 Task: Find connections with filter location Foshan with filter topic #Humanresourcewith filter profile language French with filter current company WIKA Group with filter school Symbiosis Institute of Business Management, Pune with filter industry Reupholstery and Furniture Repair with filter service category Executive Coaching with filter keywords title Speech Pathologist
Action: Mouse moved to (600, 88)
Screenshot: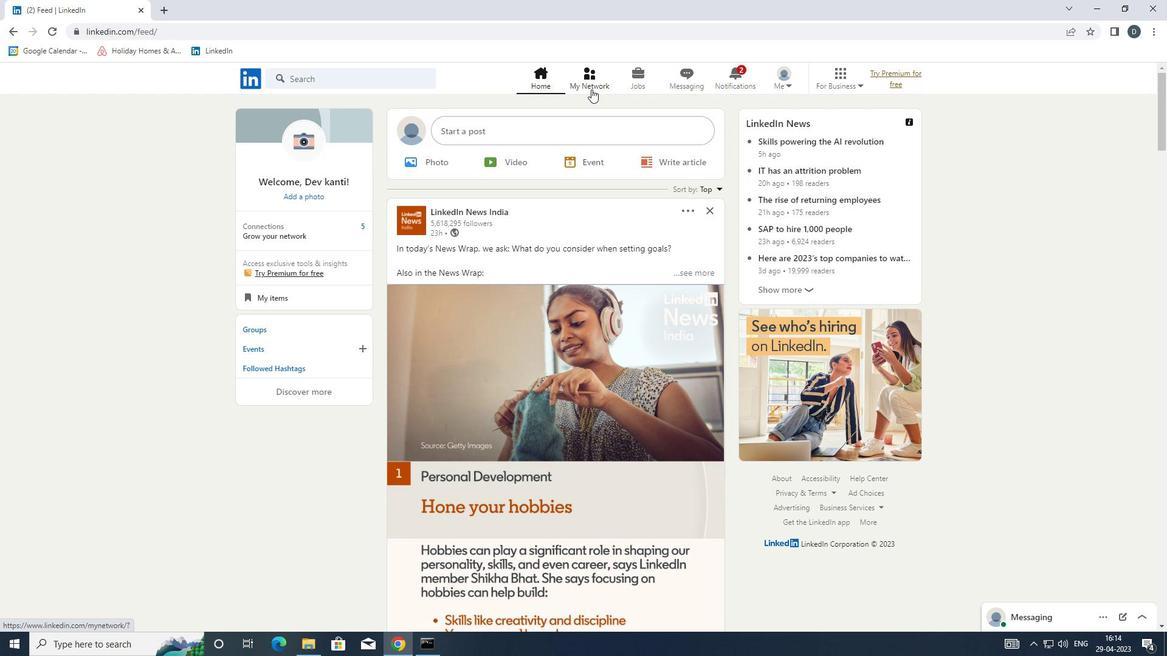 
Action: Mouse pressed left at (600, 88)
Screenshot: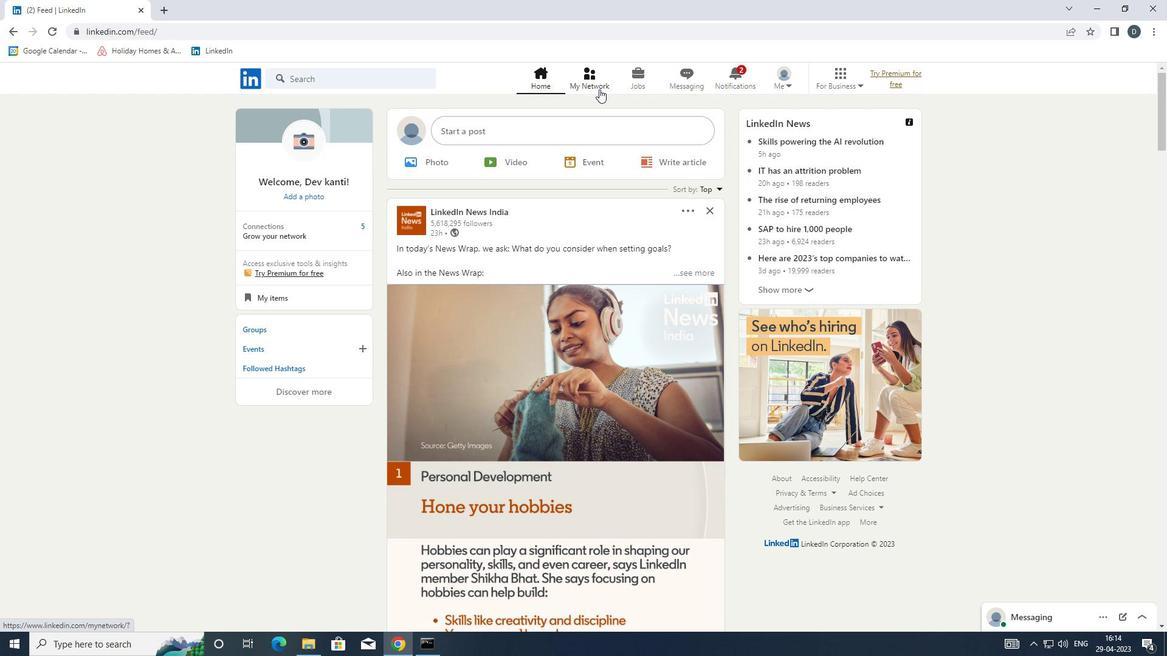 
Action: Mouse moved to (405, 145)
Screenshot: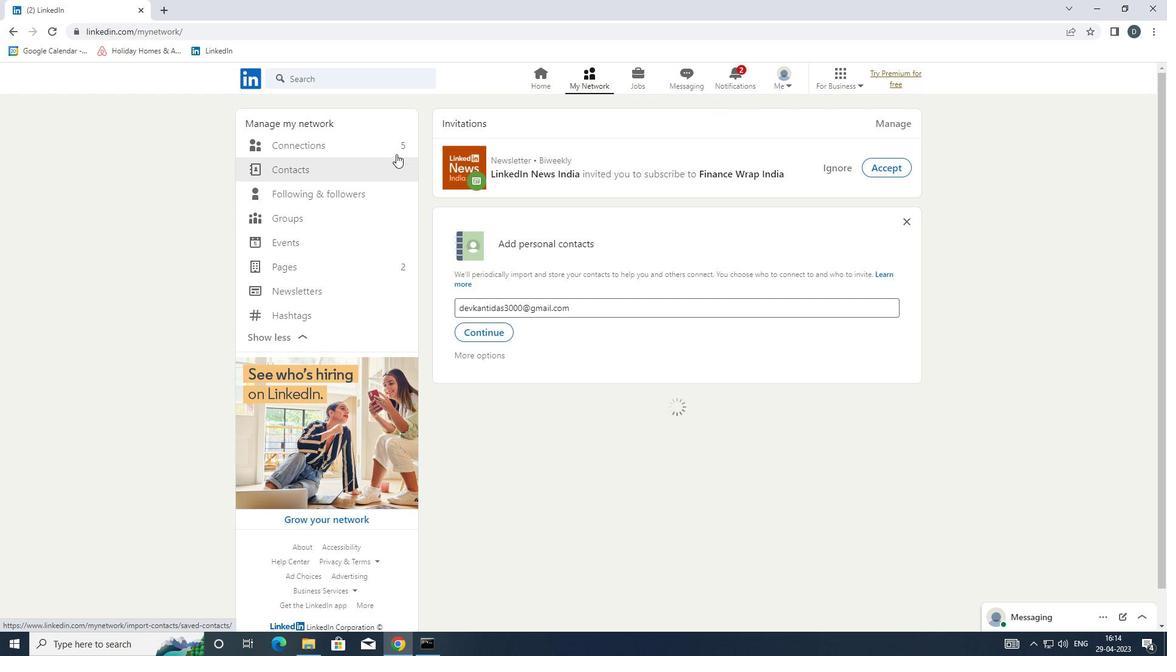 
Action: Mouse pressed left at (405, 145)
Screenshot: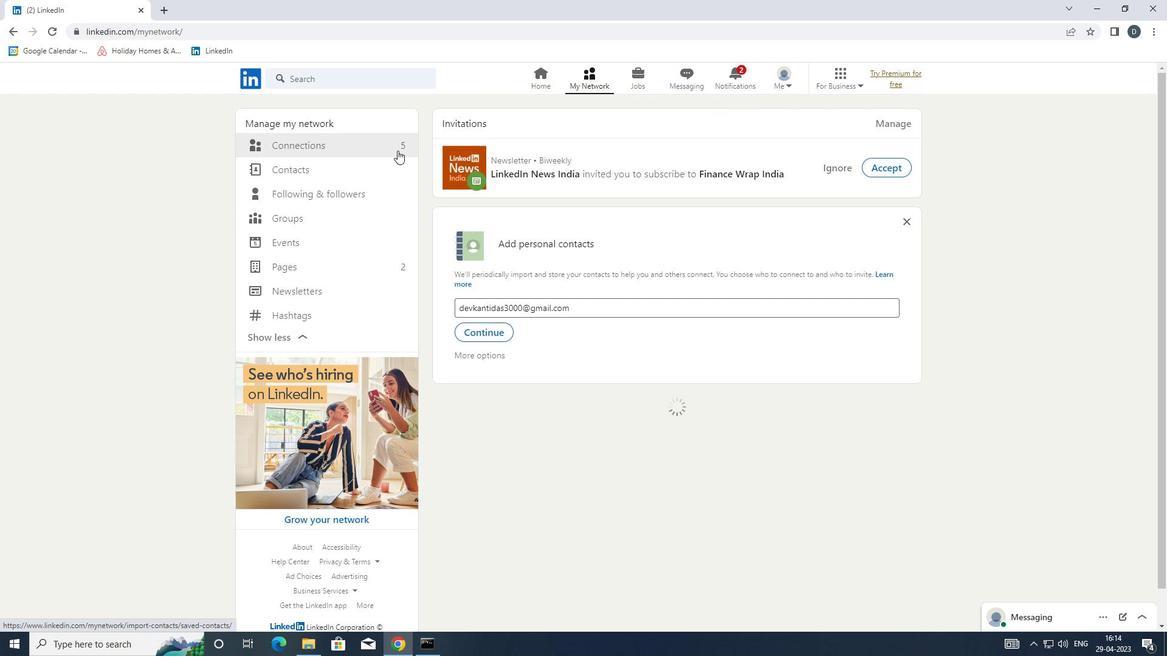 
Action: Mouse moved to (685, 134)
Screenshot: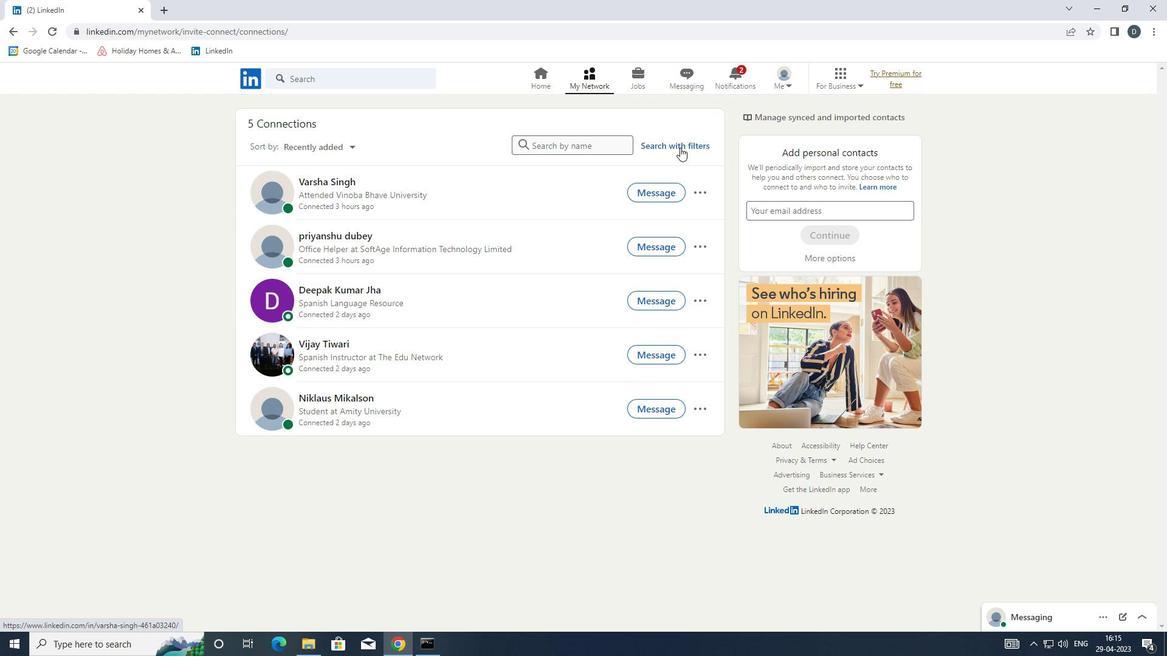 
Action: Mouse pressed left at (685, 134)
Screenshot: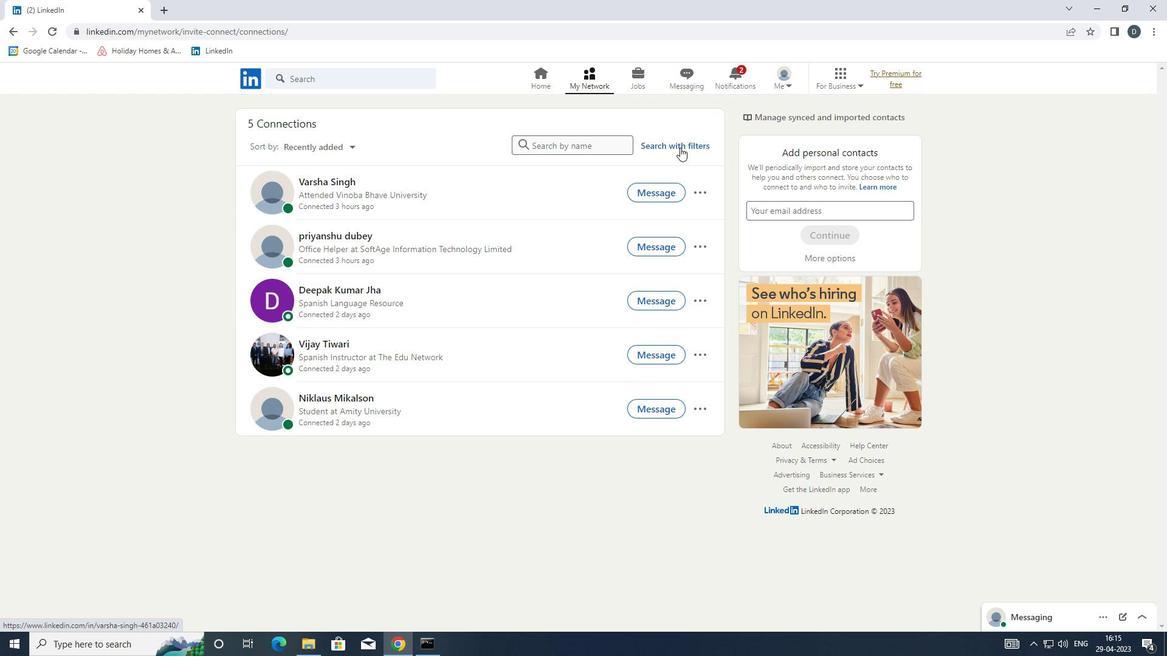 
Action: Mouse moved to (670, 139)
Screenshot: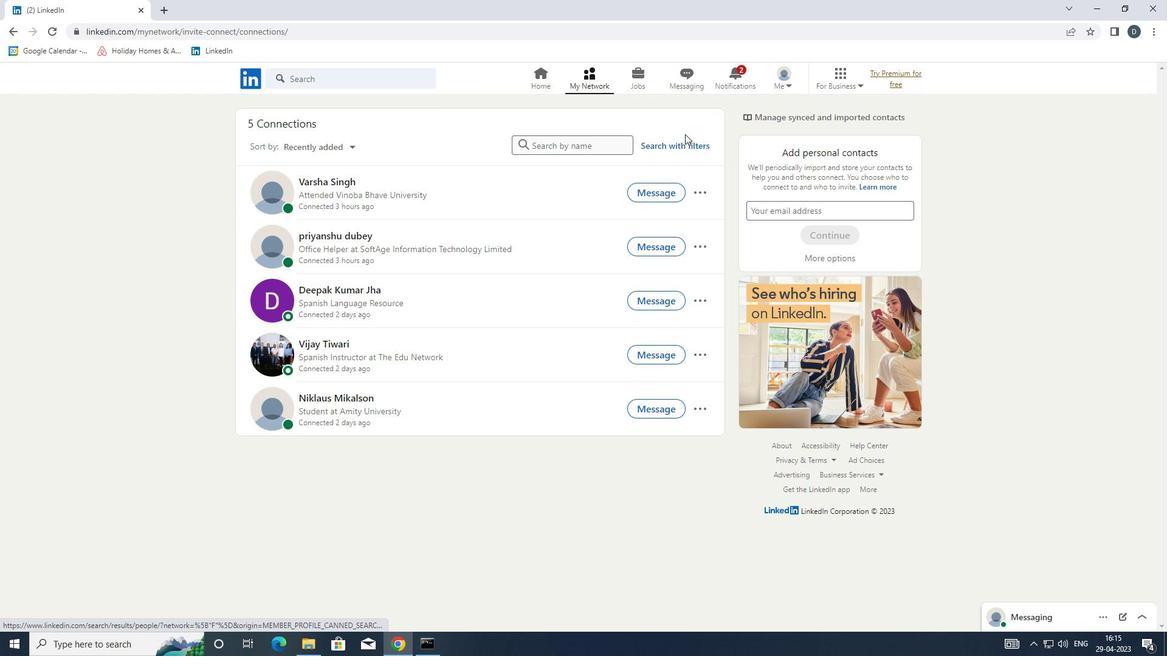 
Action: Mouse pressed left at (670, 139)
Screenshot: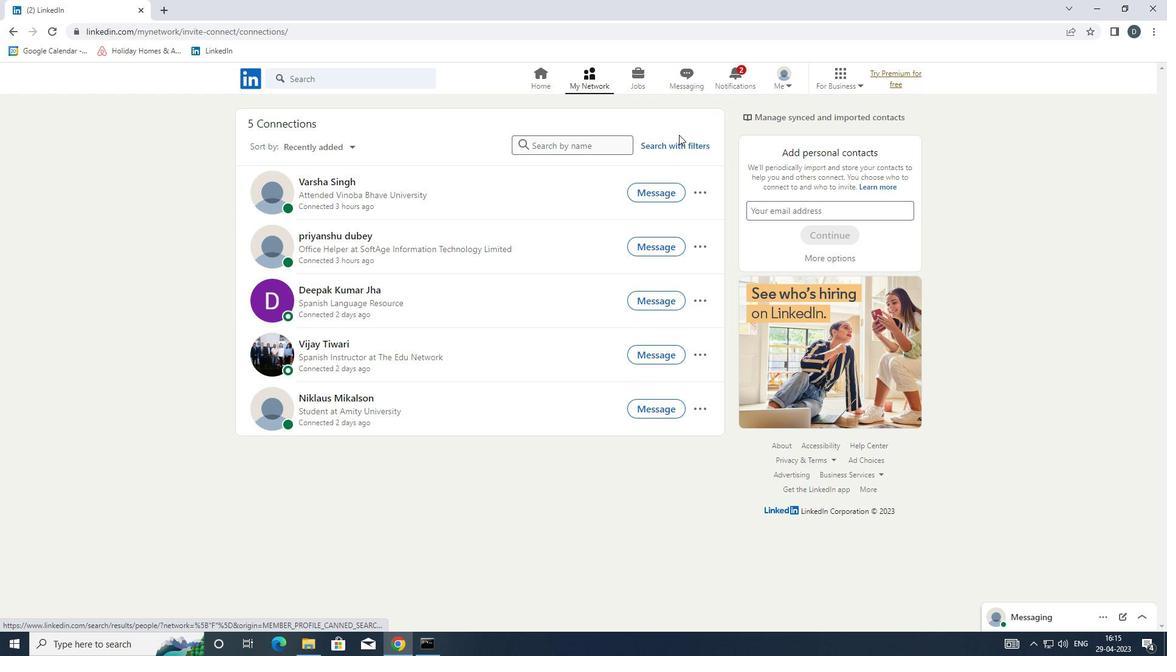 
Action: Mouse moved to (627, 114)
Screenshot: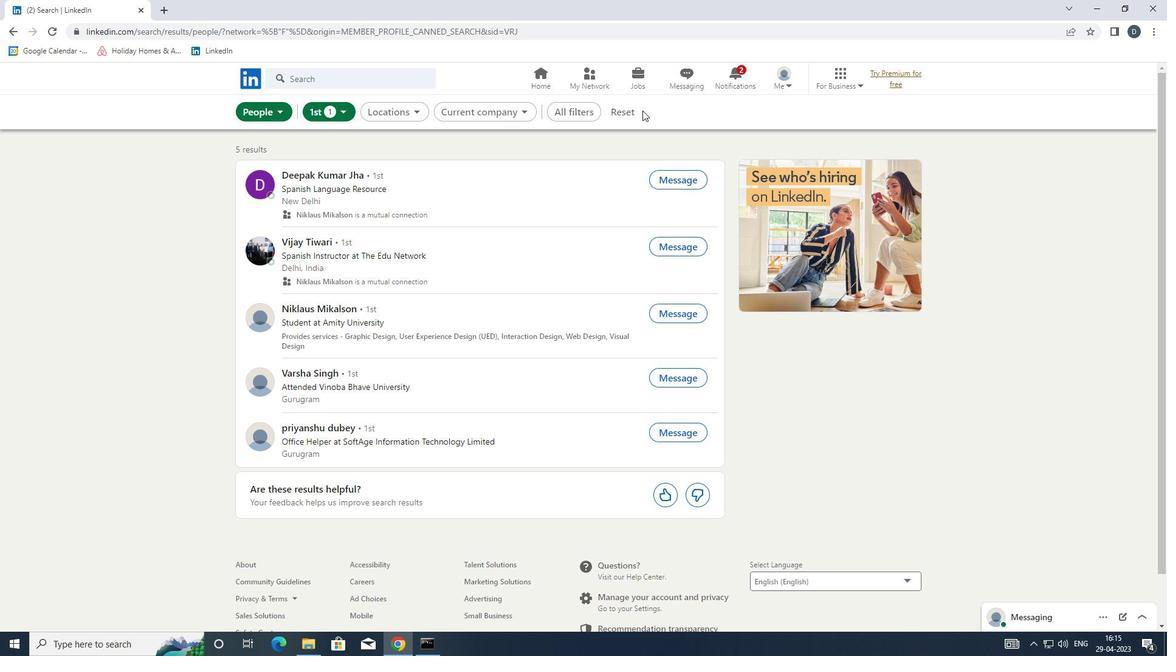 
Action: Mouse pressed left at (627, 114)
Screenshot: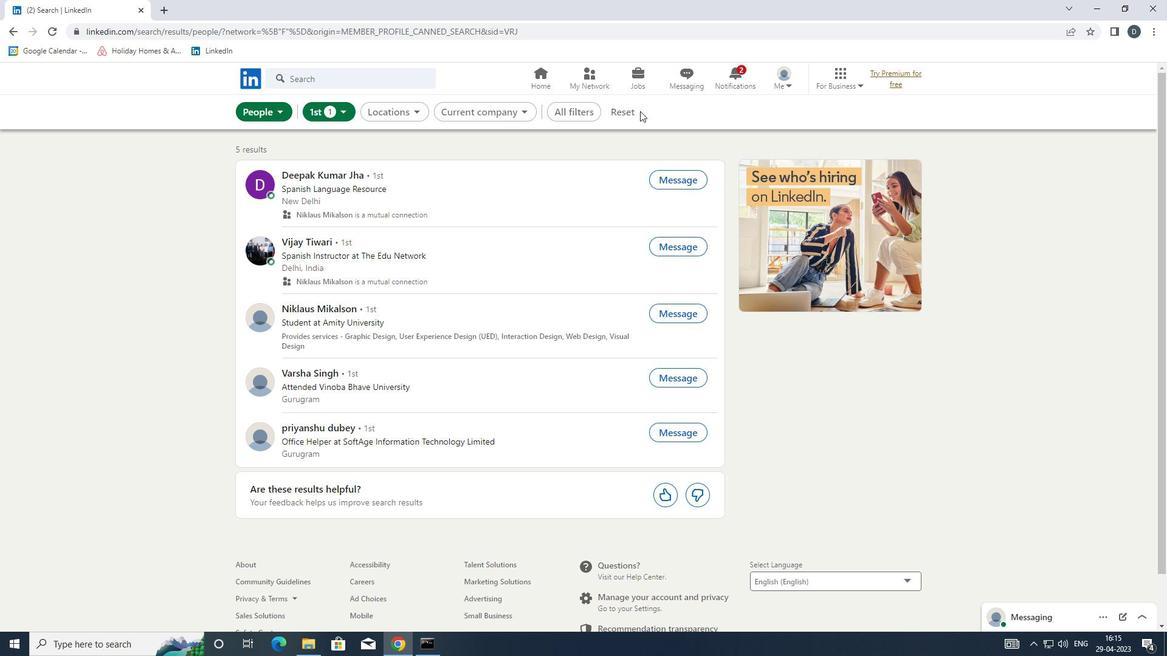 
Action: Mouse moved to (605, 107)
Screenshot: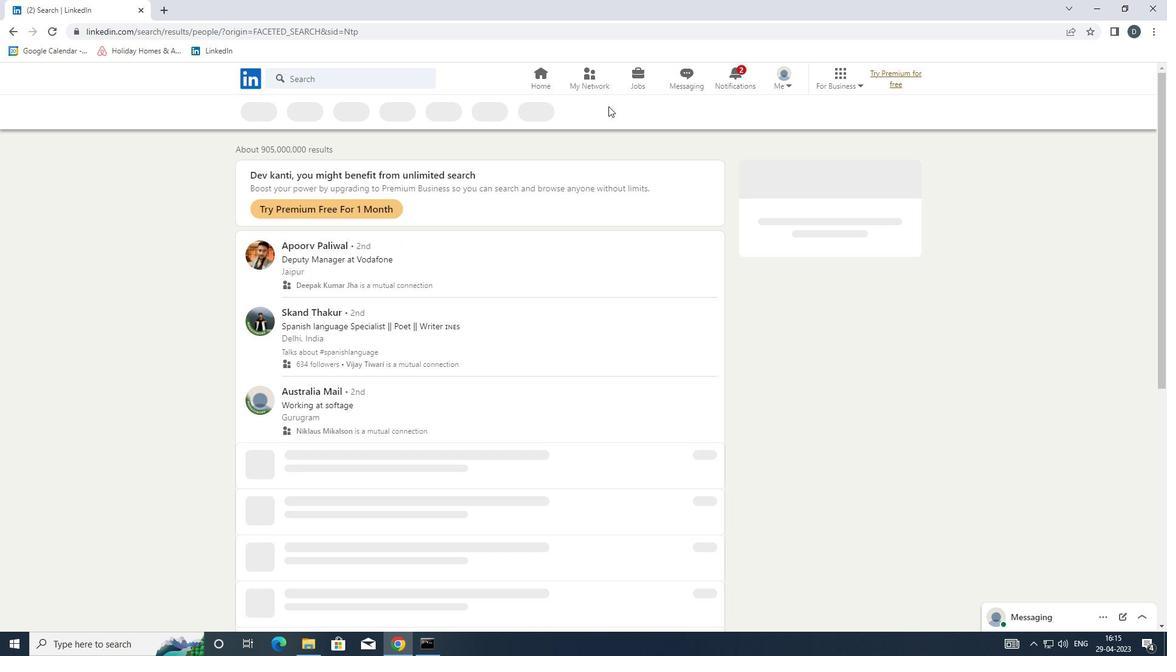 
Action: Mouse pressed left at (605, 107)
Screenshot: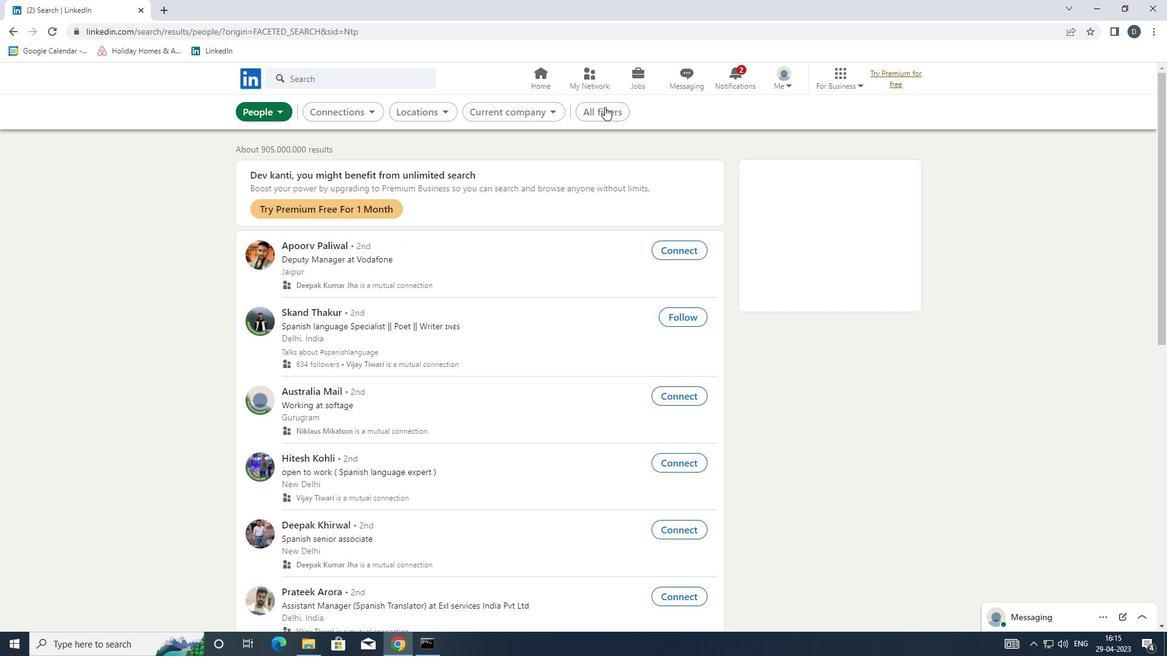 
Action: Mouse moved to (1040, 357)
Screenshot: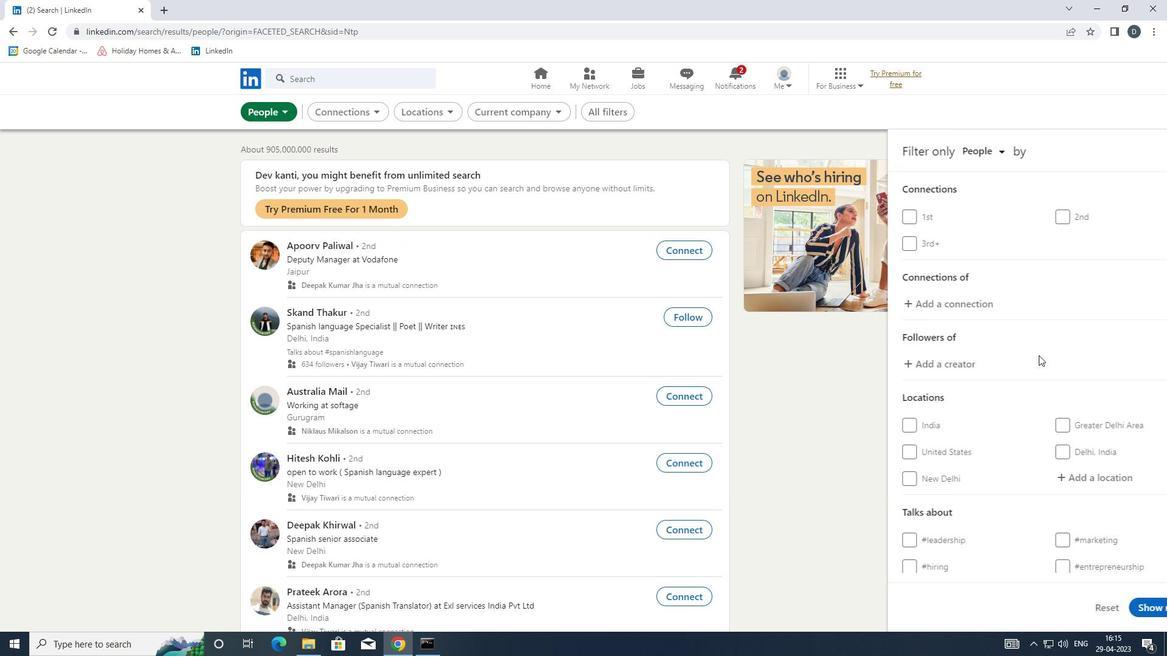 
Action: Mouse scrolled (1040, 356) with delta (0, 0)
Screenshot: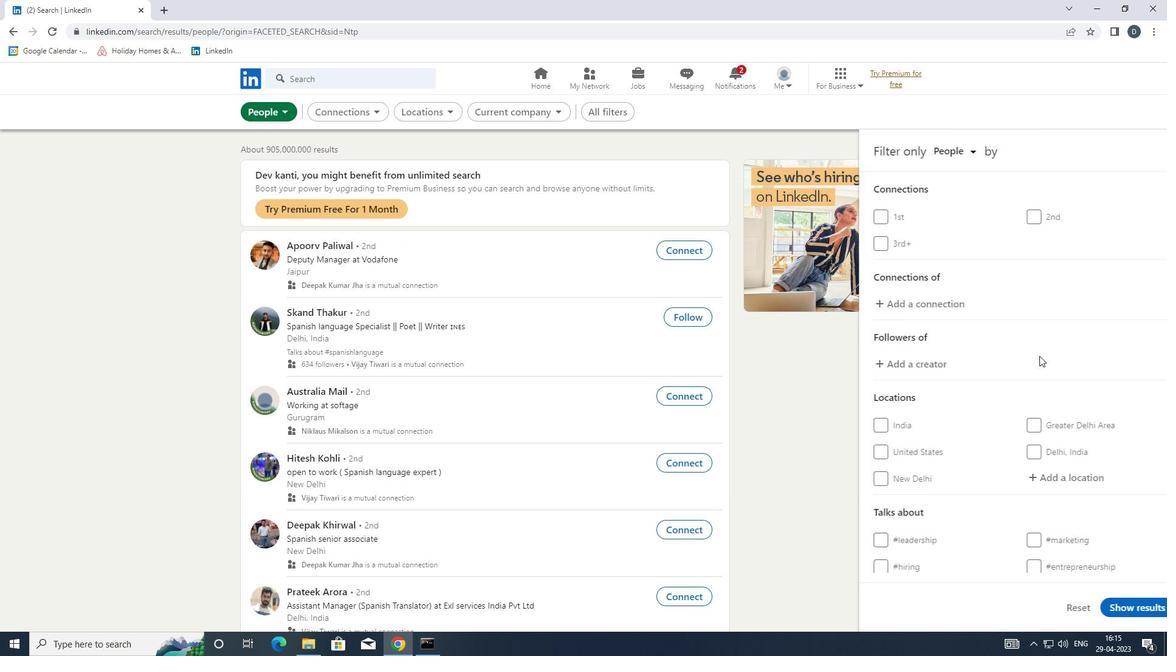 
Action: Mouse moved to (1040, 357)
Screenshot: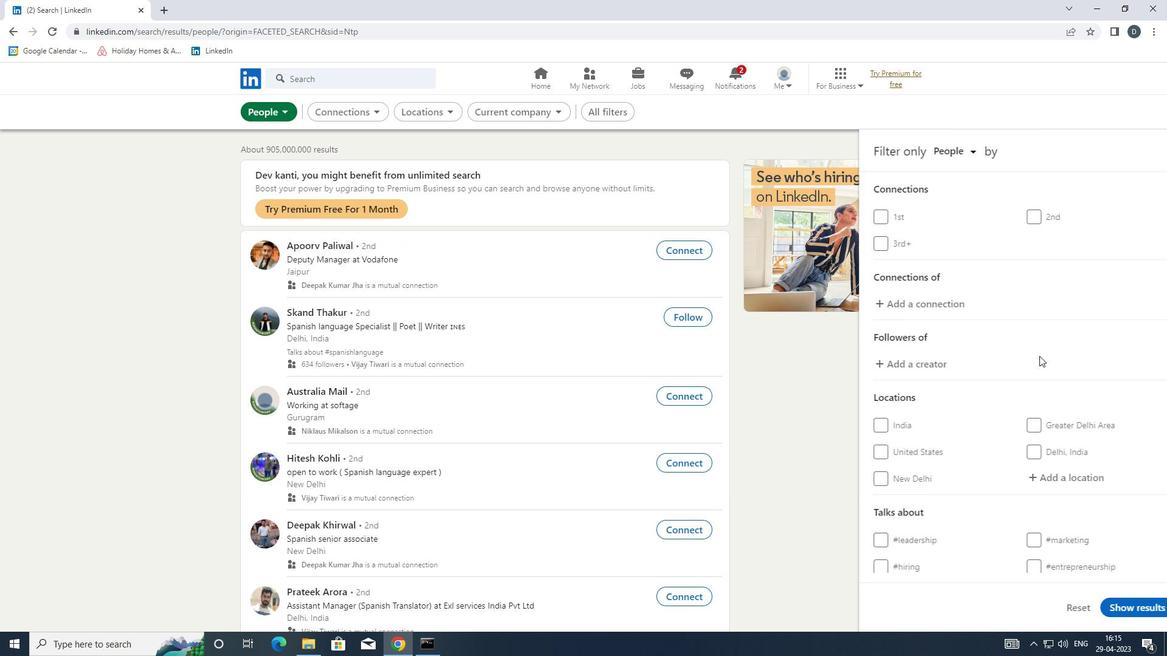 
Action: Mouse scrolled (1040, 357) with delta (0, 0)
Screenshot: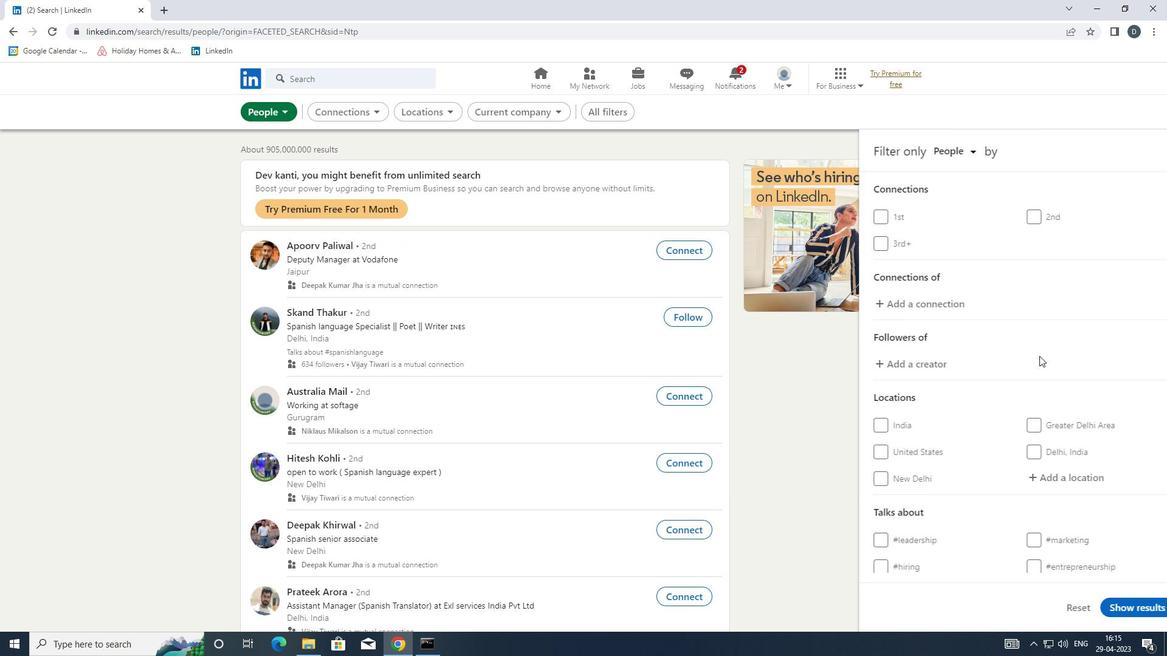 
Action: Mouse moved to (1042, 360)
Screenshot: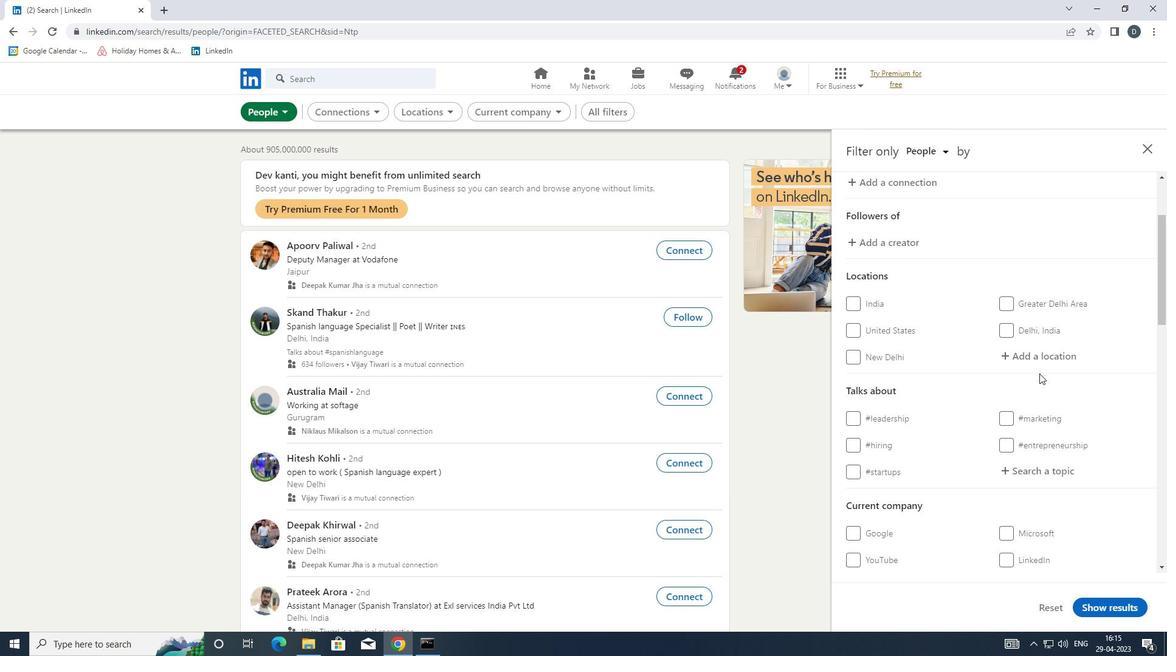 
Action: Mouse pressed left at (1042, 360)
Screenshot: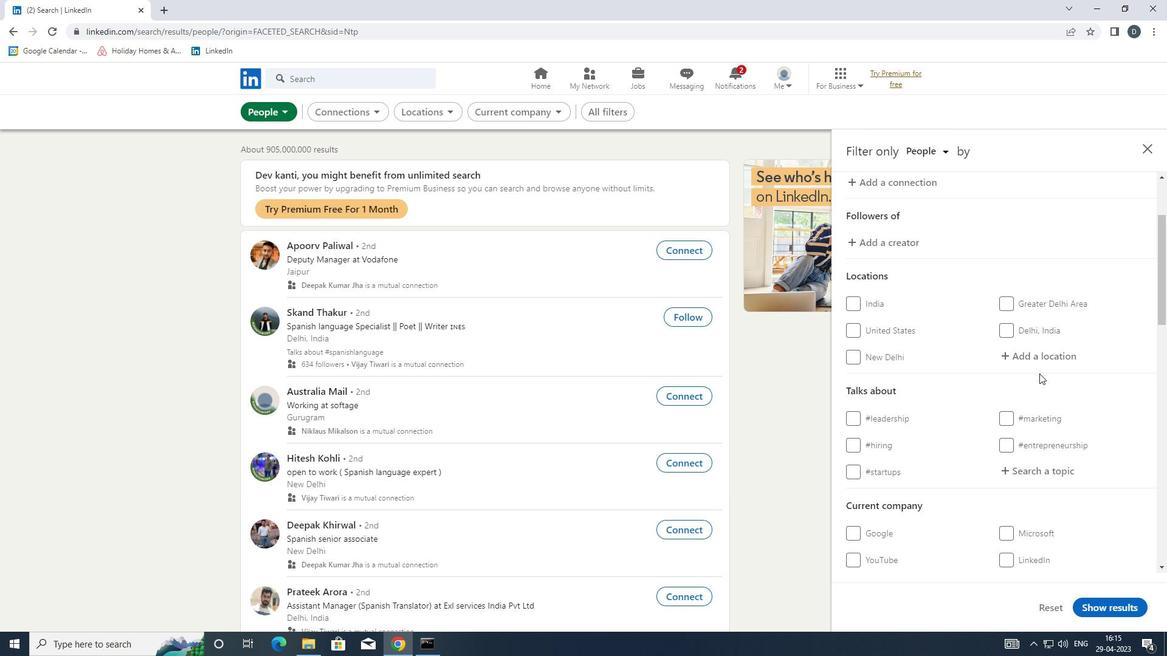 
Action: Key pressed <Key.shift><Key.shift><Key.shift><Key.shift>FOSHAN<Key.down><Key.enter>
Screenshot: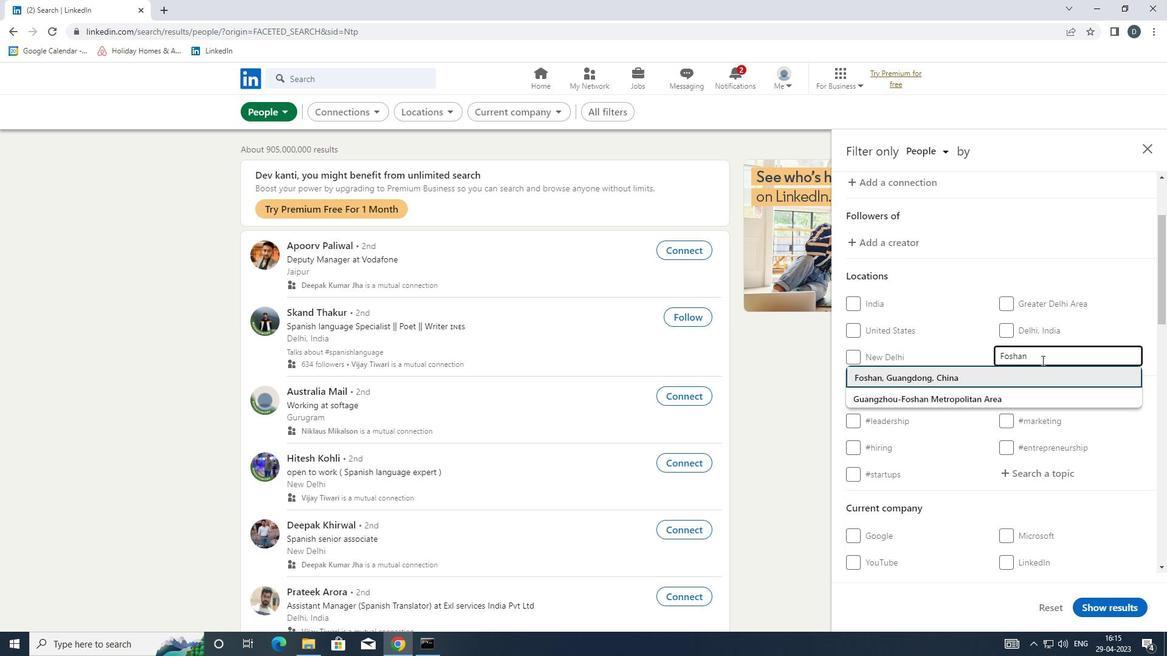 
Action: Mouse moved to (1063, 366)
Screenshot: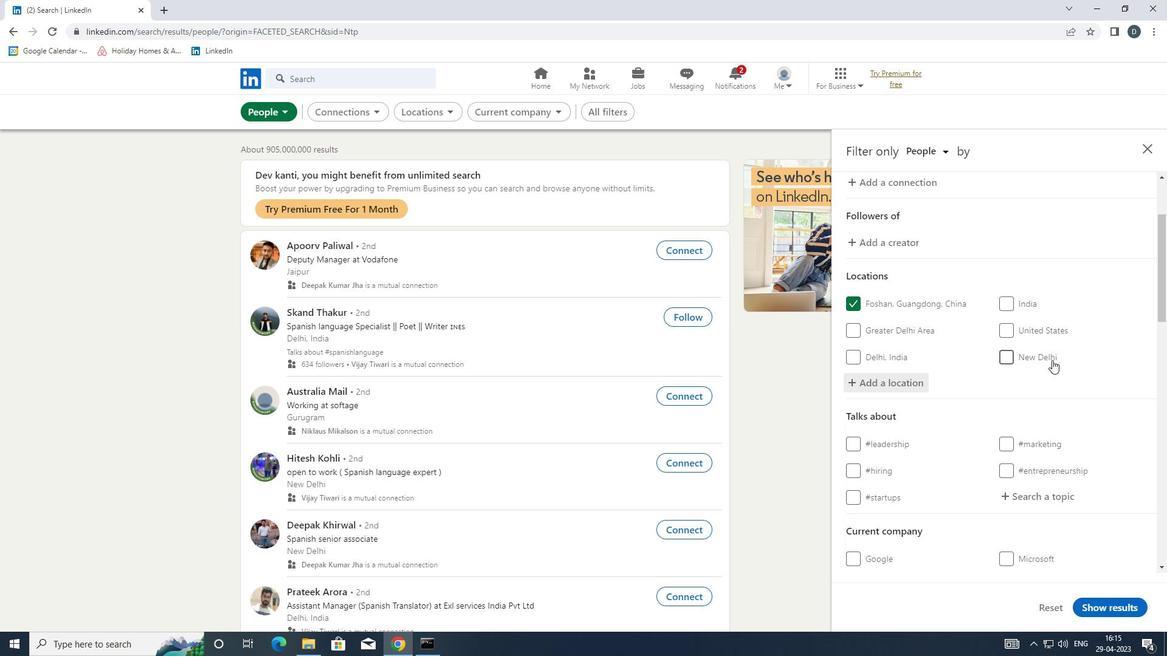 
Action: Mouse scrolled (1063, 366) with delta (0, 0)
Screenshot: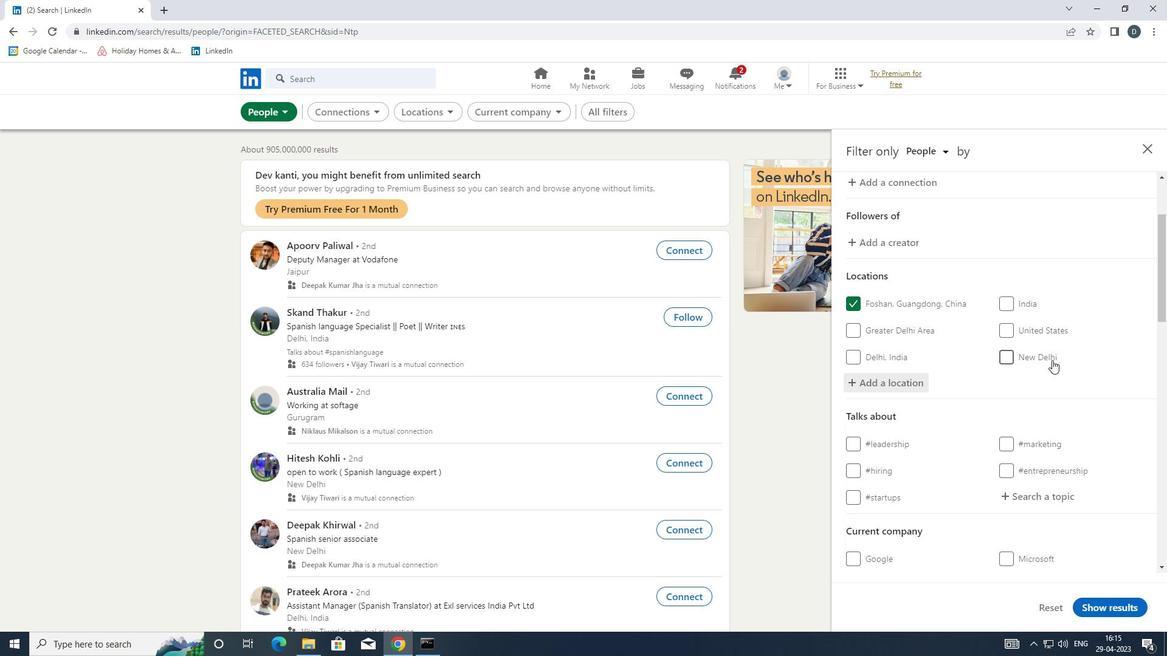 
Action: Mouse moved to (1063, 366)
Screenshot: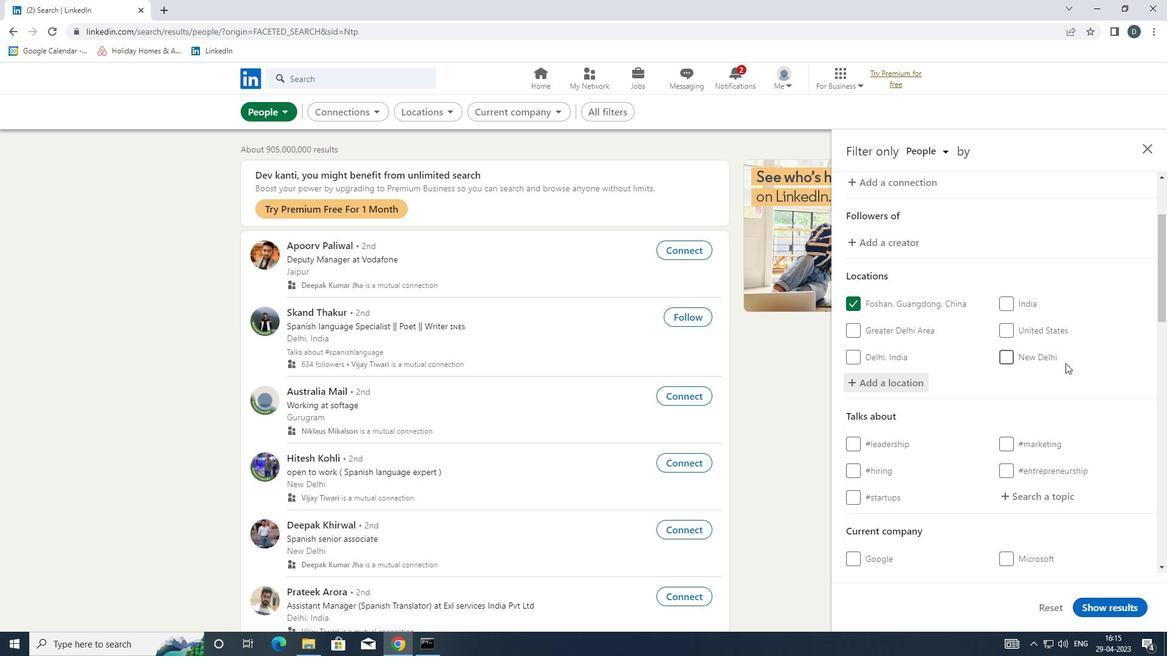 
Action: Mouse scrolled (1063, 366) with delta (0, 0)
Screenshot: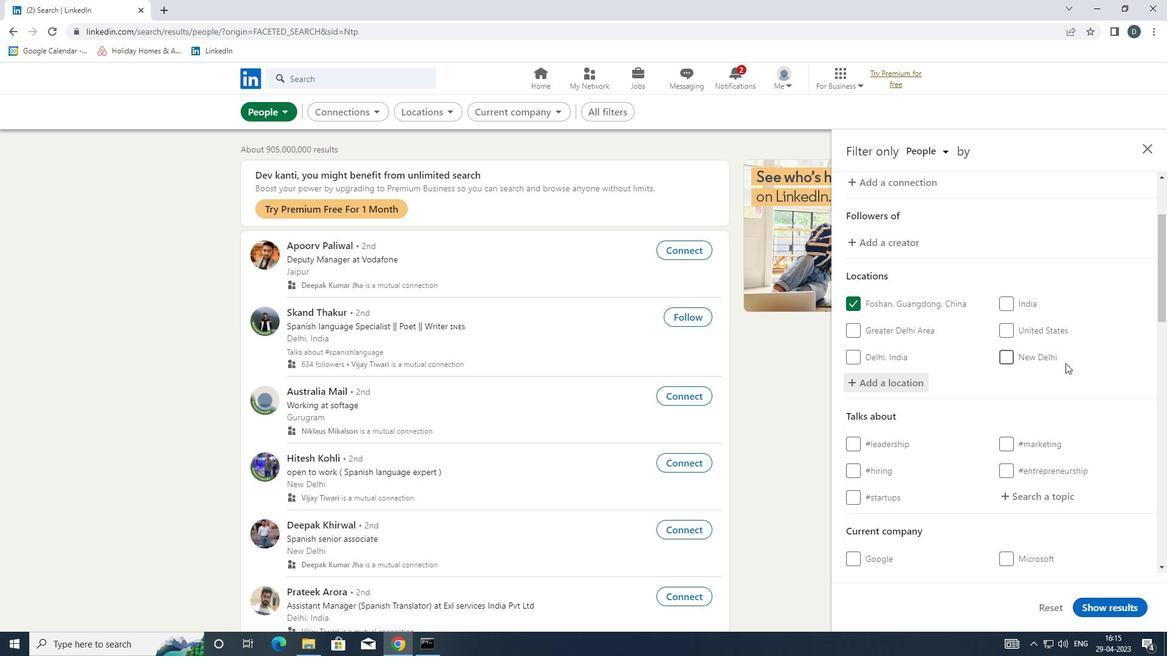 
Action: Mouse moved to (1031, 376)
Screenshot: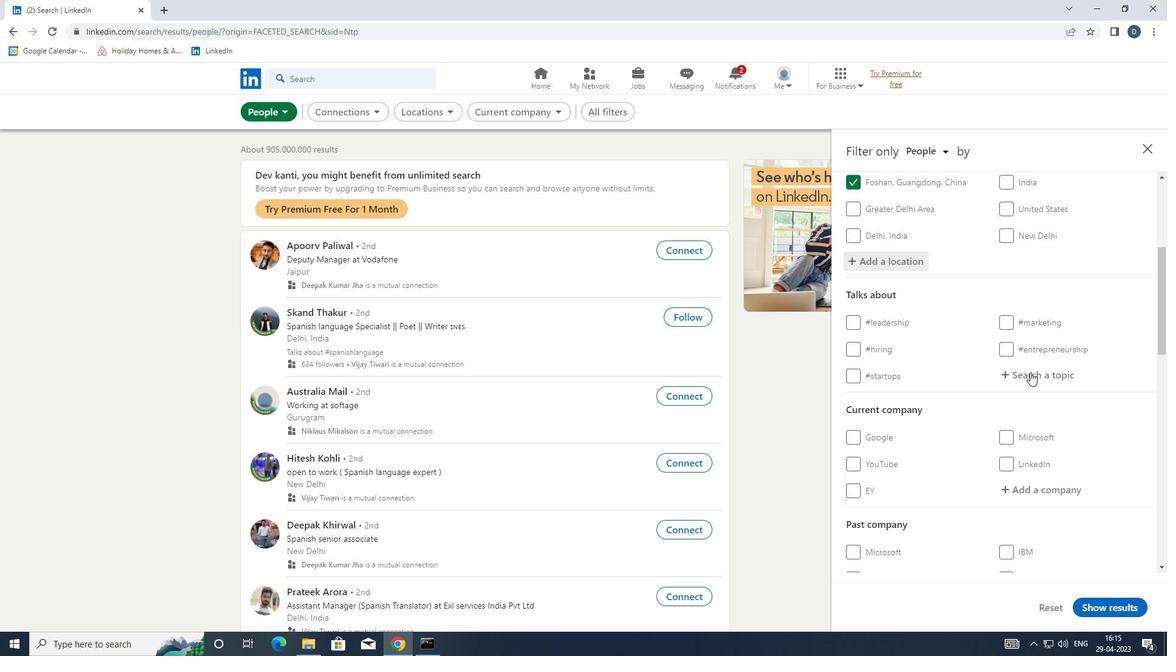 
Action: Mouse pressed left at (1031, 376)
Screenshot: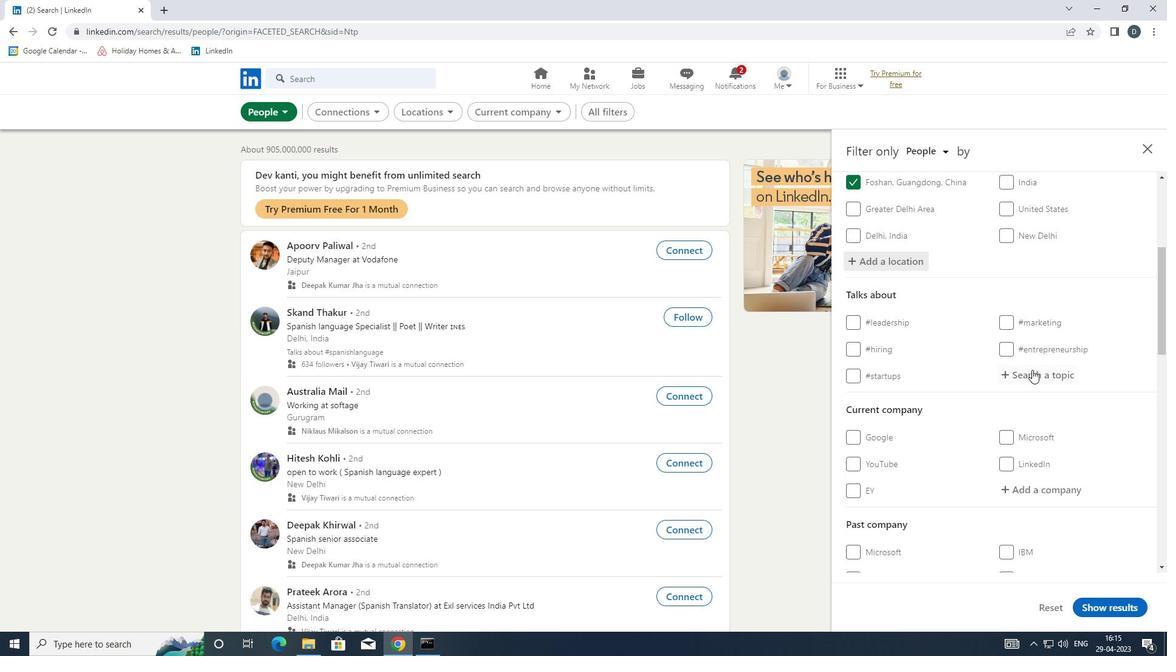 
Action: Mouse moved to (1031, 377)
Screenshot: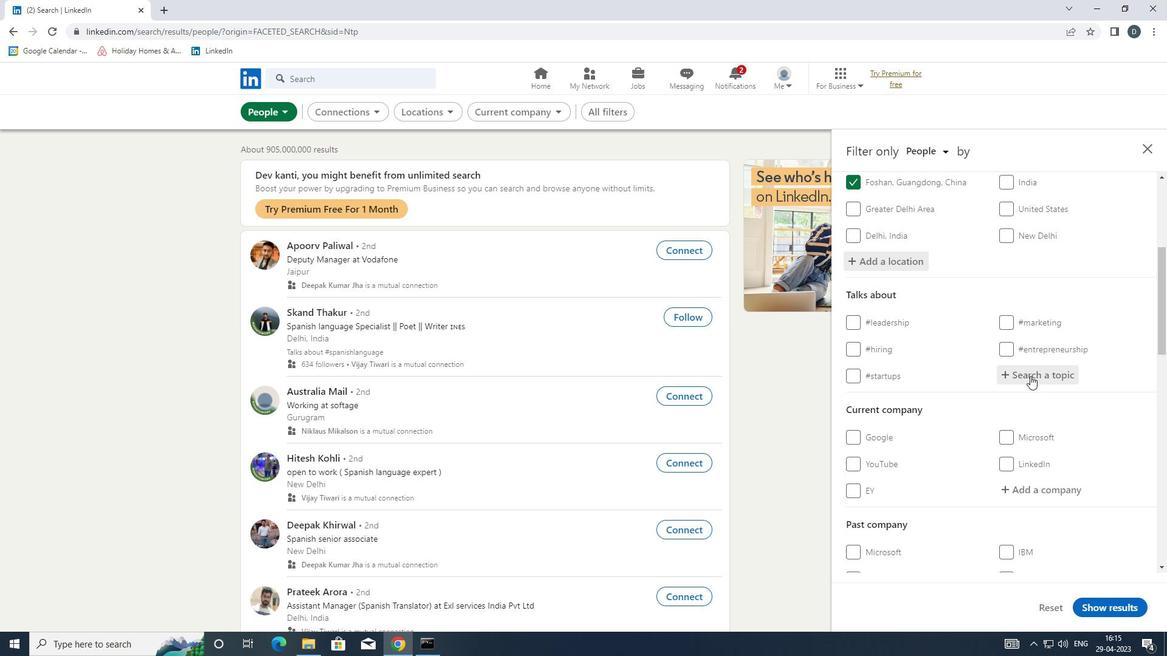 
Action: Key pressed <Key.shift>#<Key.shift>HUMANRESOURCE
Screenshot: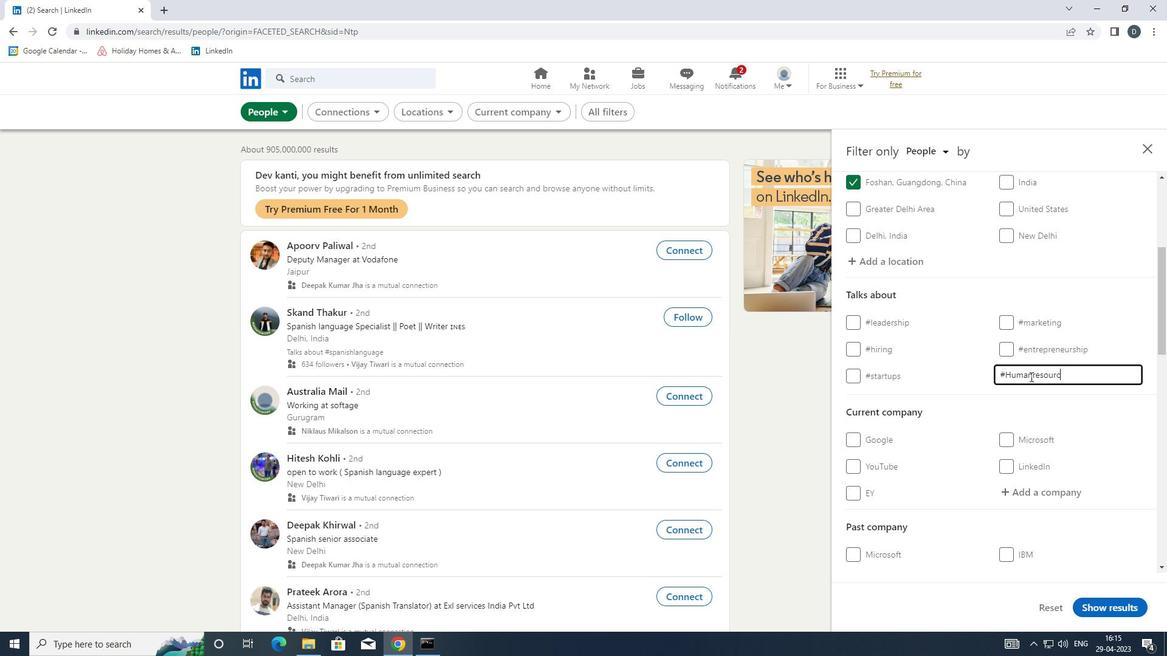 
Action: Mouse moved to (1032, 374)
Screenshot: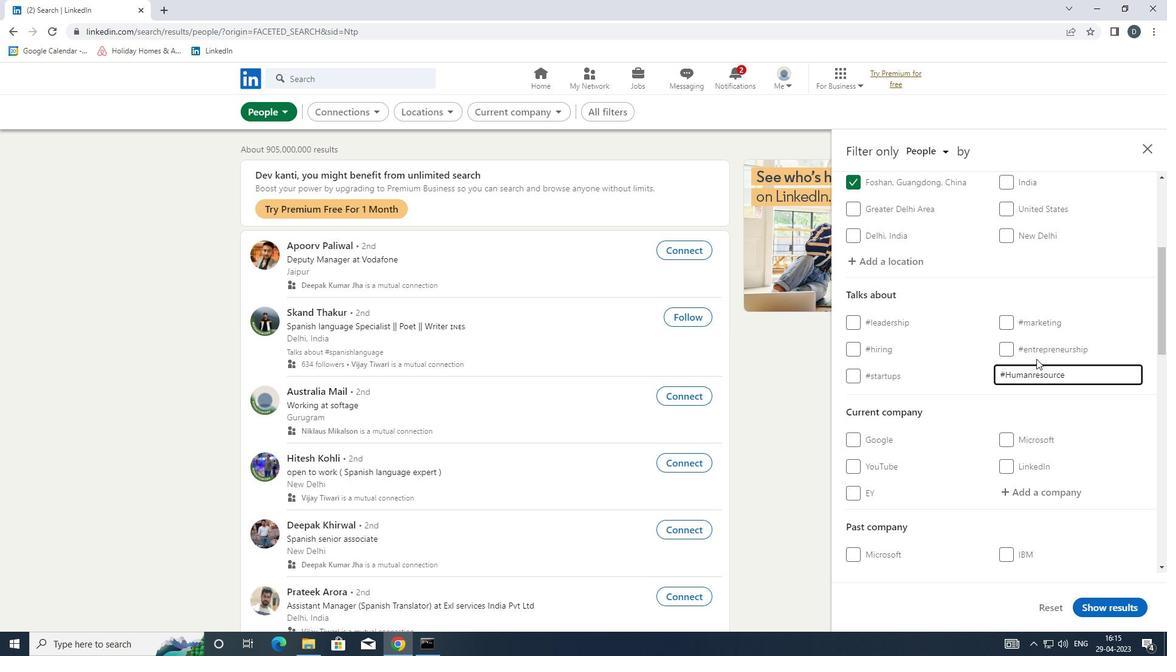 
Action: Mouse scrolled (1032, 374) with delta (0, 0)
Screenshot: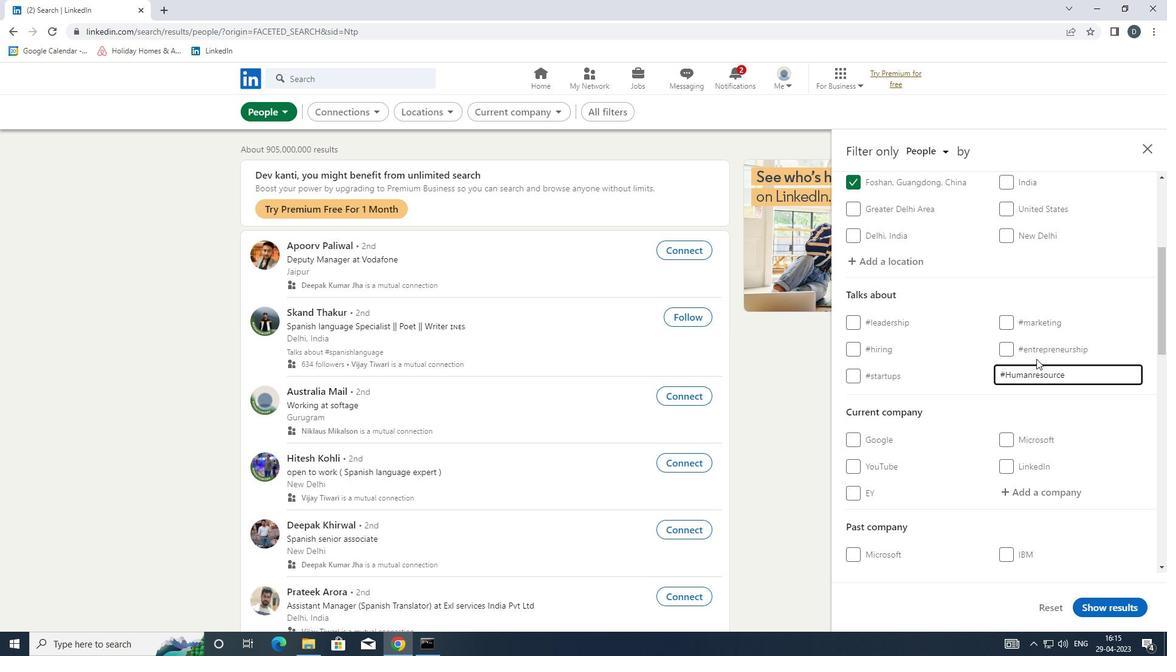 
Action: Mouse moved to (1031, 375)
Screenshot: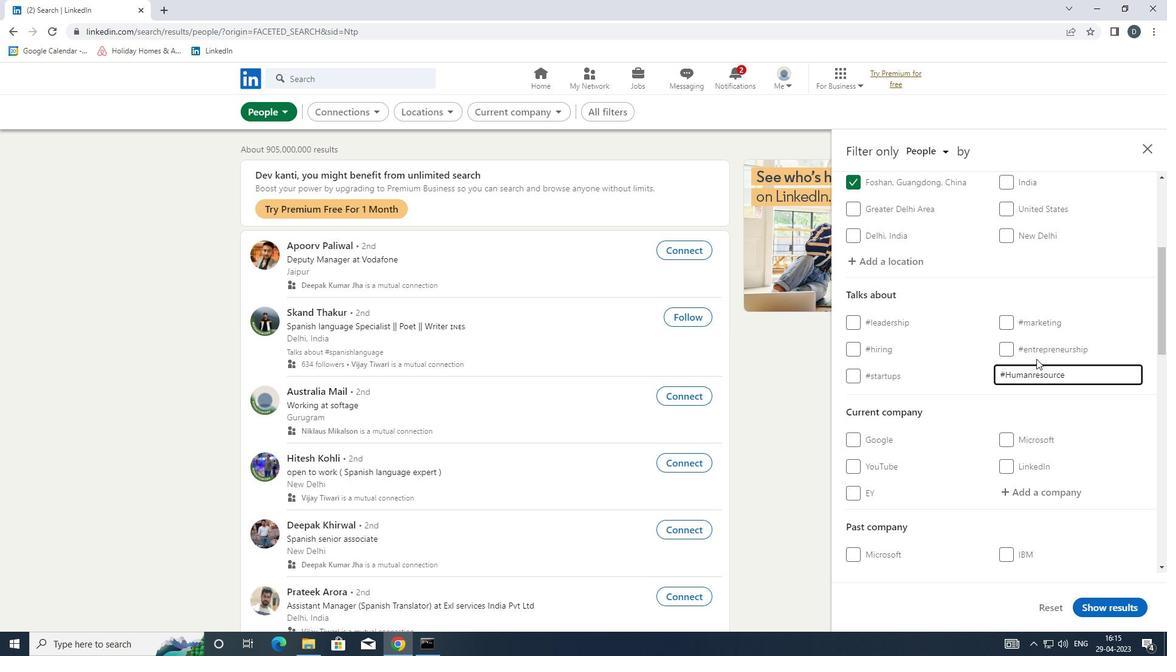 
Action: Mouse scrolled (1031, 375) with delta (0, 0)
Screenshot: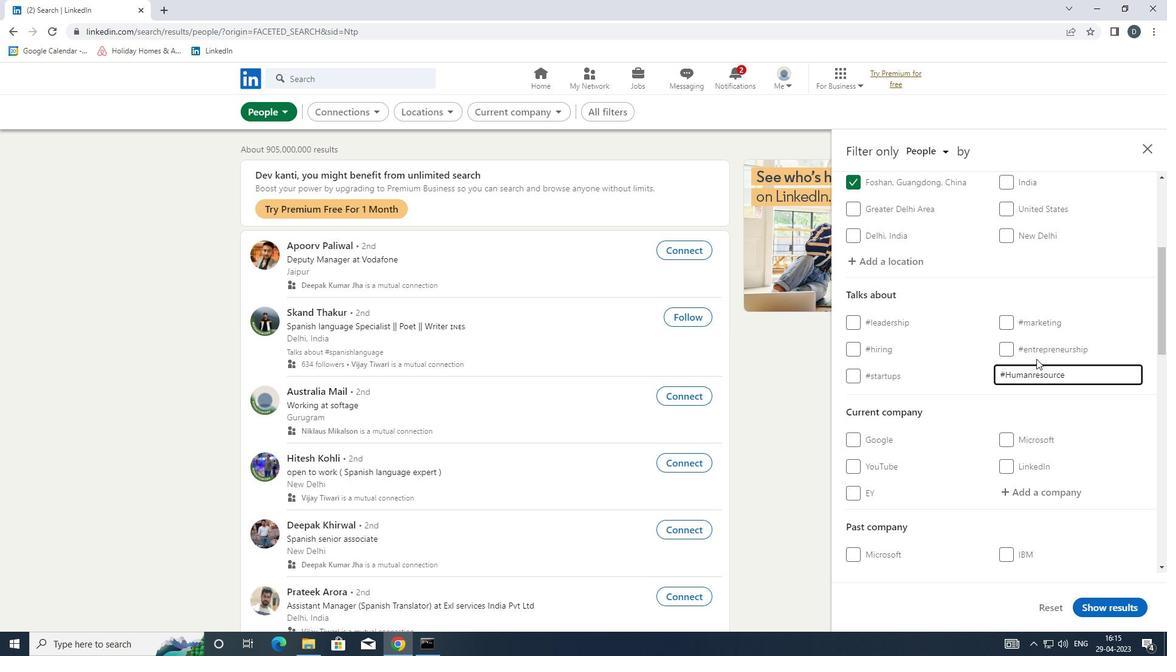 
Action: Mouse scrolled (1031, 375) with delta (0, 0)
Screenshot: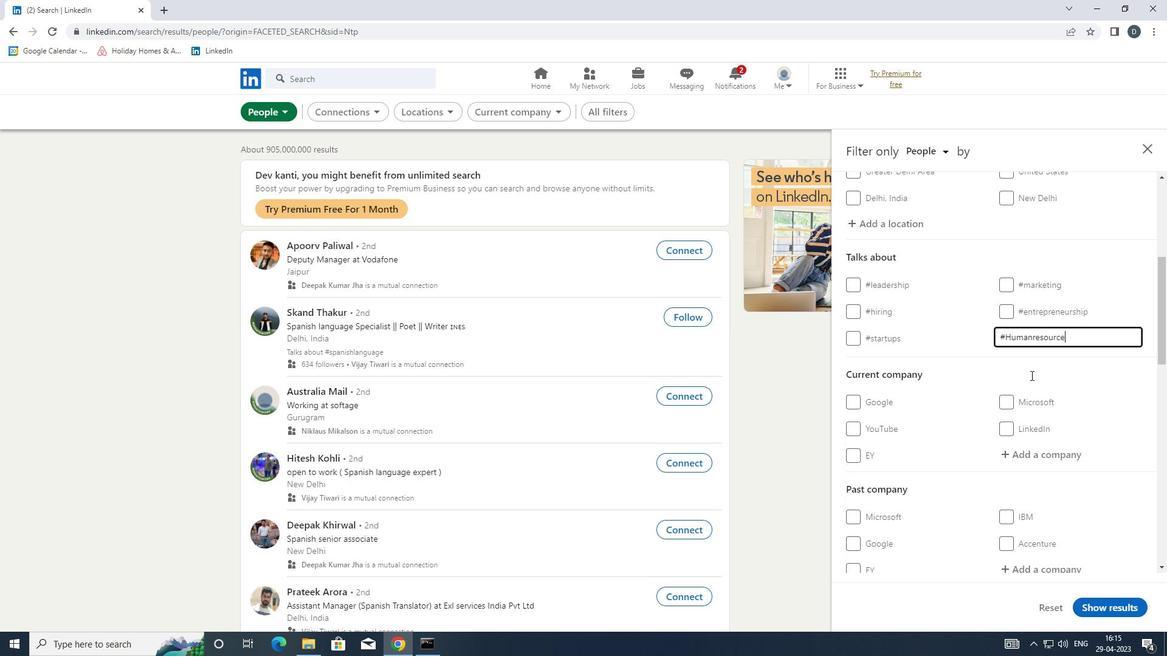 
Action: Mouse moved to (1031, 376)
Screenshot: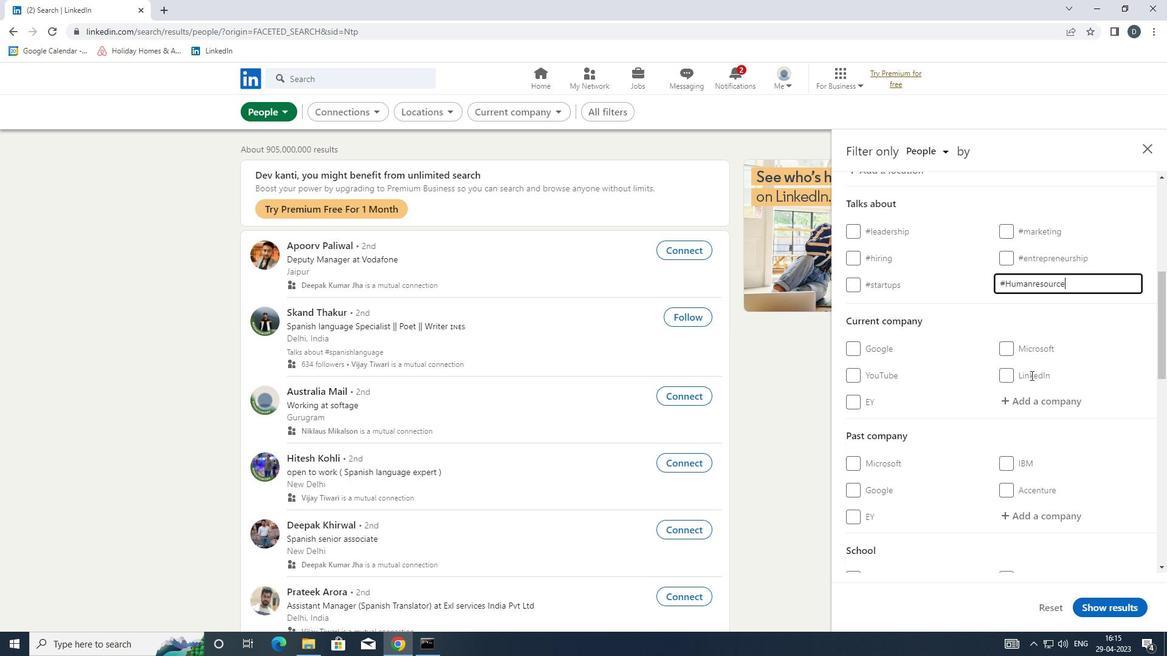 
Action: Mouse scrolled (1031, 375) with delta (0, 0)
Screenshot: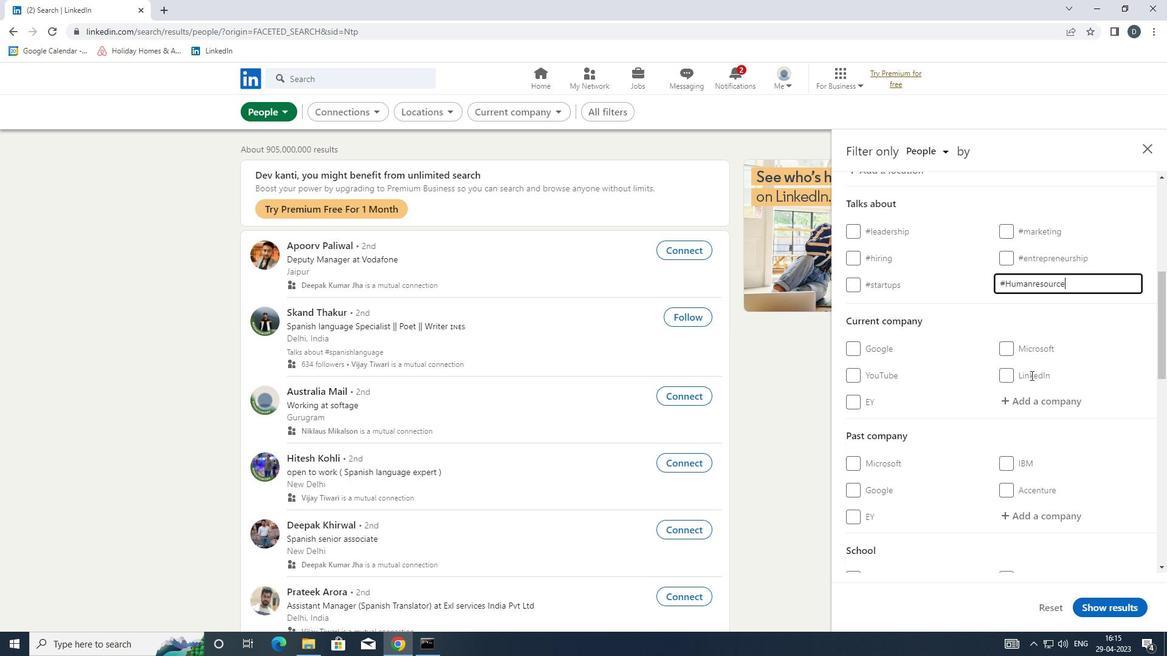 
Action: Mouse scrolled (1031, 375) with delta (0, 0)
Screenshot: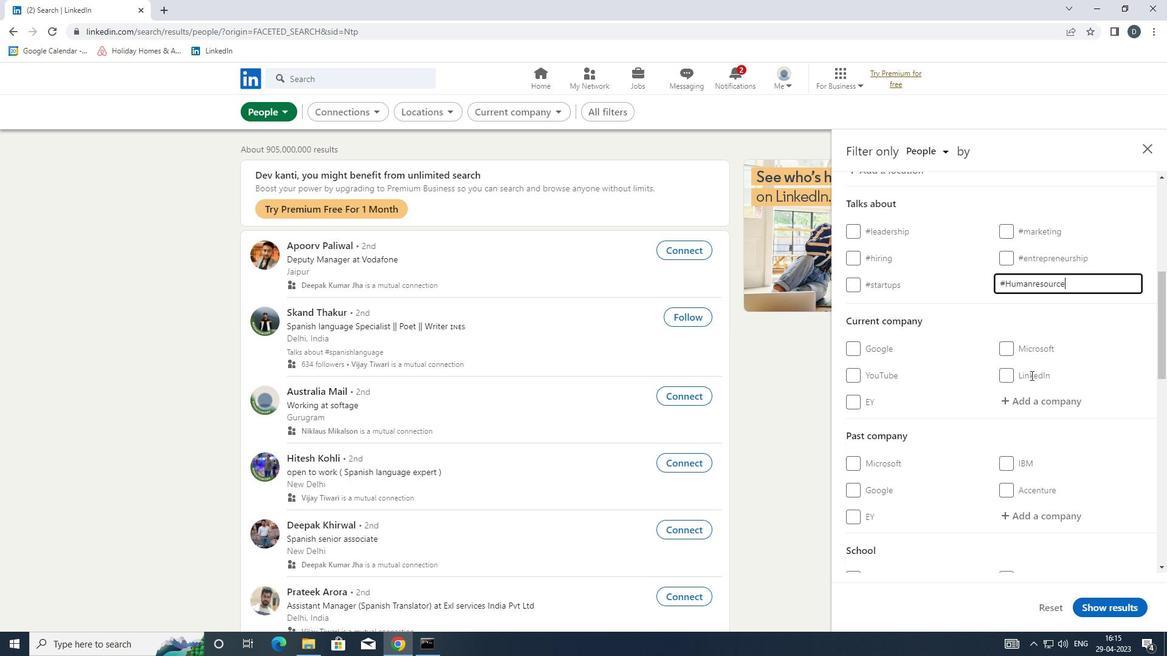 
Action: Mouse scrolled (1031, 375) with delta (0, 0)
Screenshot: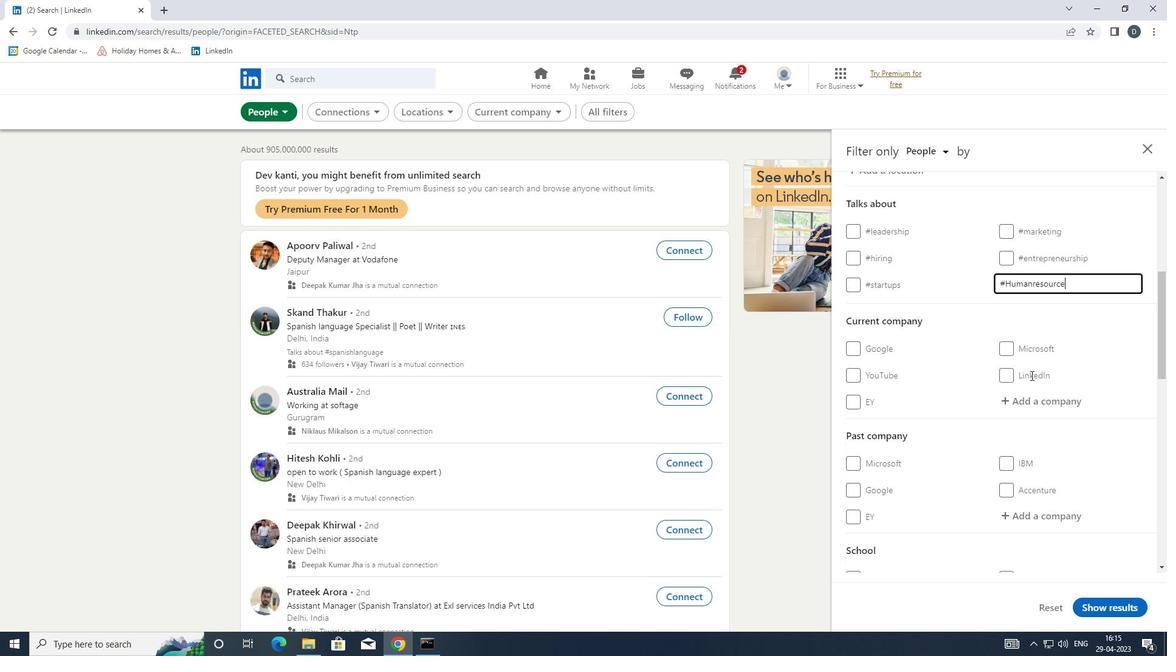 
Action: Mouse scrolled (1031, 375) with delta (0, 0)
Screenshot: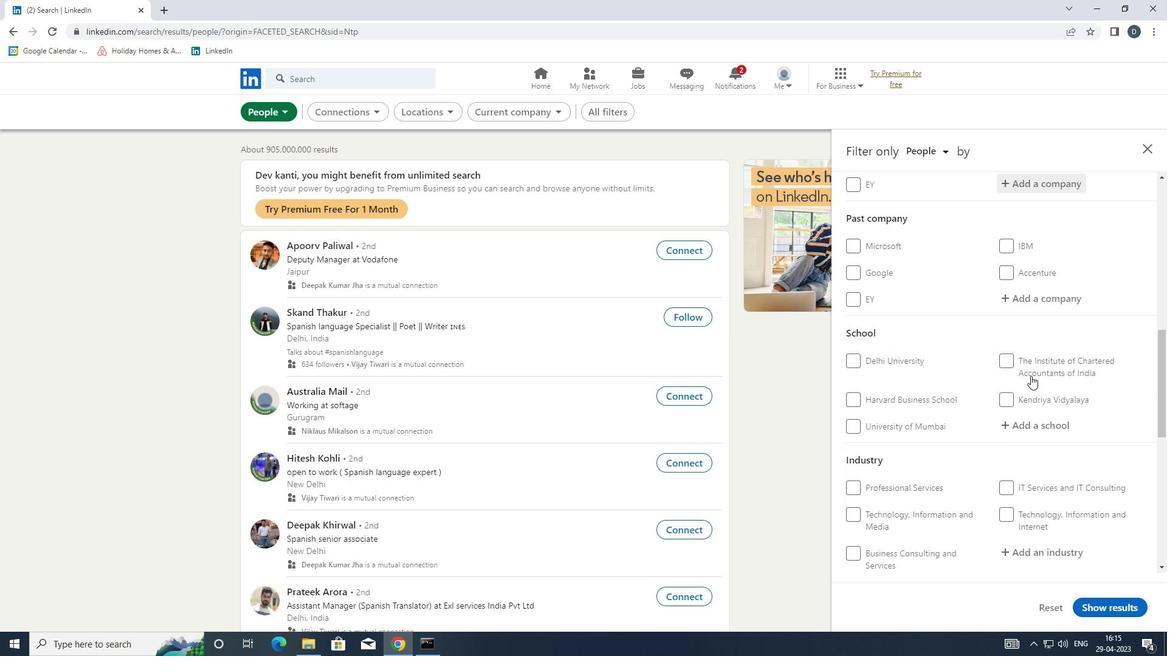 
Action: Mouse scrolled (1031, 375) with delta (0, 0)
Screenshot: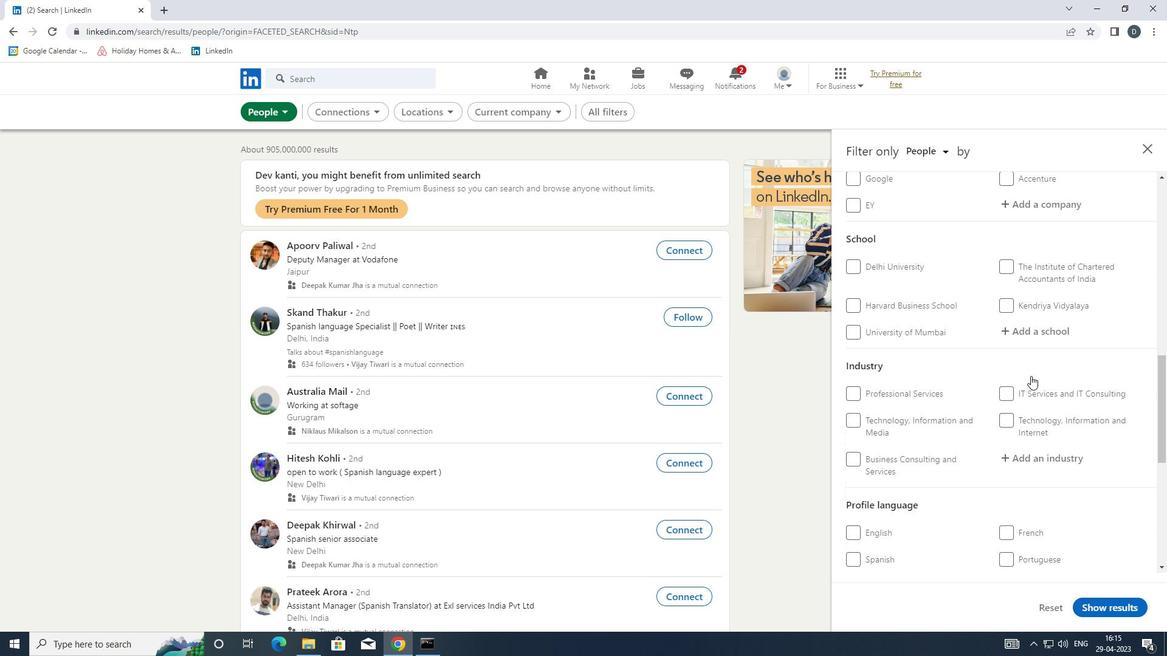 
Action: Mouse scrolled (1031, 375) with delta (0, 0)
Screenshot: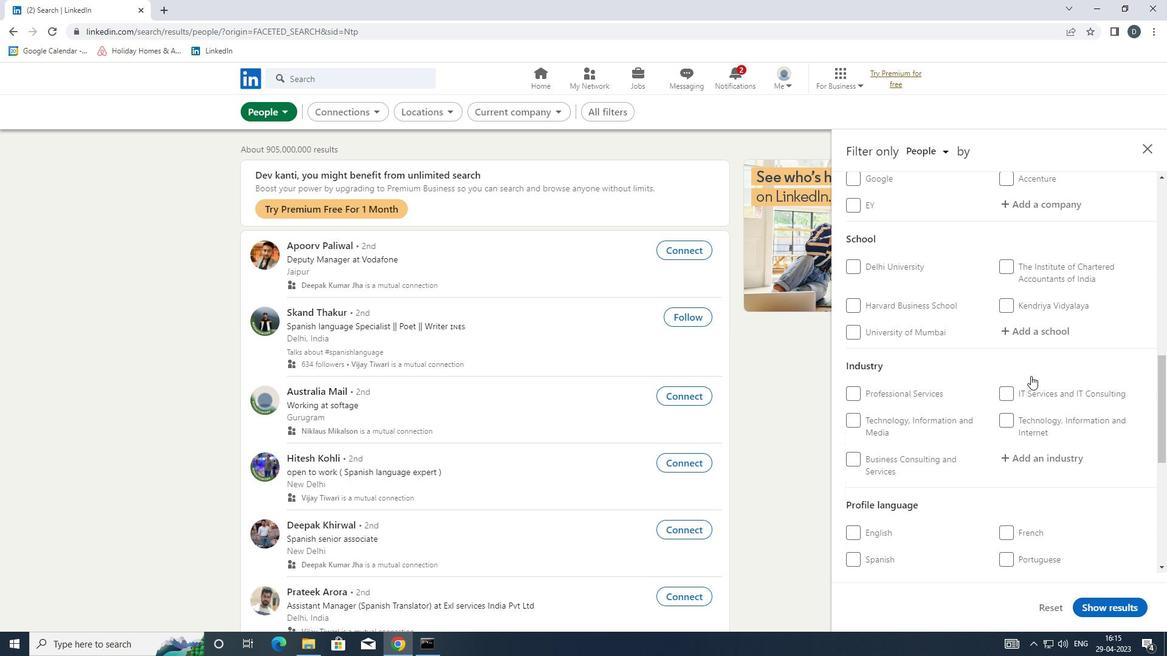
Action: Mouse moved to (1019, 388)
Screenshot: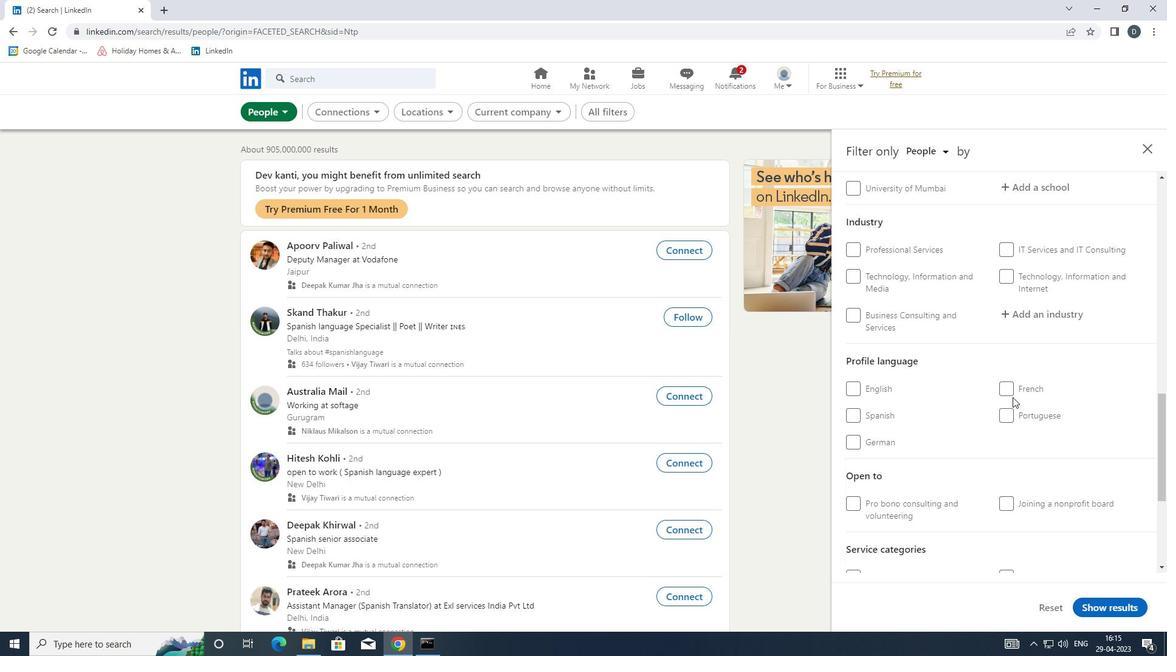 
Action: Mouse pressed left at (1019, 388)
Screenshot: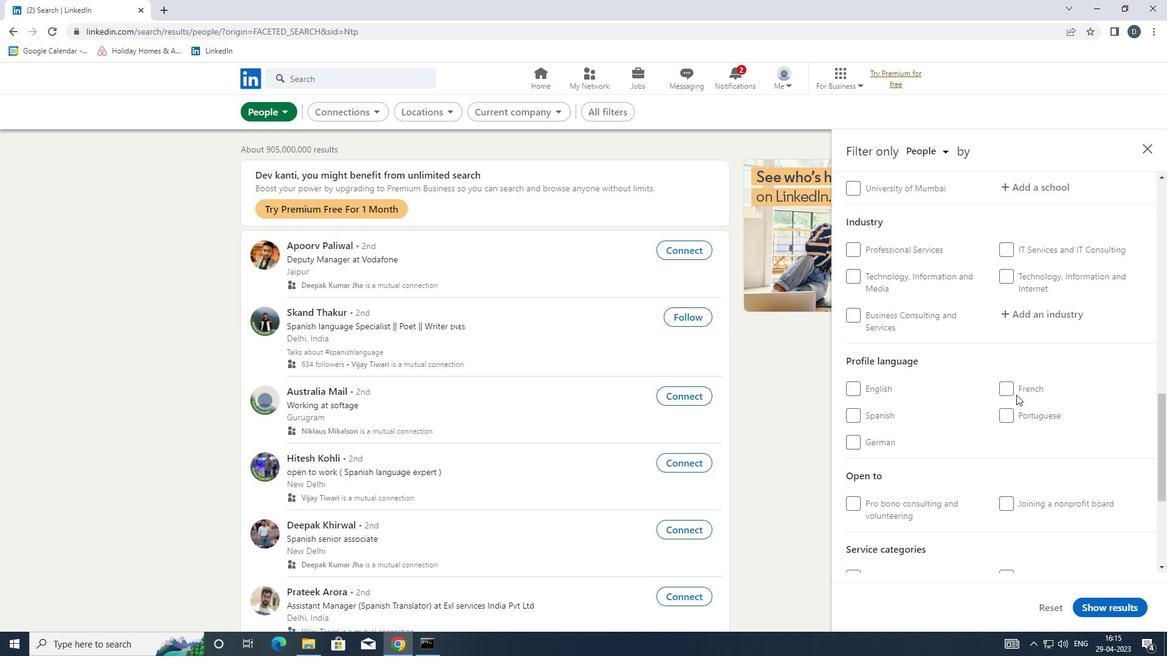 
Action: Mouse scrolled (1019, 389) with delta (0, 0)
Screenshot: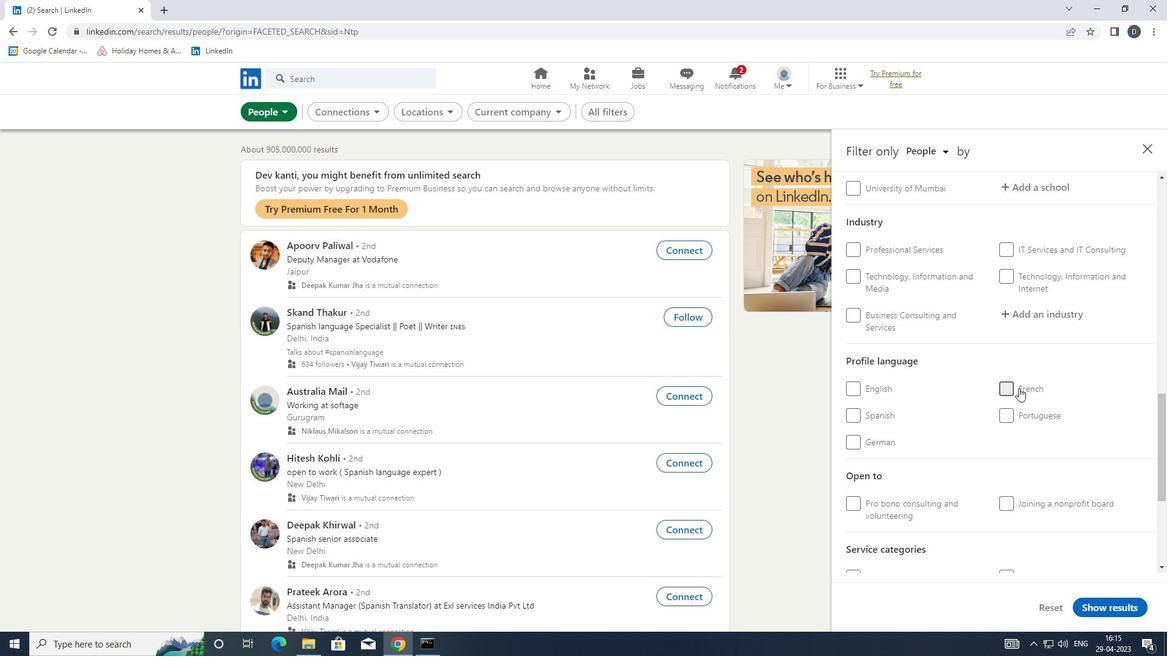 
Action: Mouse scrolled (1019, 389) with delta (0, 0)
Screenshot: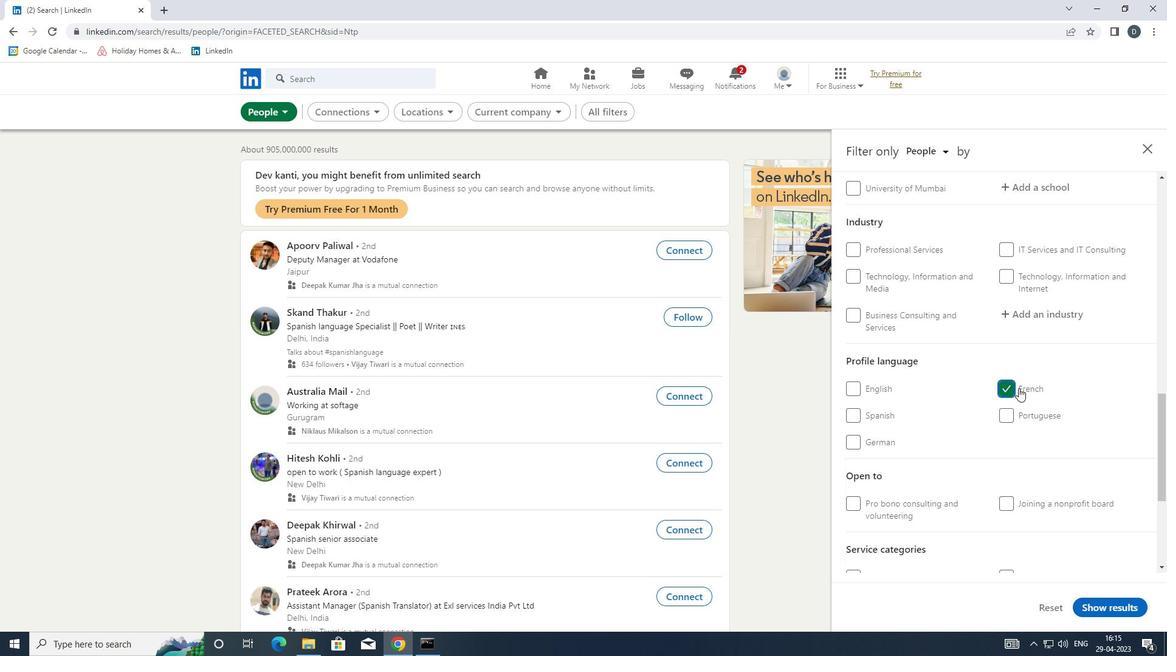 
Action: Mouse scrolled (1019, 389) with delta (0, 0)
Screenshot: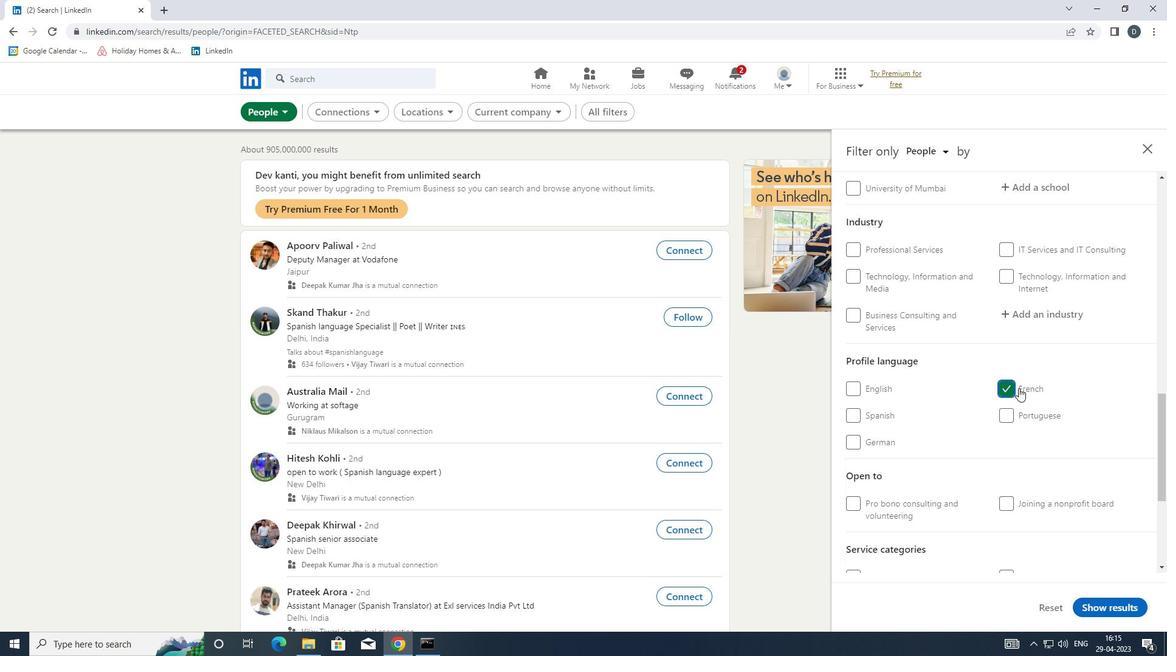 
Action: Mouse scrolled (1019, 389) with delta (0, 0)
Screenshot: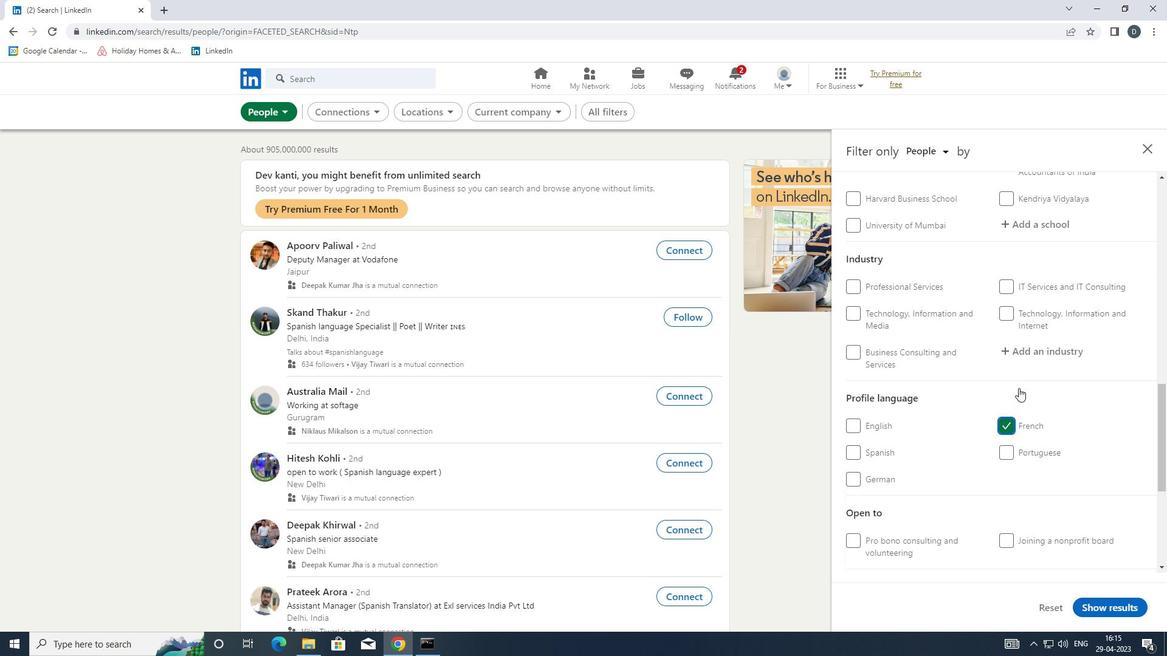 
Action: Mouse scrolled (1019, 389) with delta (0, 0)
Screenshot: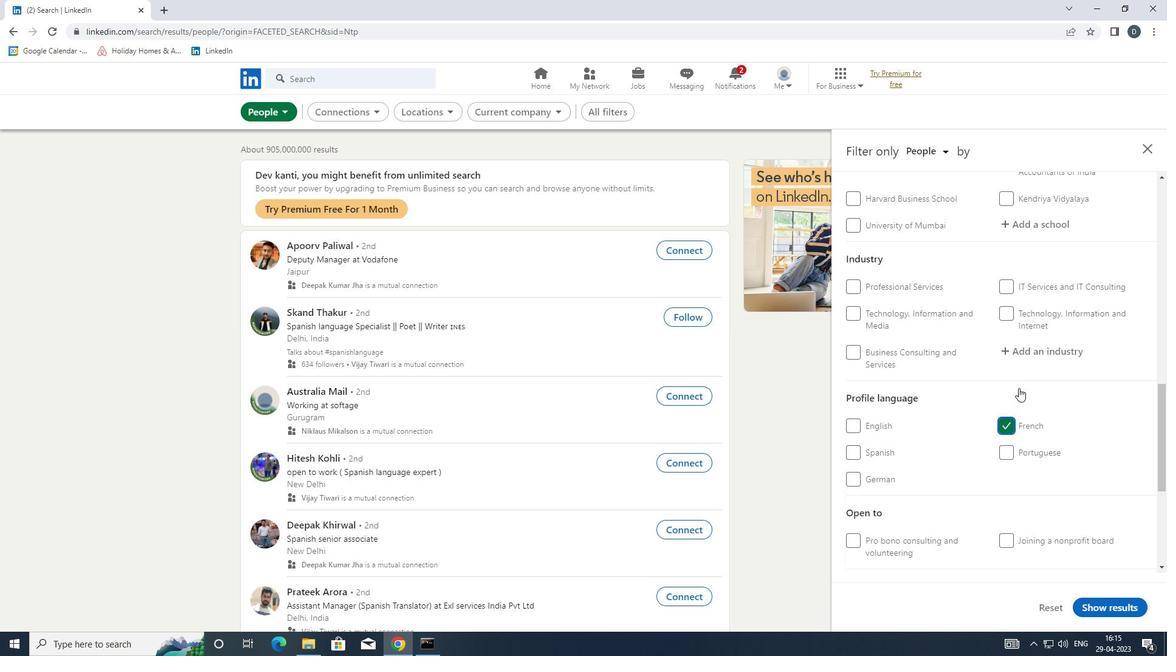 
Action: Mouse moved to (1031, 342)
Screenshot: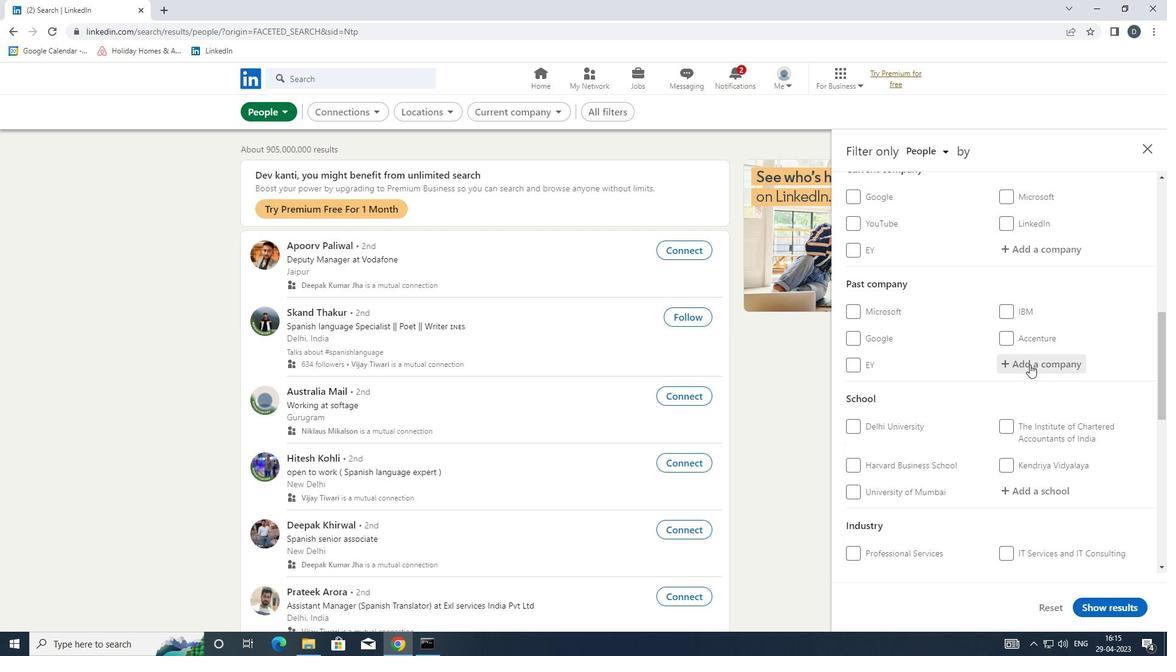 
Action: Mouse scrolled (1031, 343) with delta (0, 0)
Screenshot: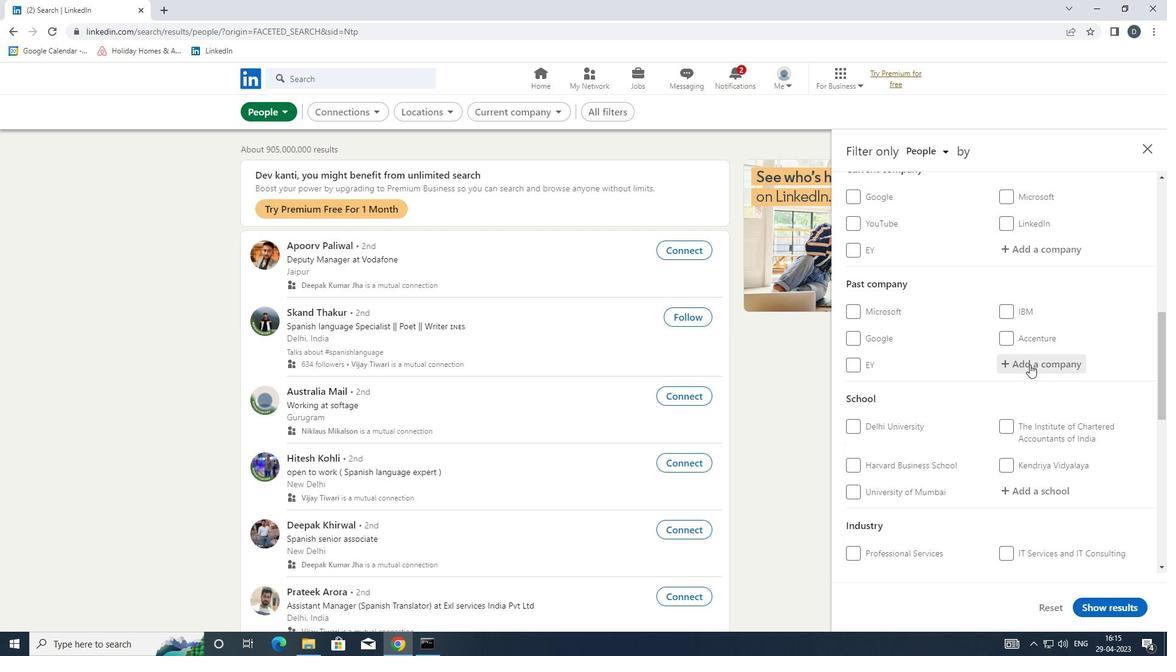 
Action: Mouse moved to (1018, 312)
Screenshot: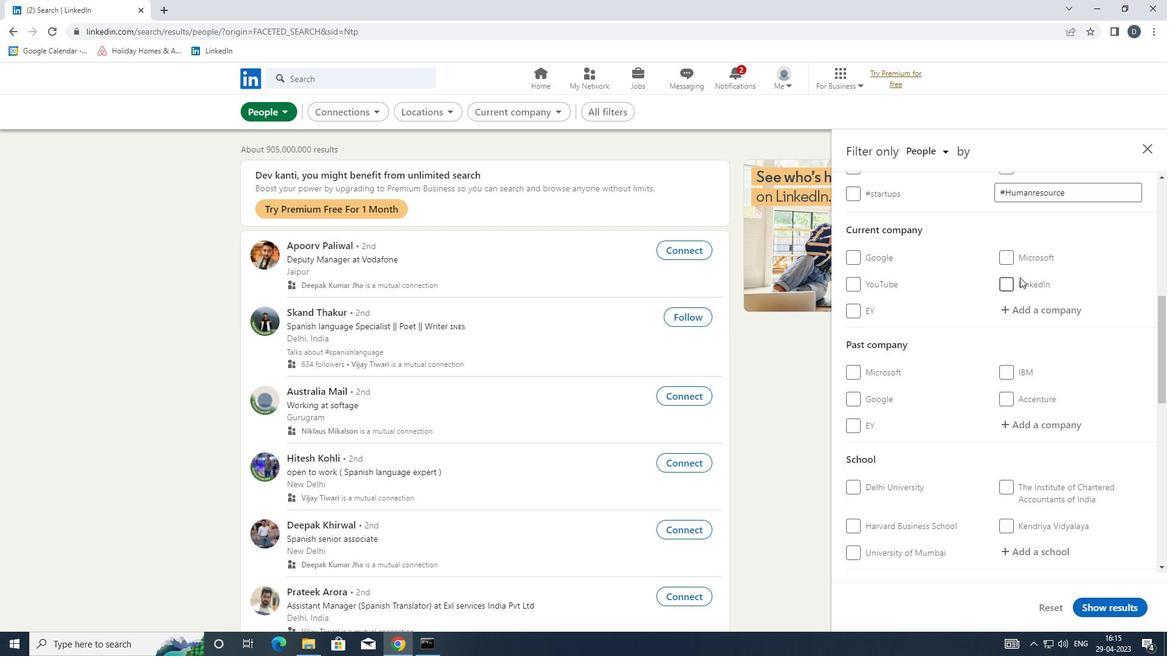 
Action: Mouse pressed left at (1018, 312)
Screenshot: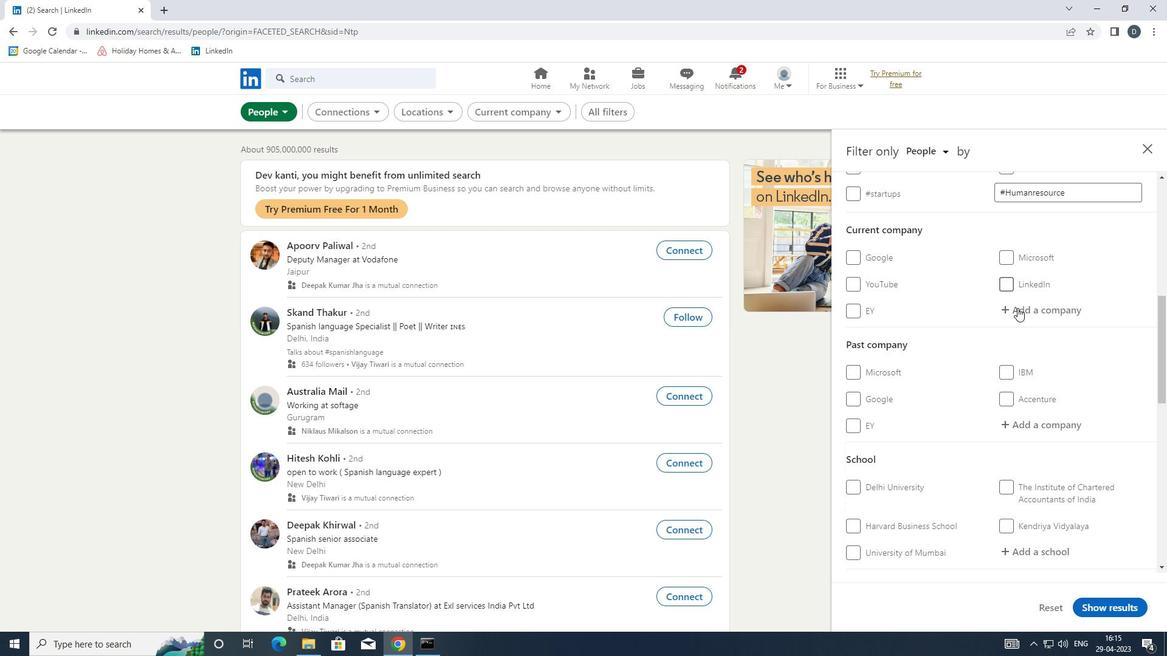 
Action: Mouse moved to (1018, 312)
Screenshot: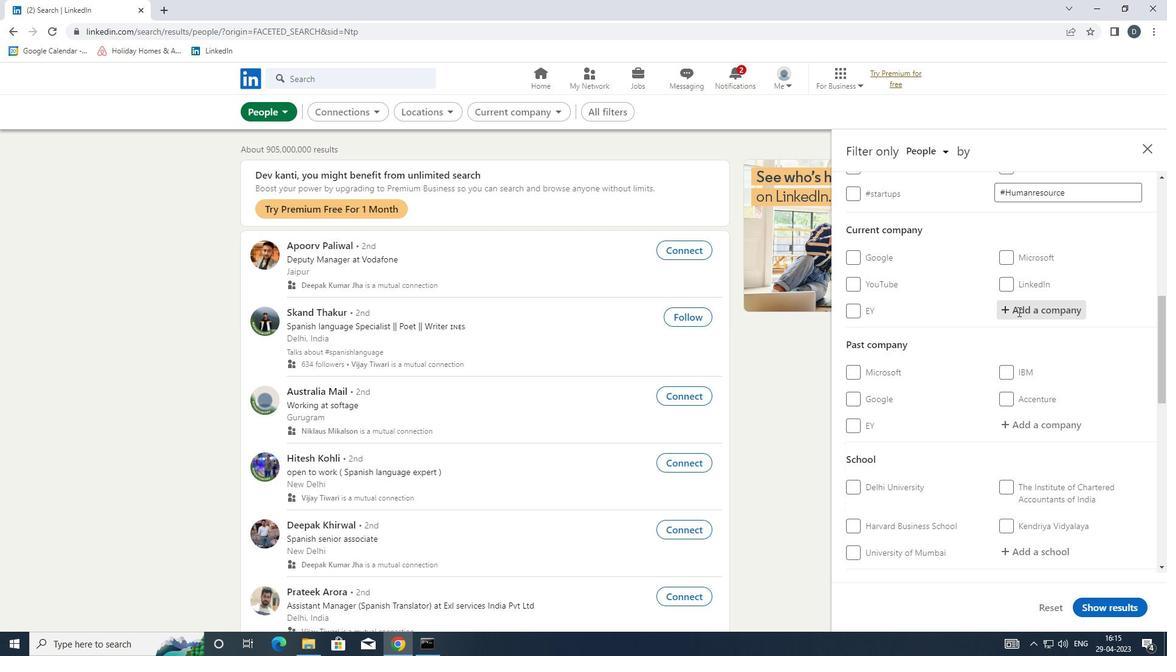 
Action: Key pressed <Key.shift><Key.shift><Key.shift>WIKA<Key.space>
Screenshot: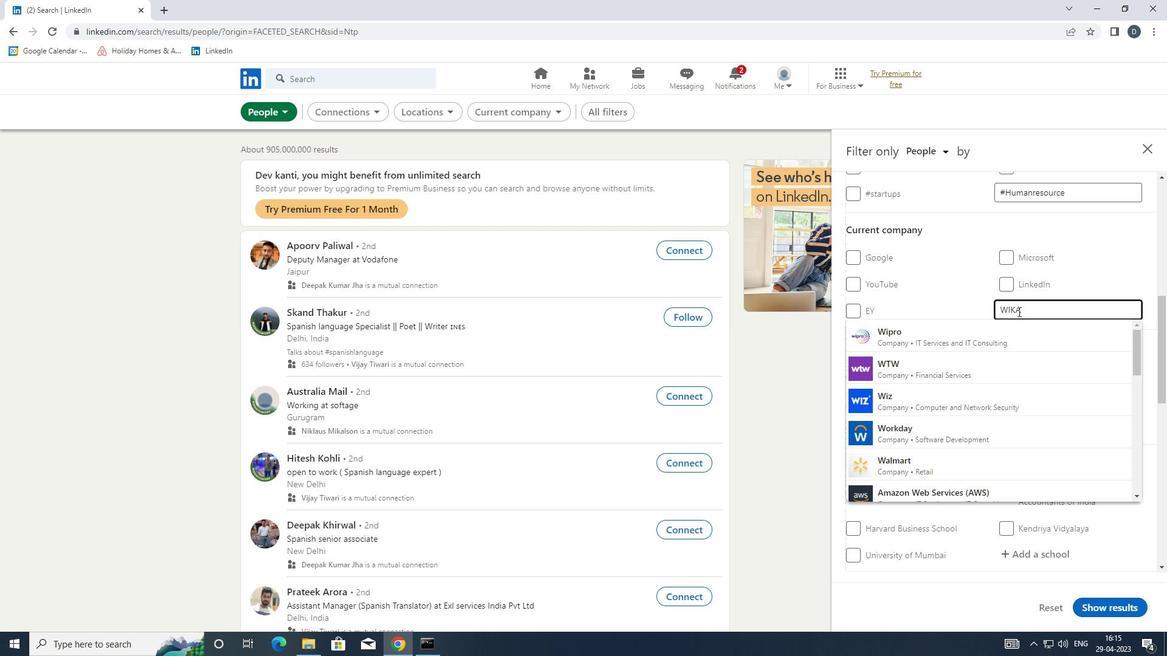 
Action: Mouse moved to (1032, 326)
Screenshot: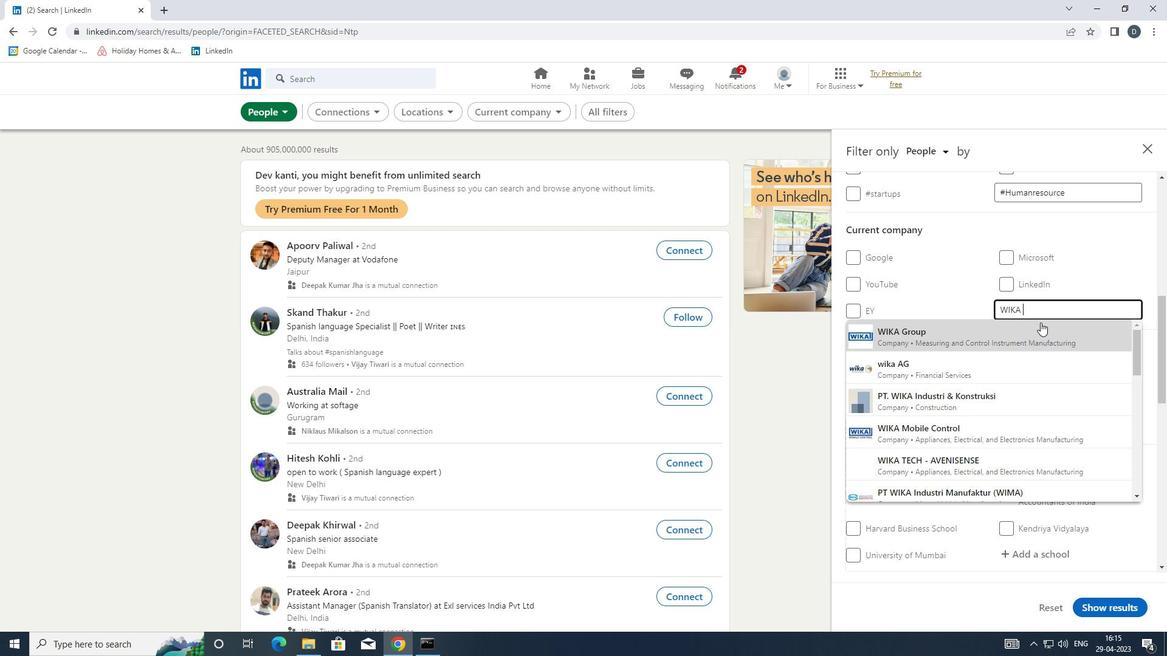 
Action: Mouse pressed left at (1032, 326)
Screenshot: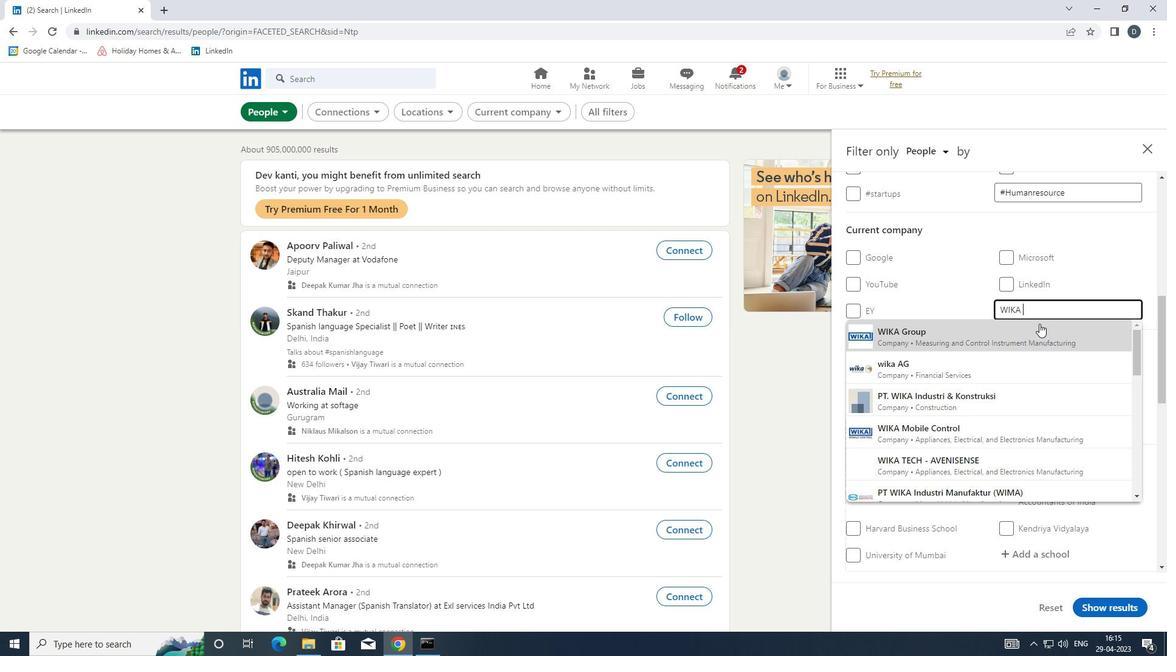 
Action: Mouse moved to (1023, 335)
Screenshot: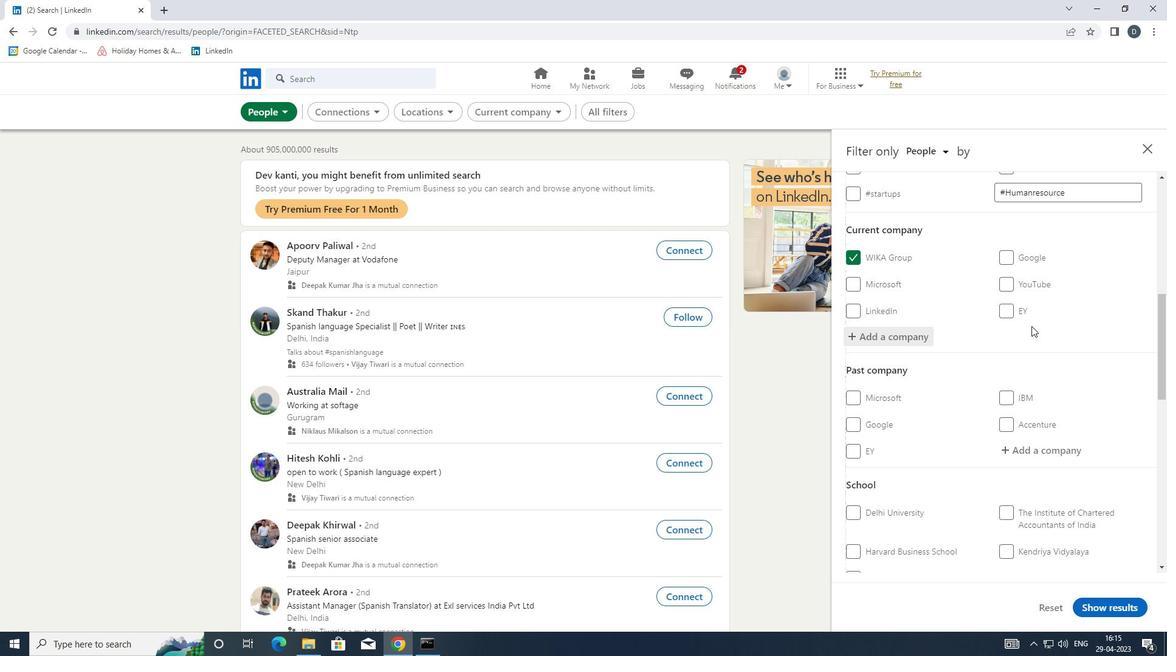 
Action: Mouse scrolled (1023, 335) with delta (0, 0)
Screenshot: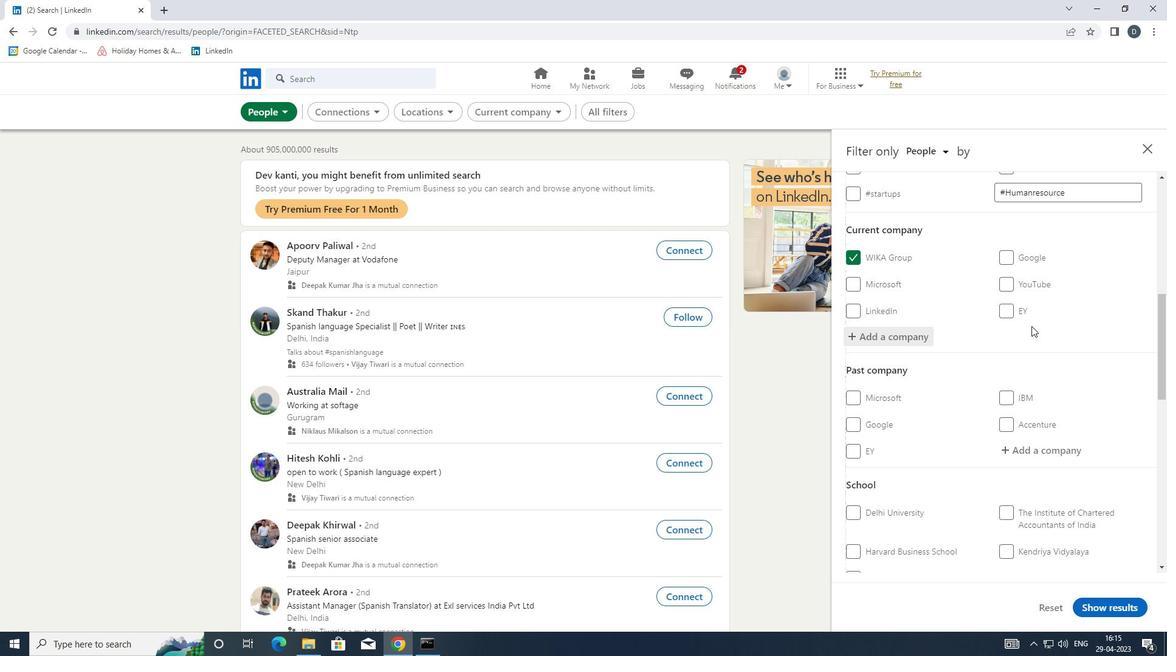
Action: Mouse scrolled (1023, 335) with delta (0, 0)
Screenshot: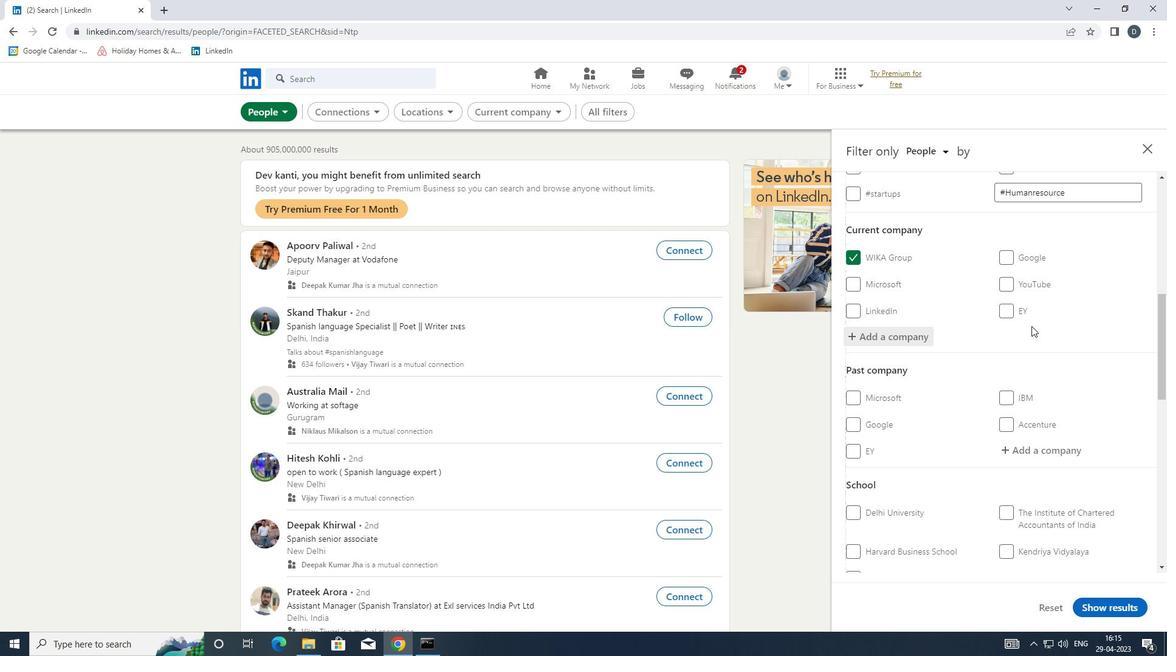 
Action: Mouse scrolled (1023, 335) with delta (0, 0)
Screenshot: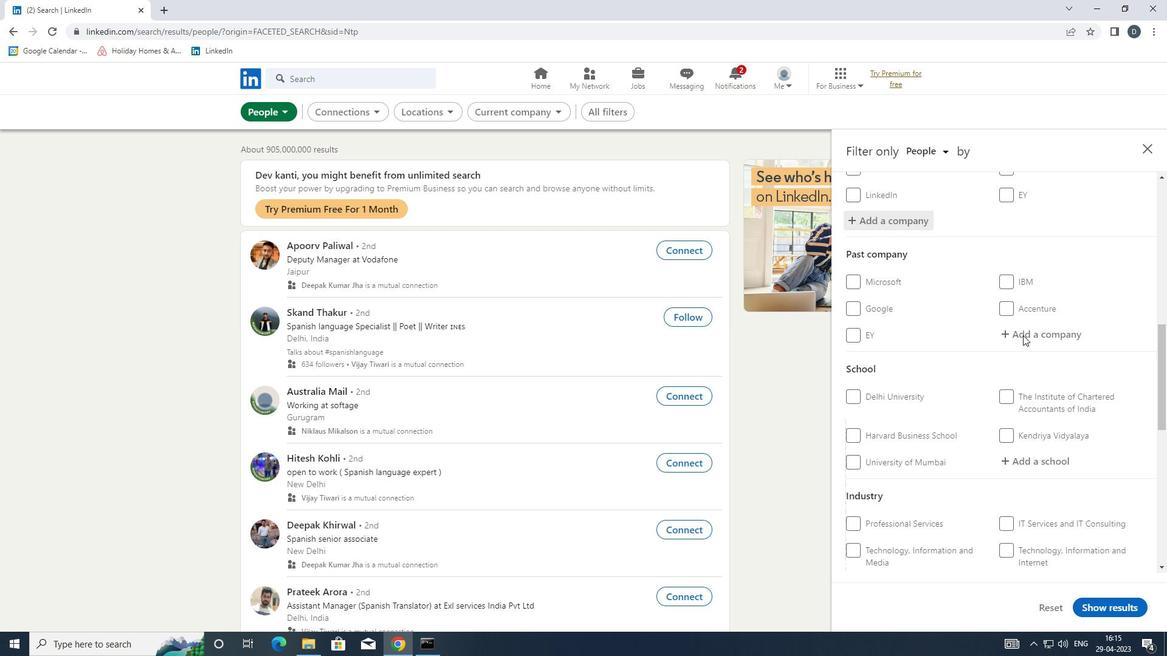 
Action: Mouse scrolled (1023, 335) with delta (0, 0)
Screenshot: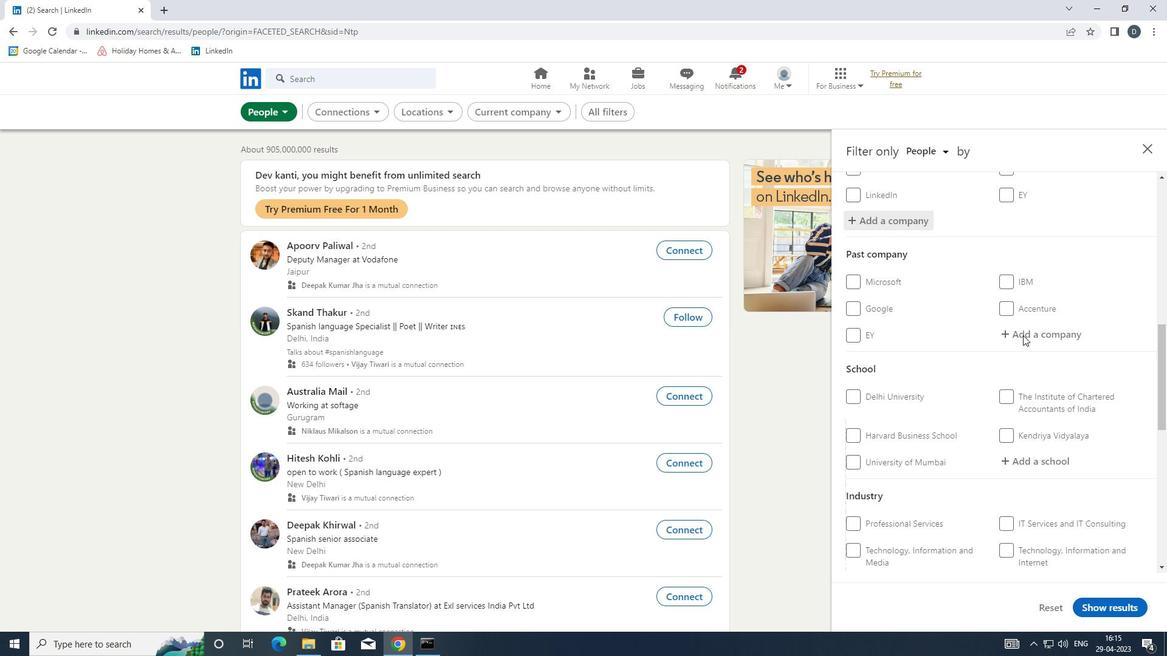 
Action: Mouse moved to (1024, 333)
Screenshot: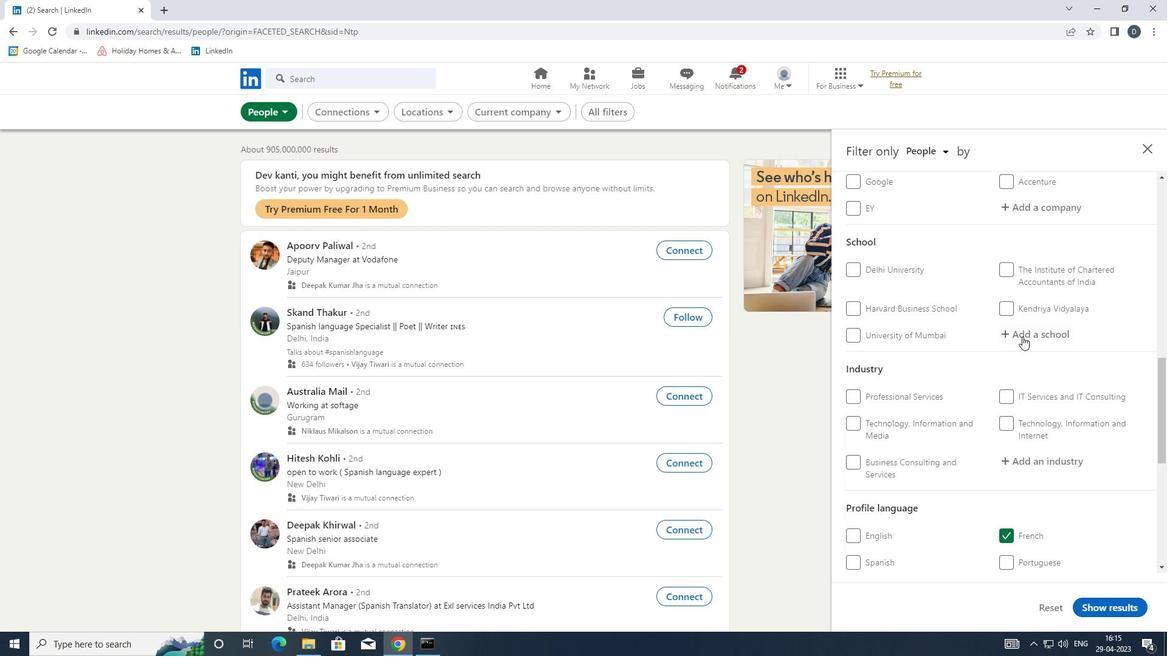 
Action: Mouse pressed left at (1024, 333)
Screenshot: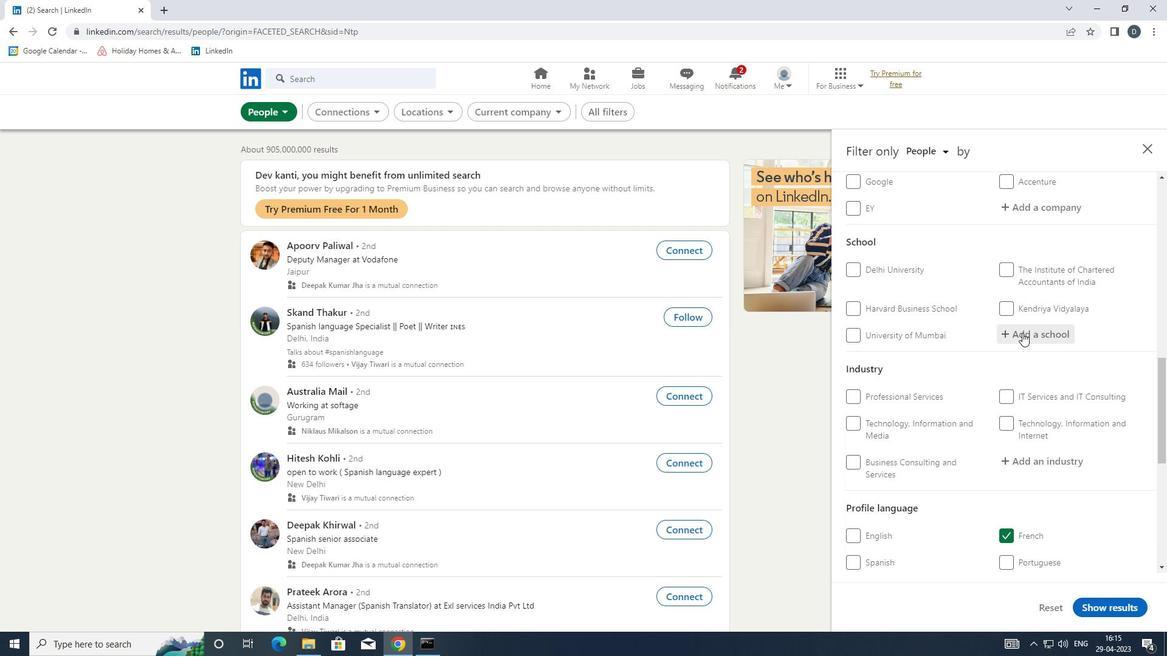 
Action: Key pressed <Key.shift><Key.shift><Key.shift><Key.shift><Key.shift>SYMBOISIS<Key.space>
Screenshot: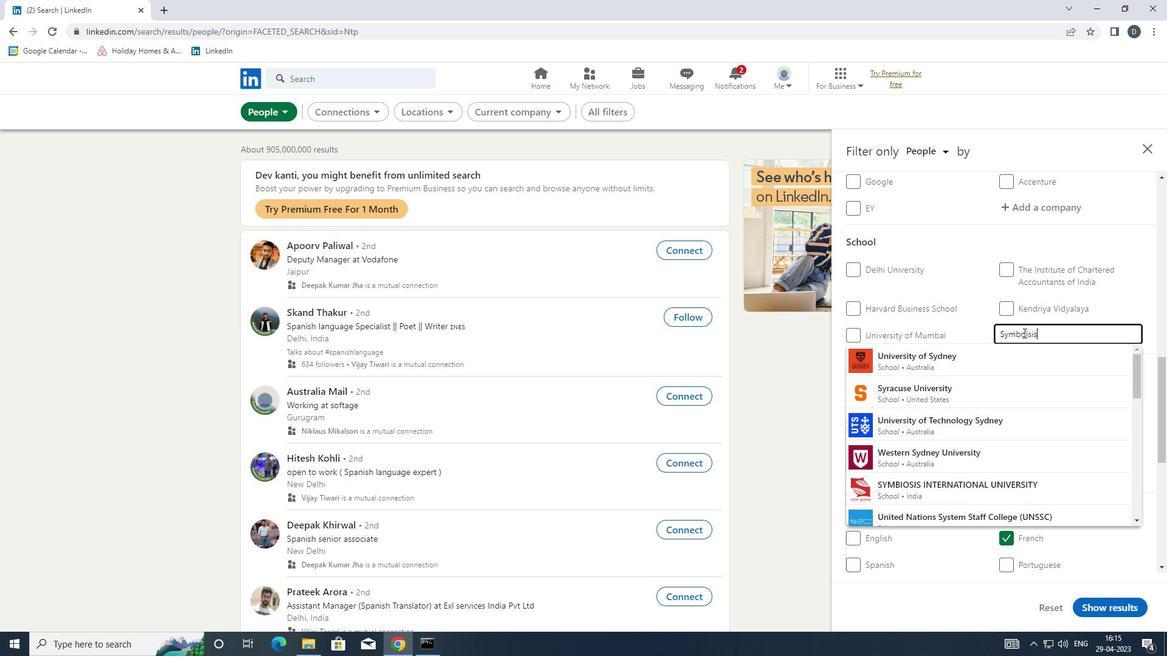 
Action: Mouse moved to (1137, 359)
Screenshot: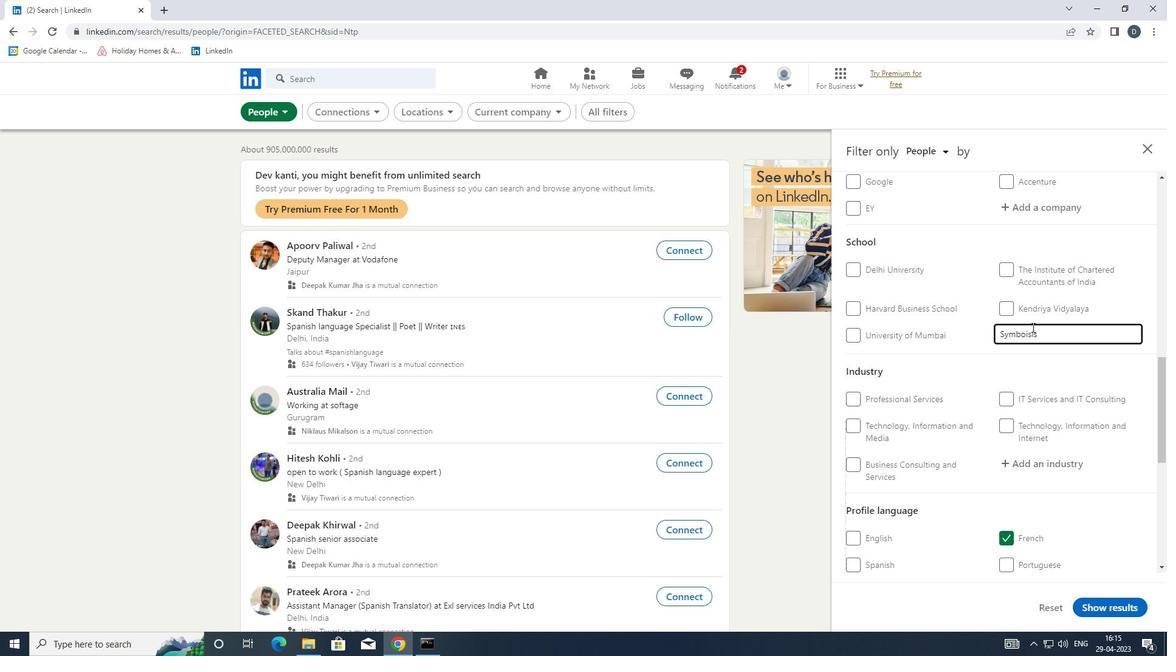 
Action: Key pressed <Key.backspace><Key.backspace><Key.backspace><Key.backspace><Key.backspace><Key.backspace>IOSIS<Key.space><Key.shift>INSTITUTE
Screenshot: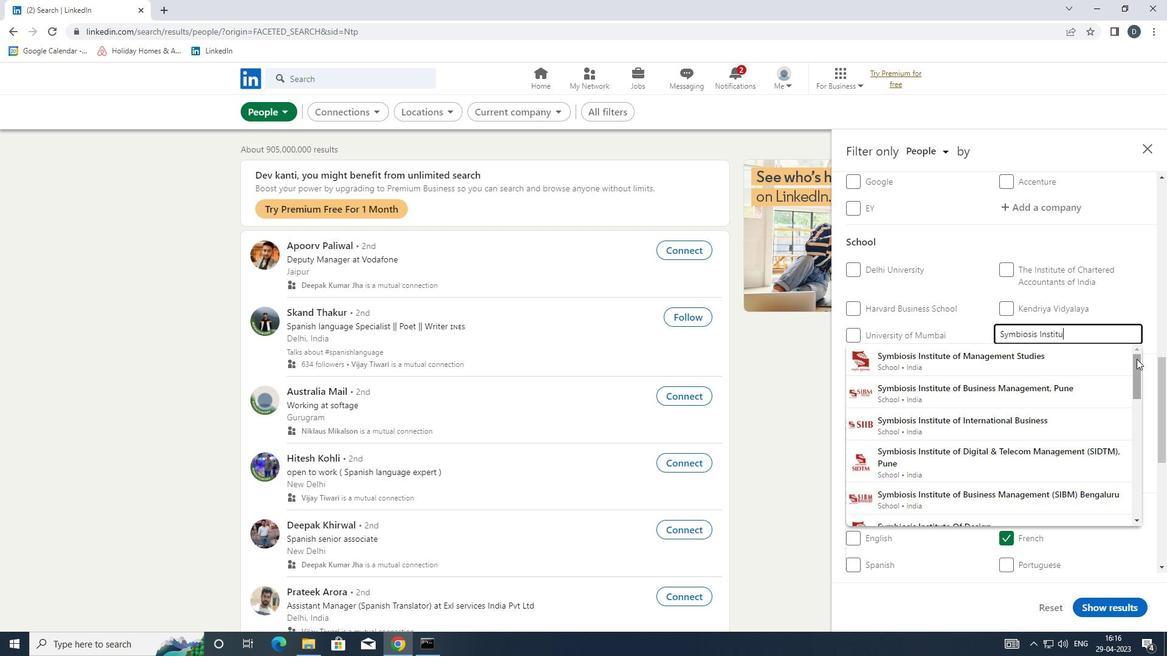 
Action: Mouse moved to (1088, 391)
Screenshot: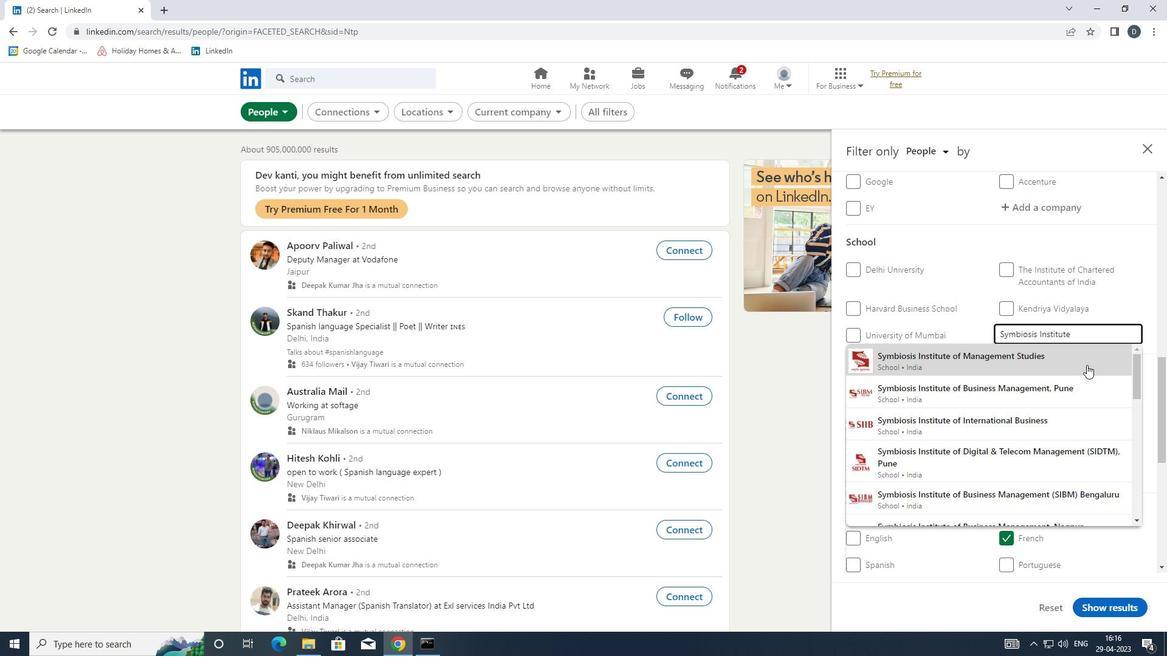 
Action: Mouse pressed left at (1088, 391)
Screenshot: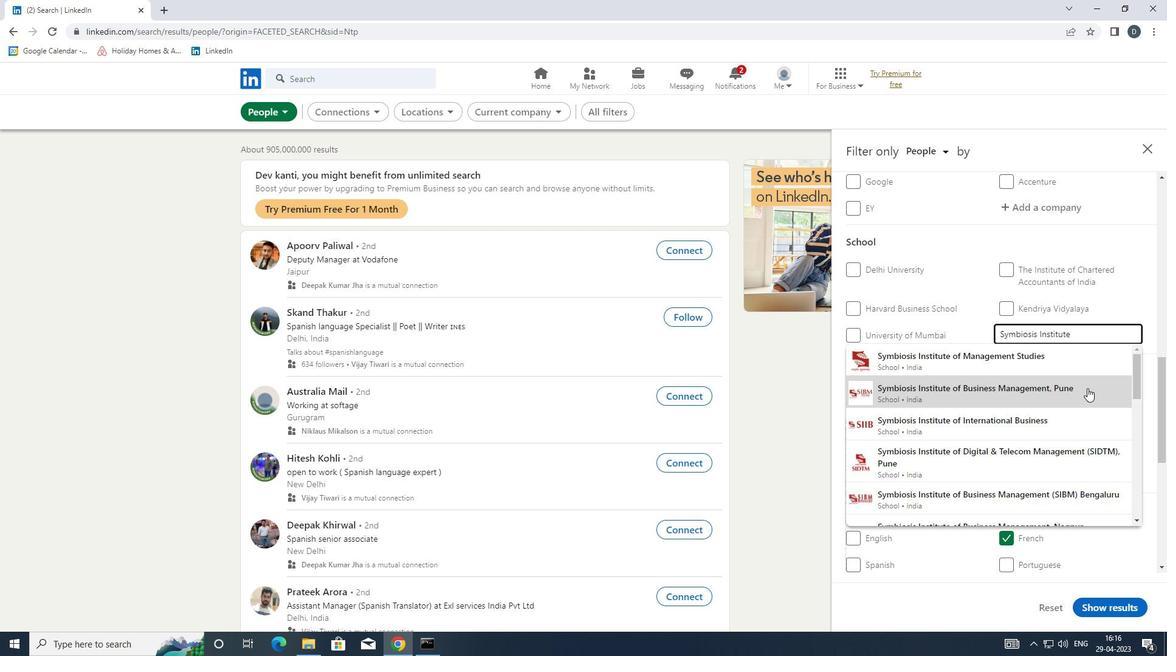 
Action: Mouse scrolled (1088, 390) with delta (0, 0)
Screenshot: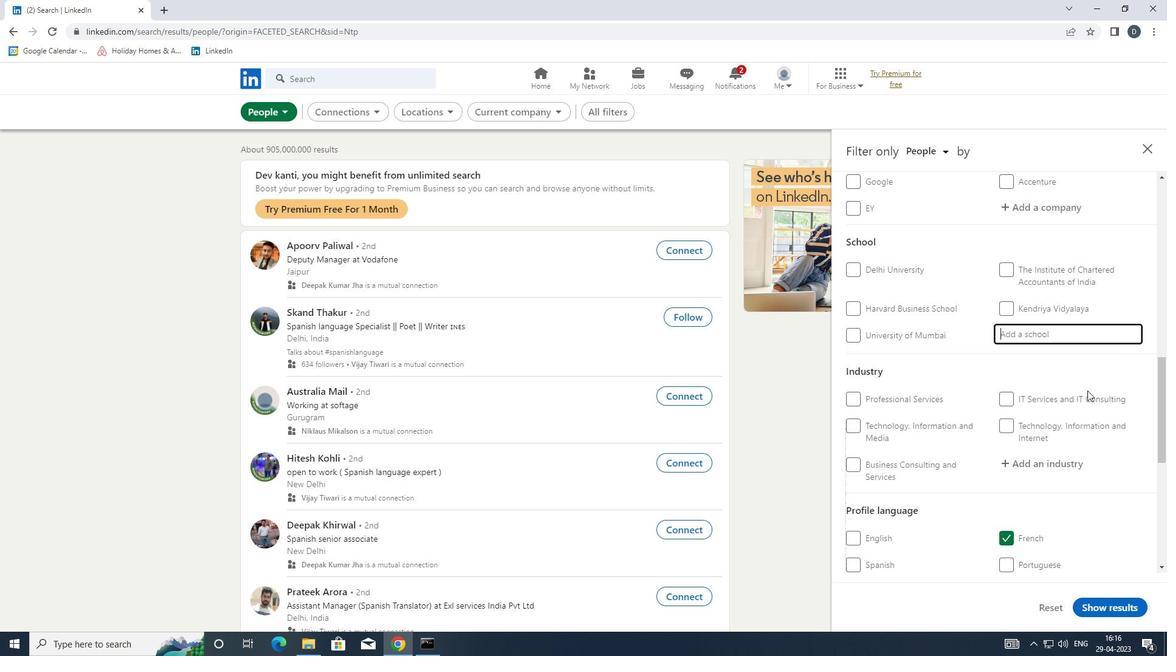 
Action: Mouse scrolled (1088, 390) with delta (0, 0)
Screenshot: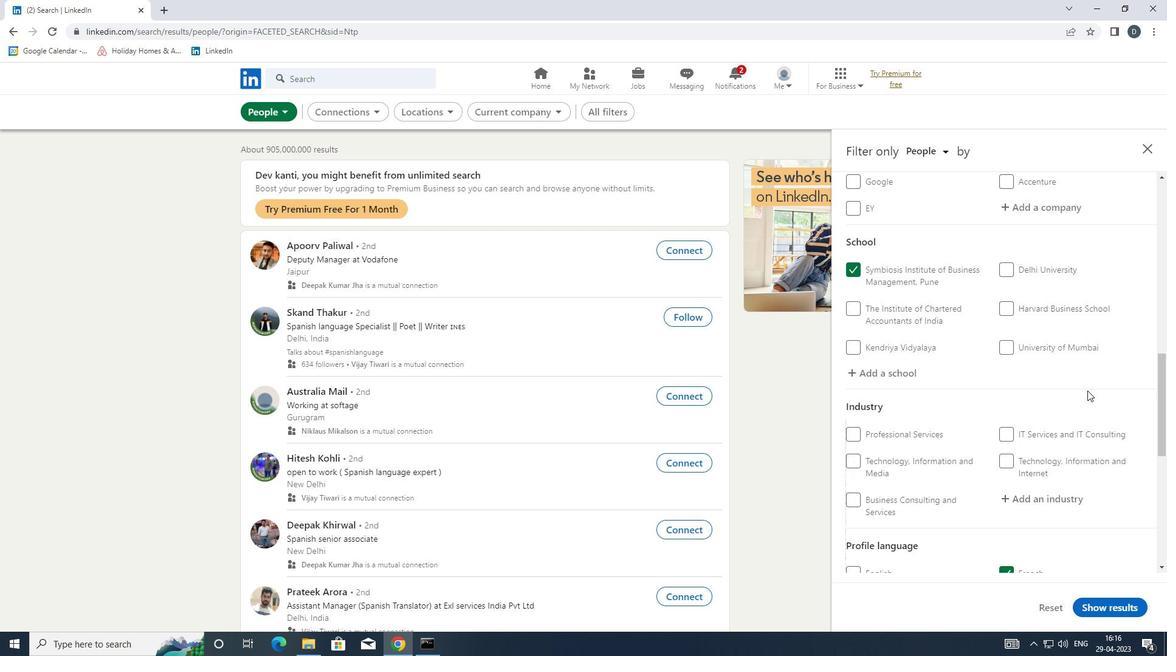 
Action: Mouse moved to (1065, 368)
Screenshot: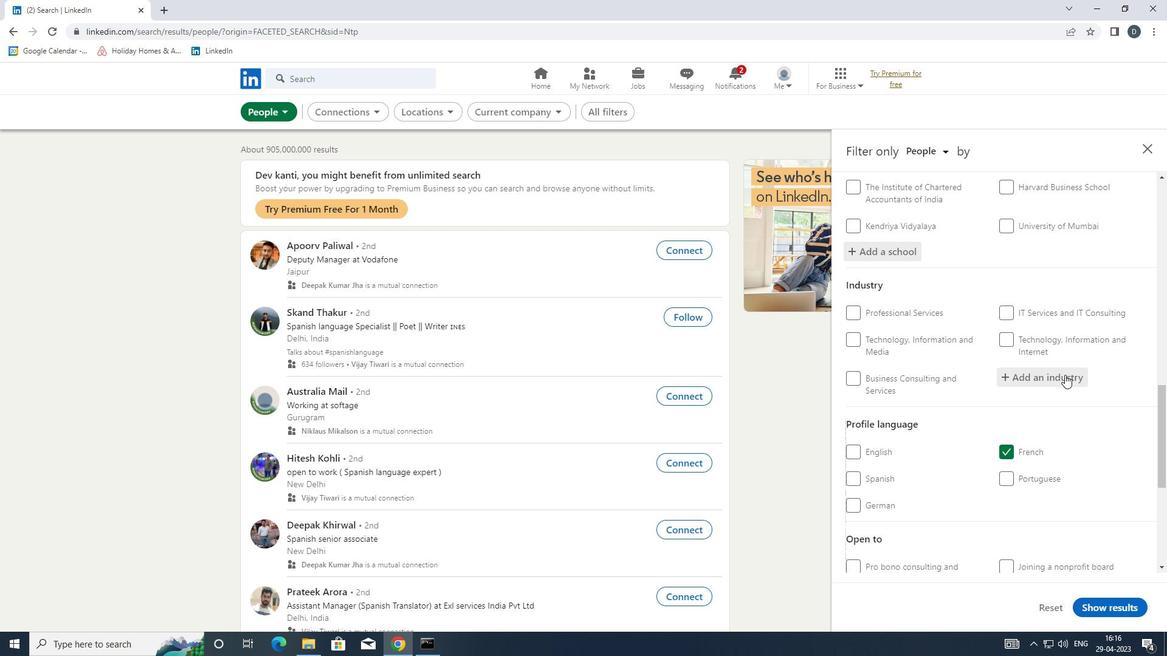 
Action: Mouse scrolled (1065, 369) with delta (0, 0)
Screenshot: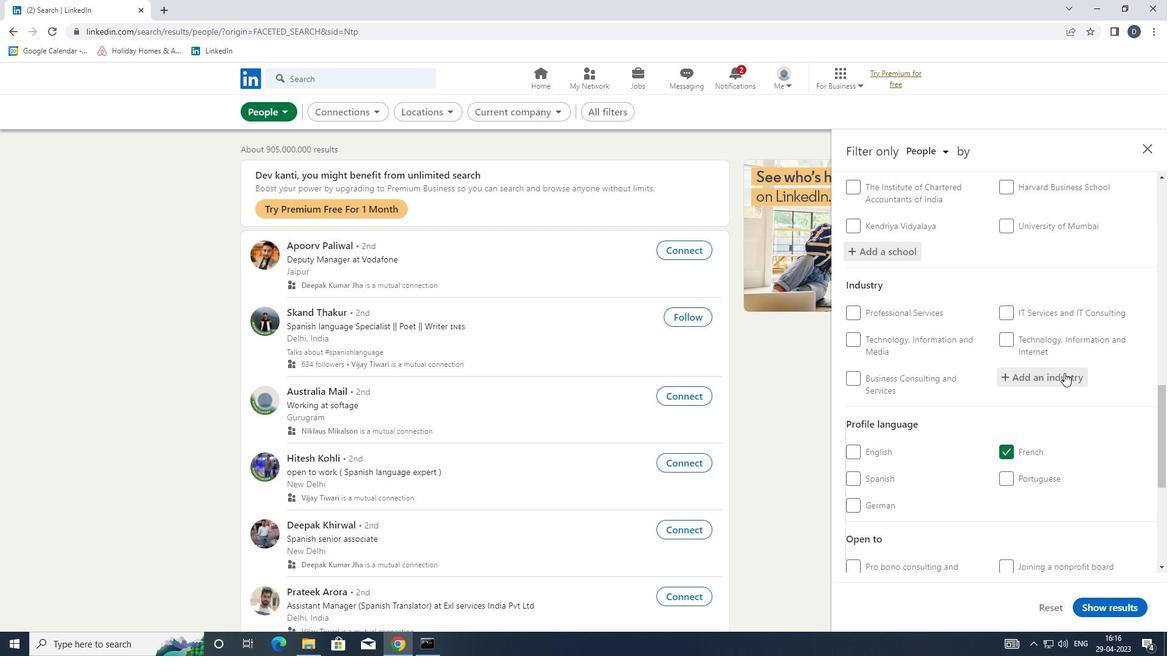 
Action: Mouse scrolled (1065, 369) with delta (0, 0)
Screenshot: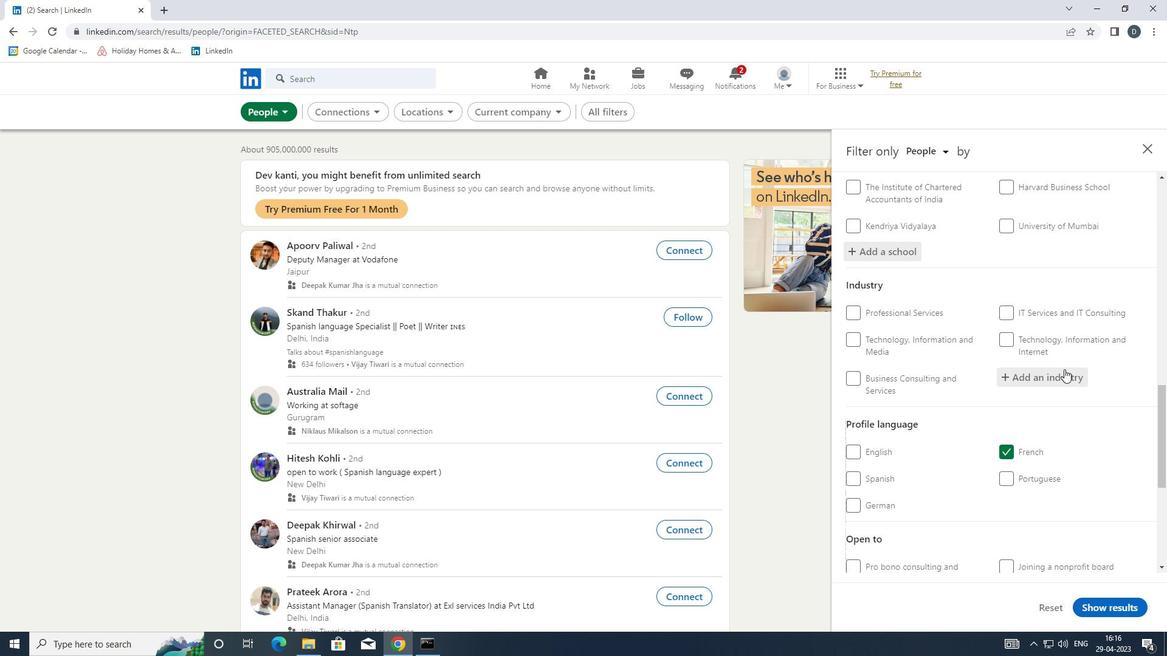 
Action: Mouse moved to (965, 301)
Screenshot: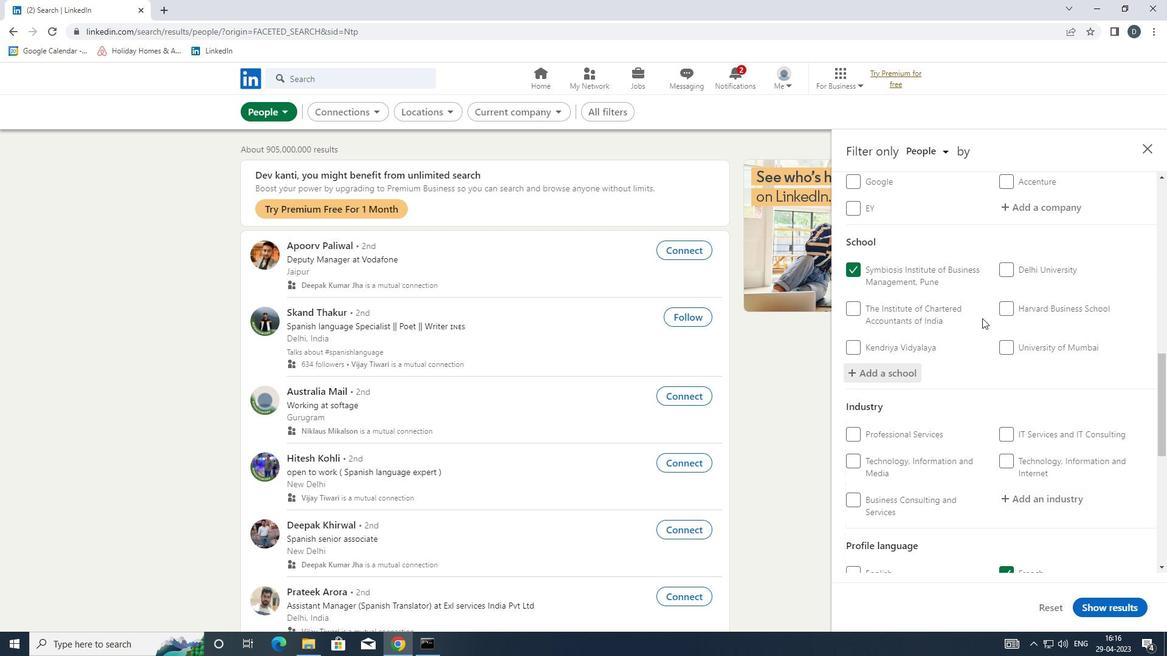 
Action: Mouse scrolled (965, 301) with delta (0, 0)
Screenshot: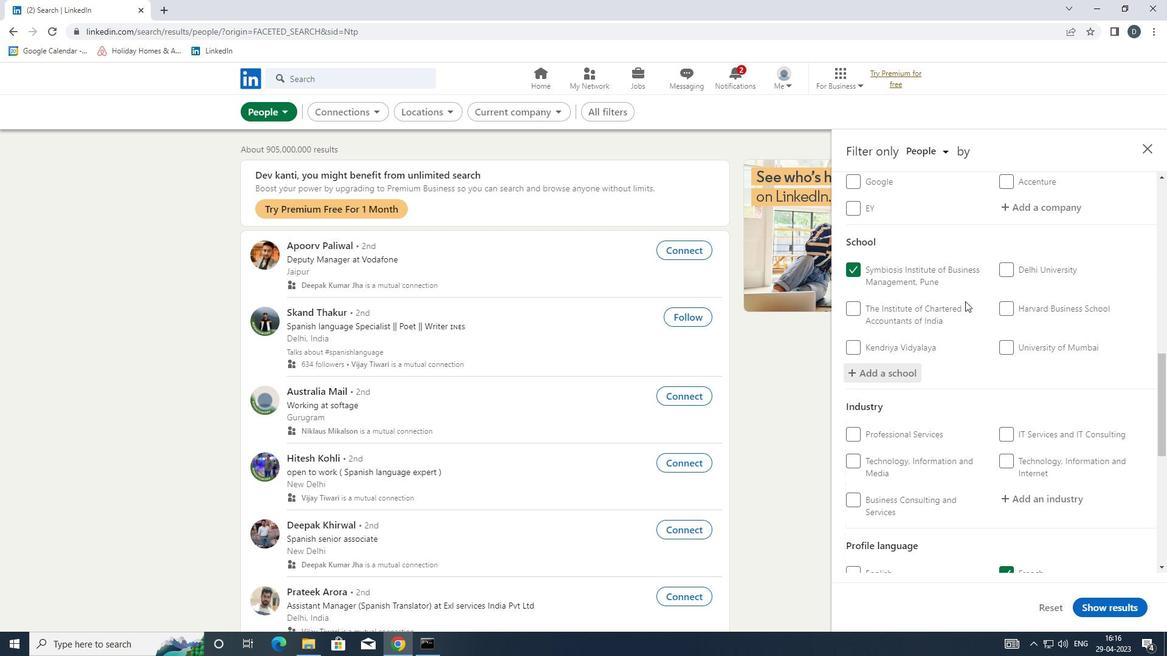 
Action: Mouse scrolled (965, 301) with delta (0, 0)
Screenshot: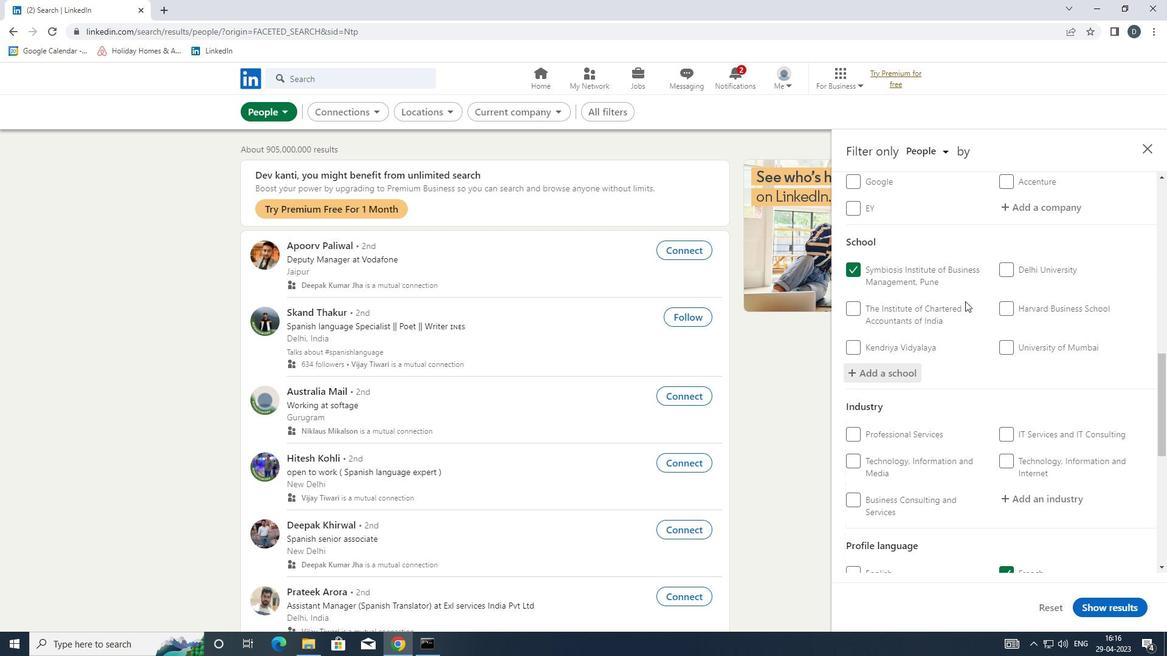 
Action: Mouse moved to (1038, 382)
Screenshot: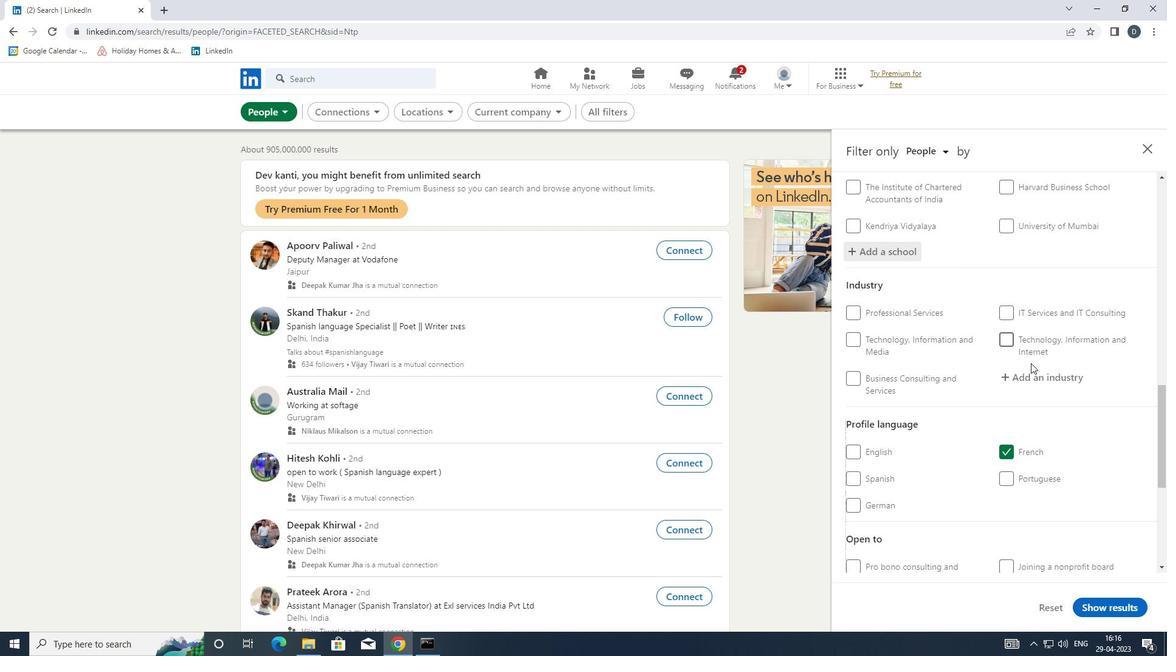 
Action: Mouse pressed left at (1038, 382)
Screenshot: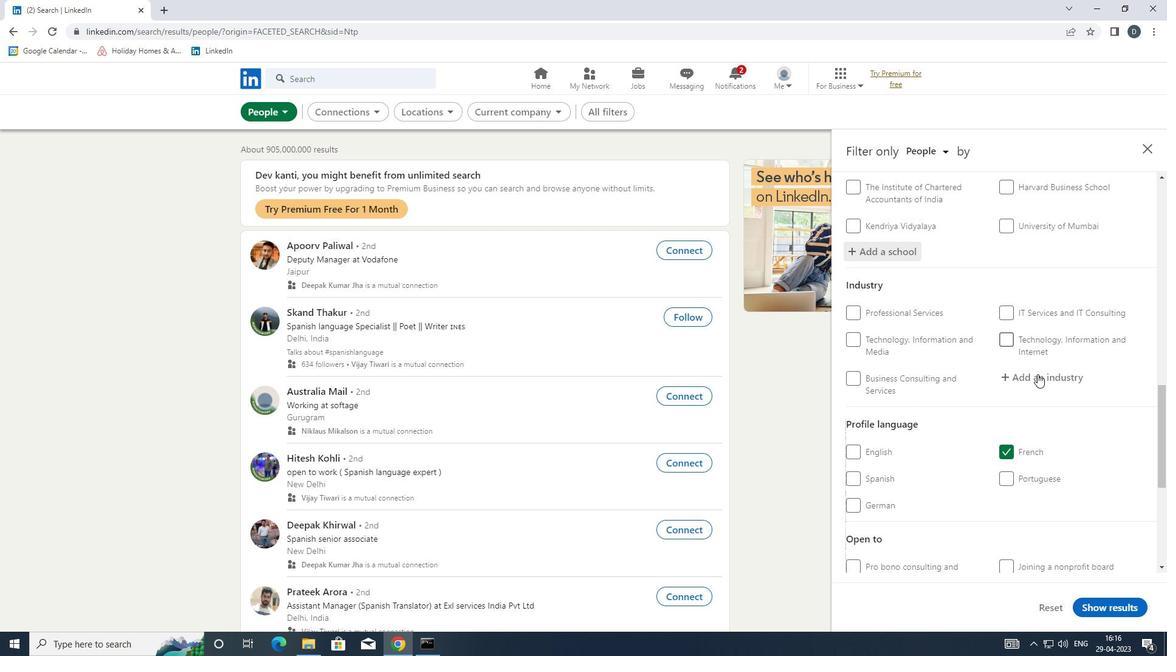 
Action: Key pressed <Key.shift><Key.shift><Key.shift><Key.shift><Key.shift><Key.shift>REUPHOL<Key.down><Key.enter>
Screenshot: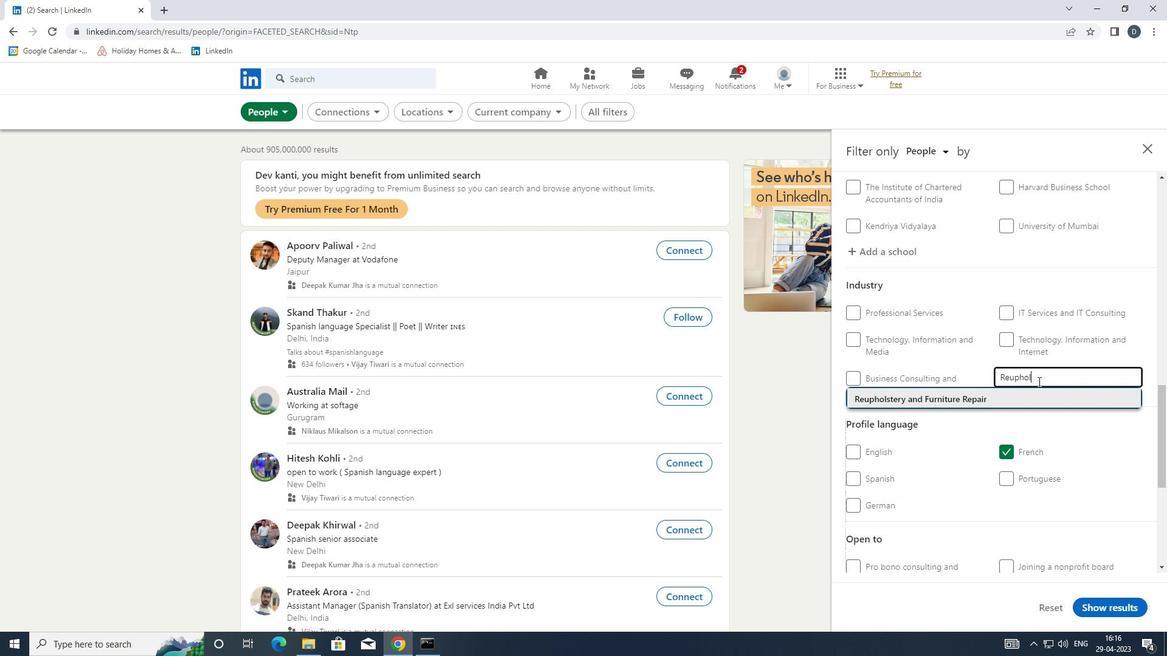 
Action: Mouse moved to (1038, 385)
Screenshot: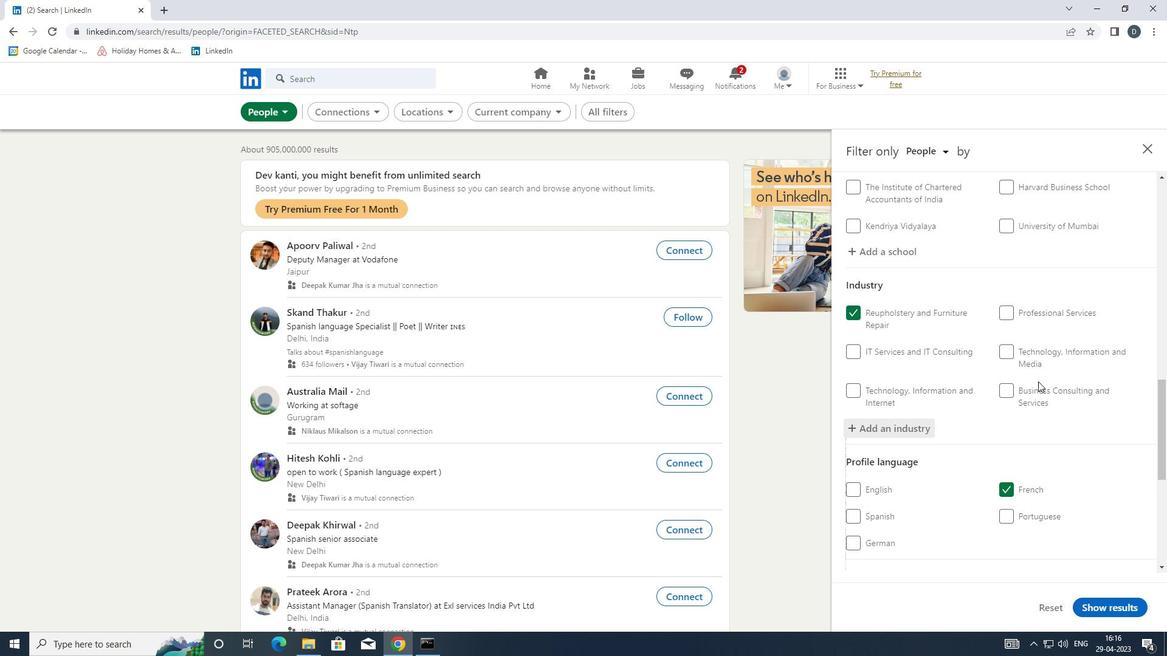 
Action: Mouse scrolled (1038, 385) with delta (0, 0)
Screenshot: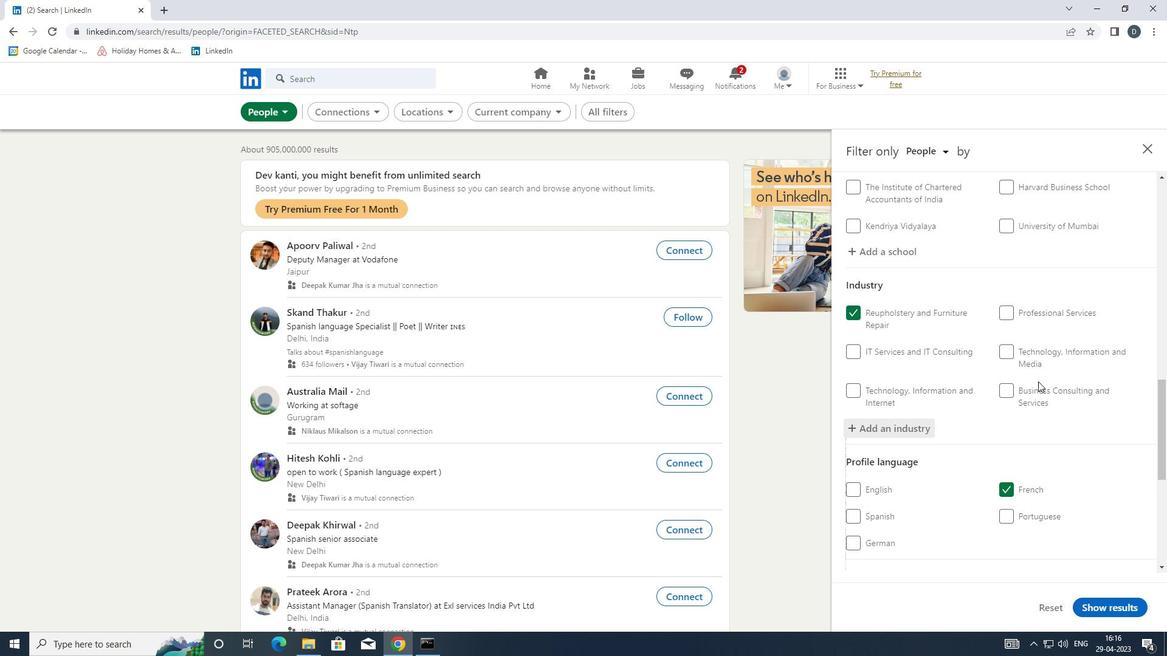 
Action: Mouse moved to (1038, 386)
Screenshot: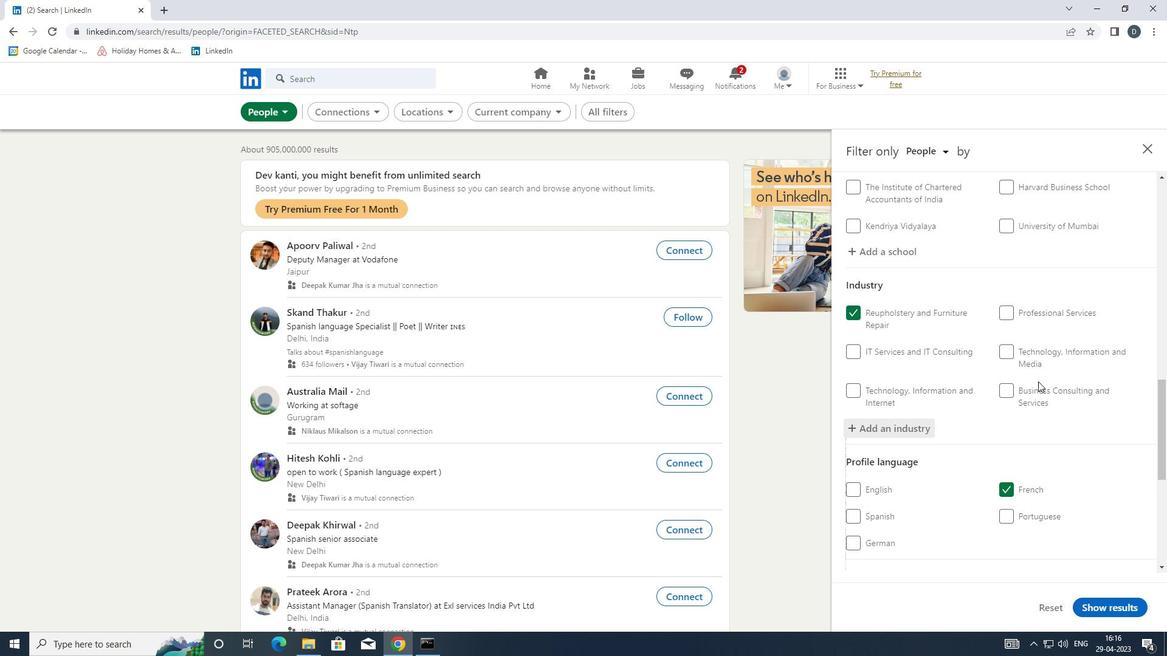 
Action: Mouse scrolled (1038, 386) with delta (0, 0)
Screenshot: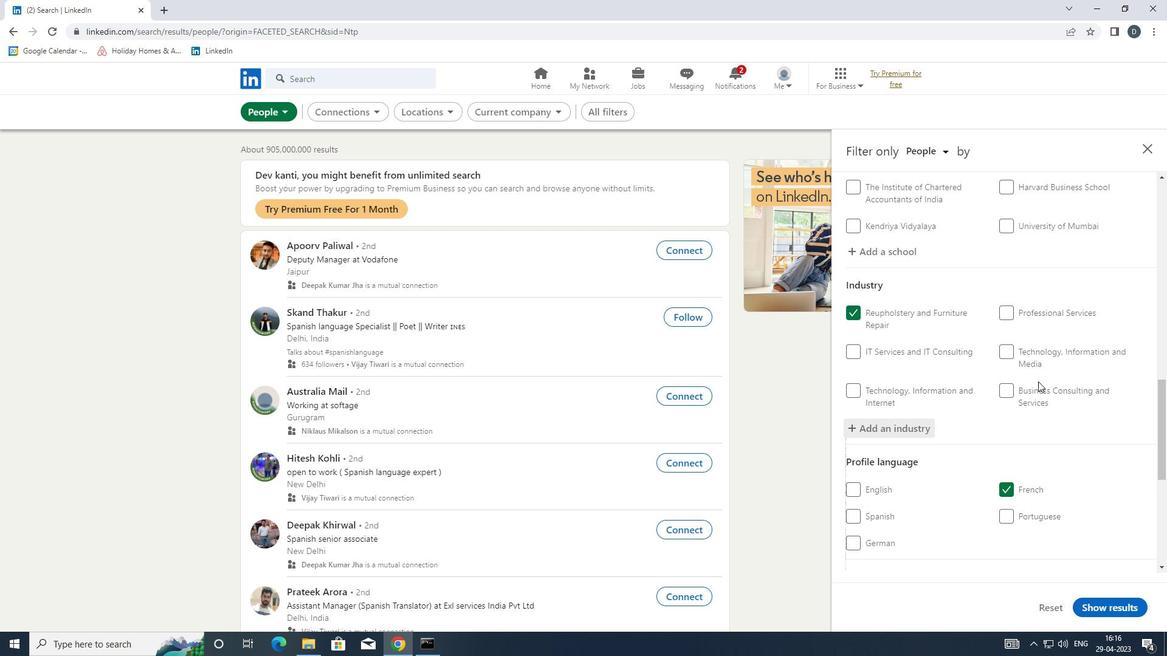 
Action: Mouse moved to (1038, 389)
Screenshot: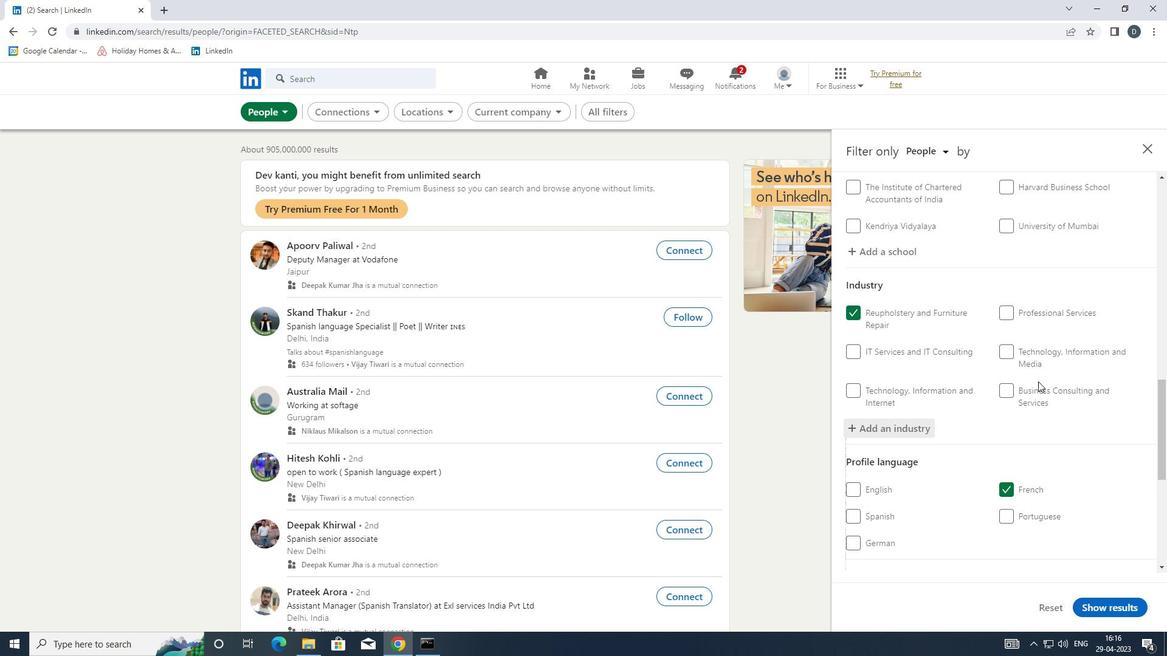 
Action: Mouse scrolled (1038, 388) with delta (0, 0)
Screenshot: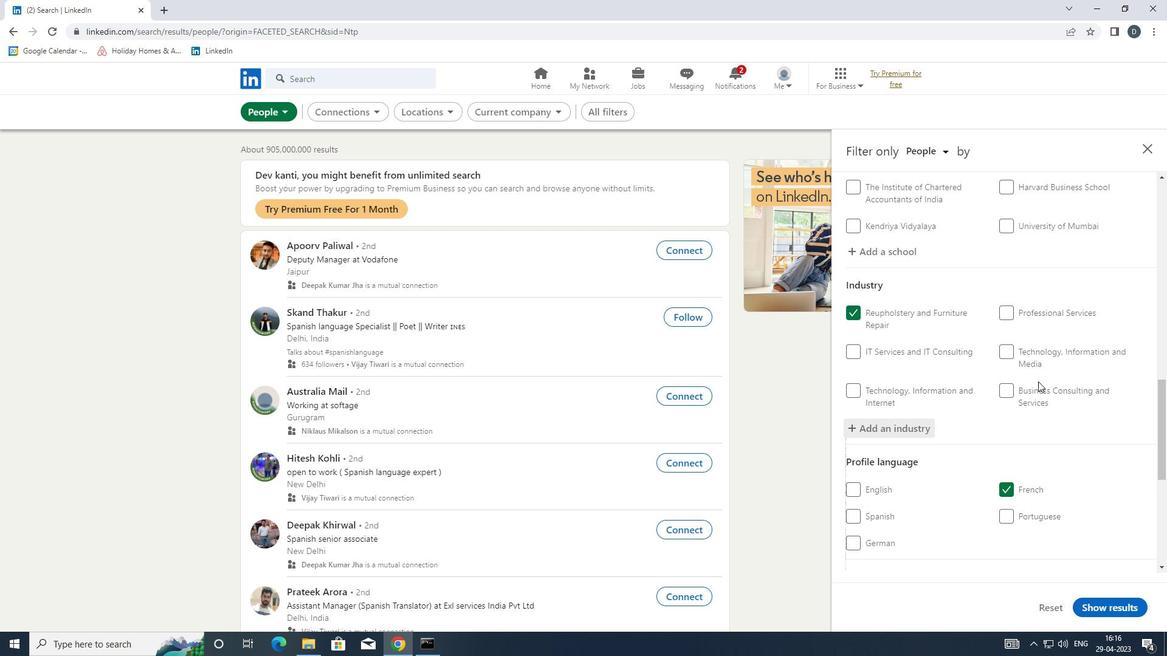 
Action: Mouse moved to (1038, 391)
Screenshot: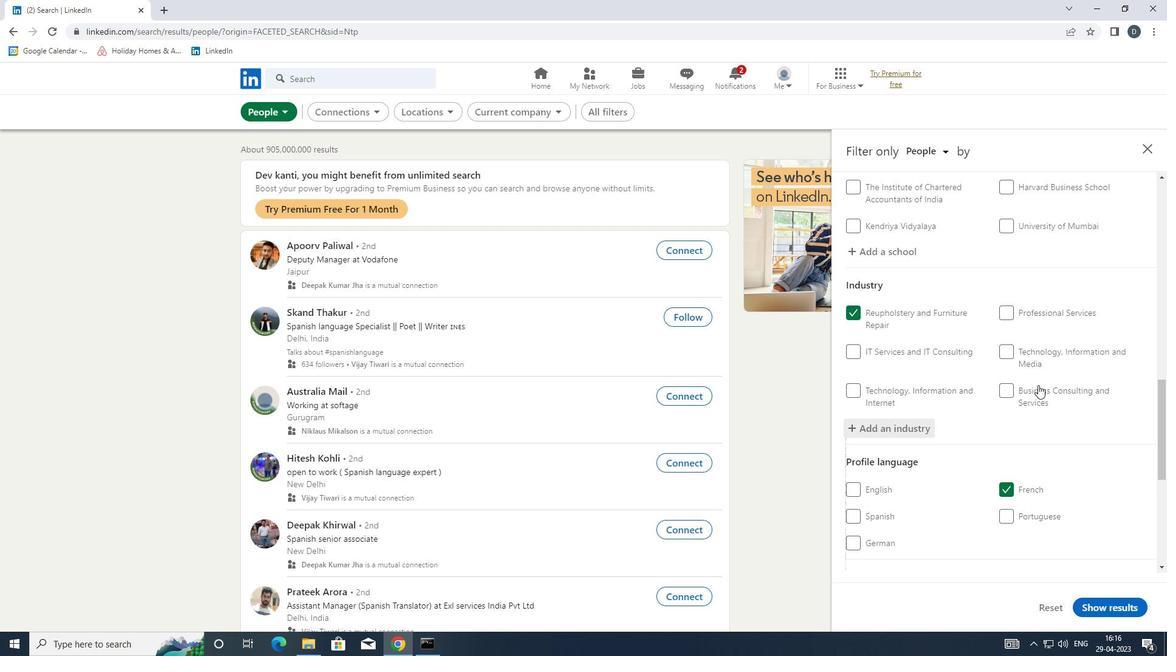 
Action: Mouse scrolled (1038, 390) with delta (0, 0)
Screenshot: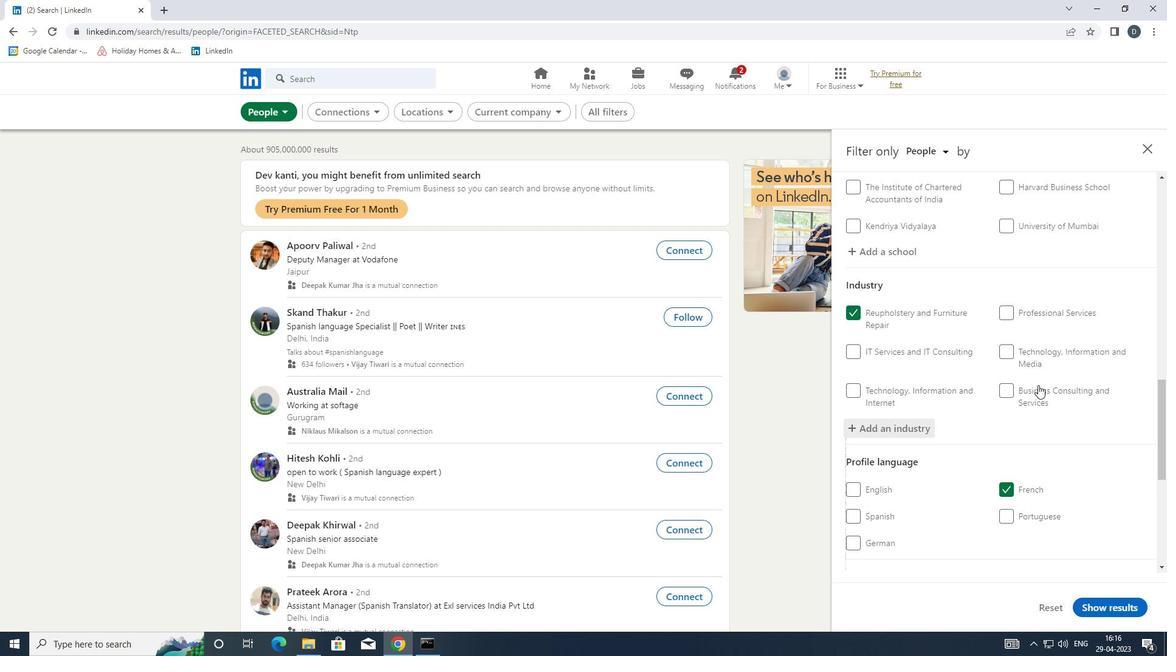 
Action: Mouse moved to (1038, 392)
Screenshot: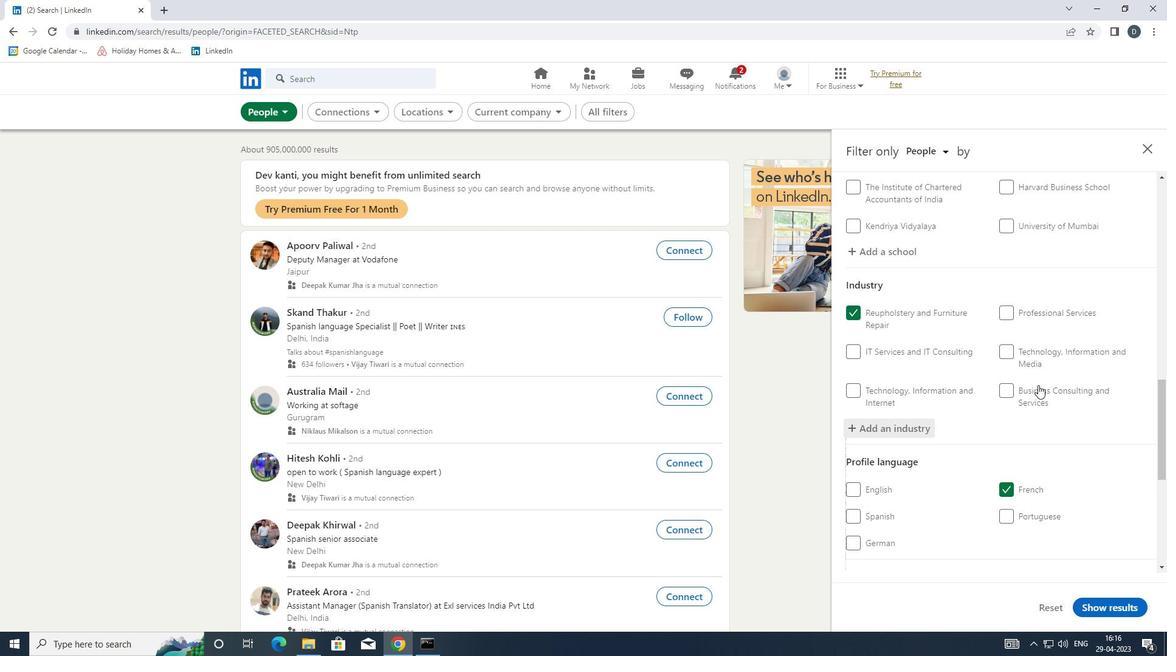 
Action: Mouse scrolled (1038, 392) with delta (0, 0)
Screenshot: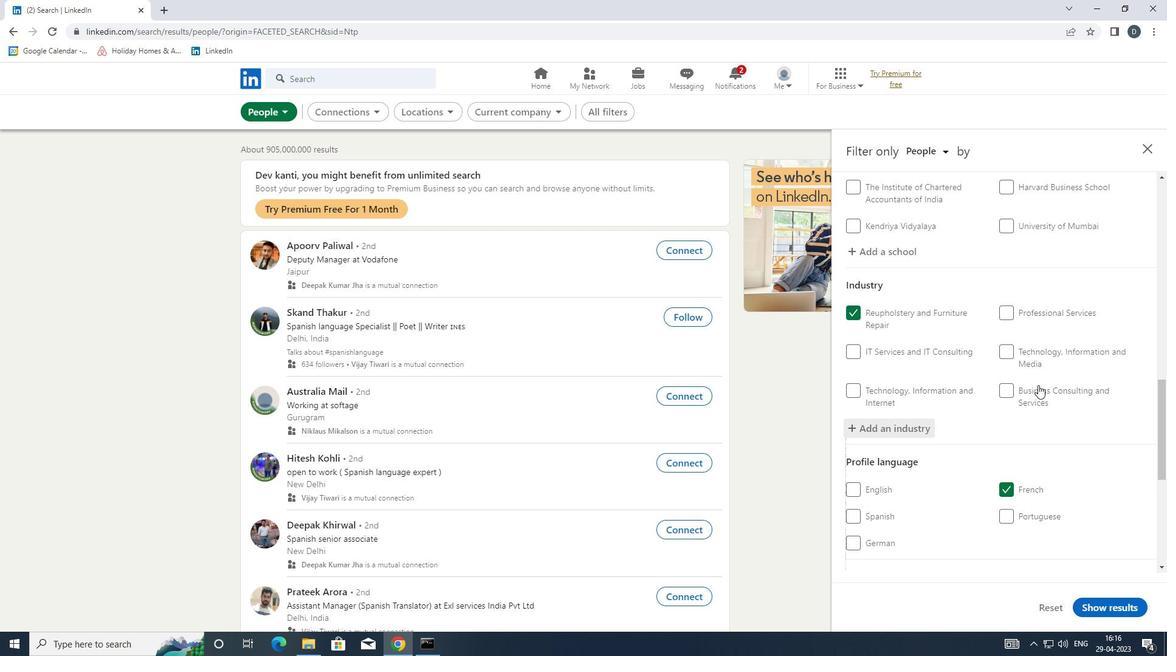 
Action: Mouse moved to (1037, 423)
Screenshot: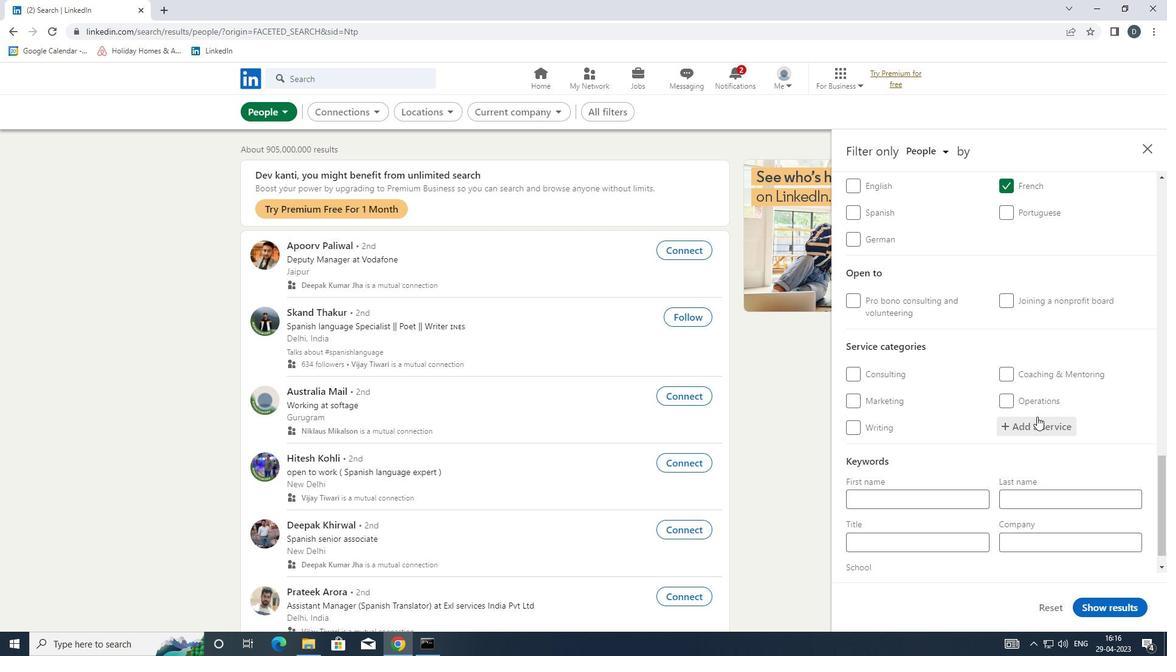 
Action: Mouse pressed left at (1037, 423)
Screenshot: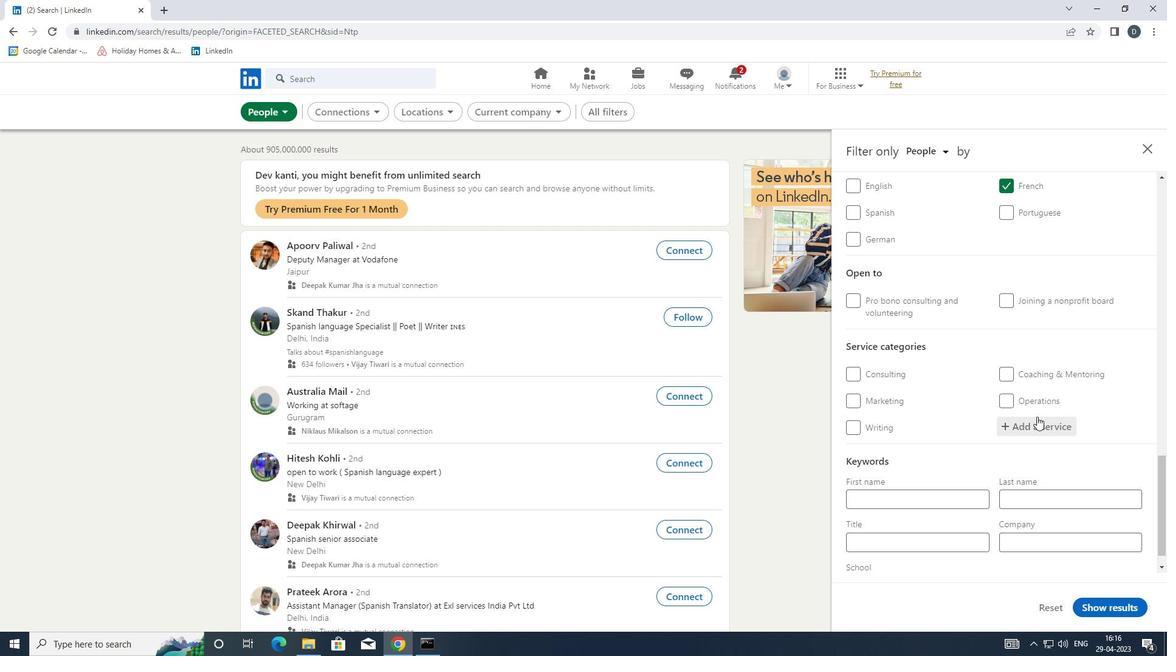 
Action: Key pressed <Key.shift>EXECUTIVE
Screenshot: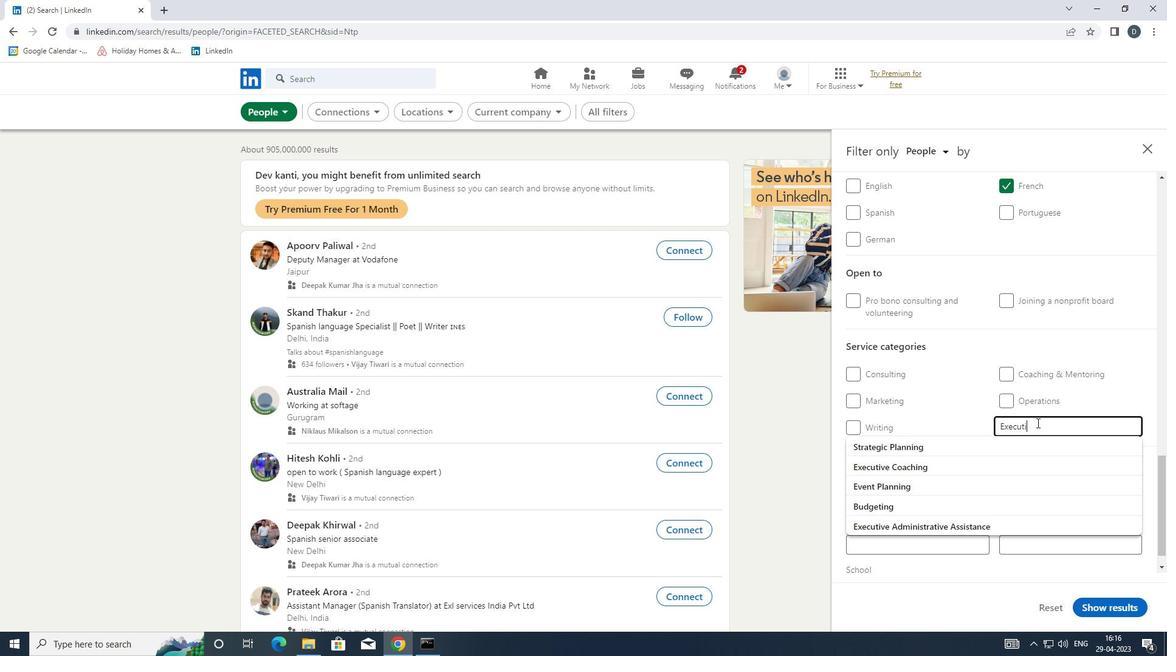 
Action: Mouse moved to (1014, 453)
Screenshot: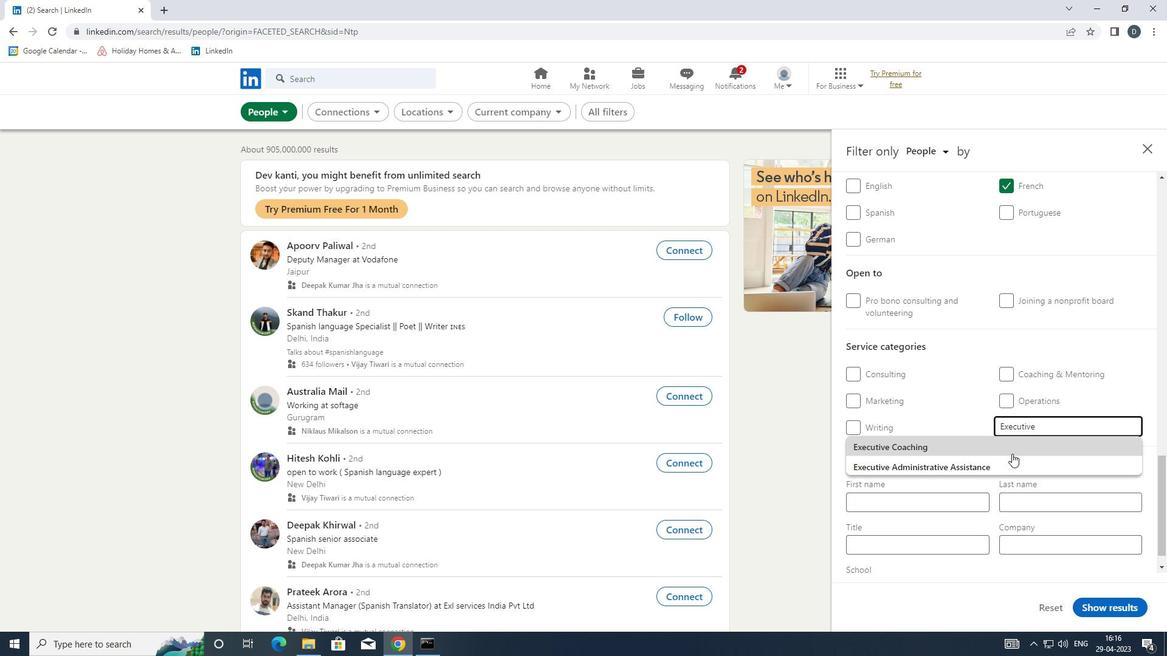 
Action: Mouse pressed left at (1014, 453)
Screenshot: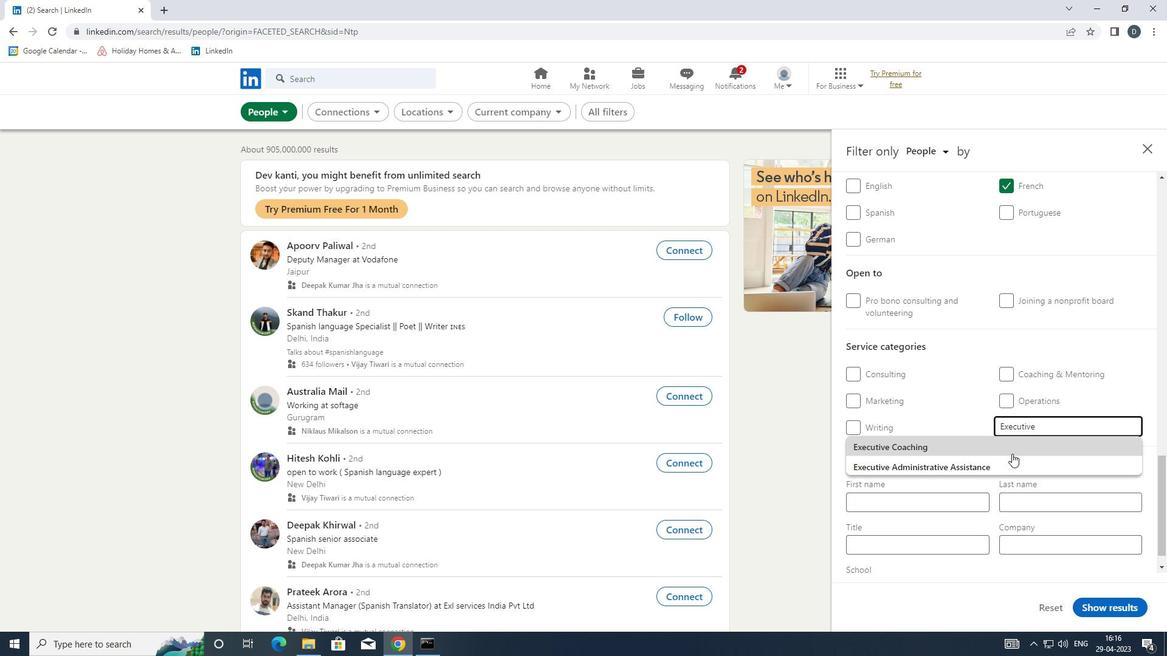 
Action: Mouse moved to (1031, 434)
Screenshot: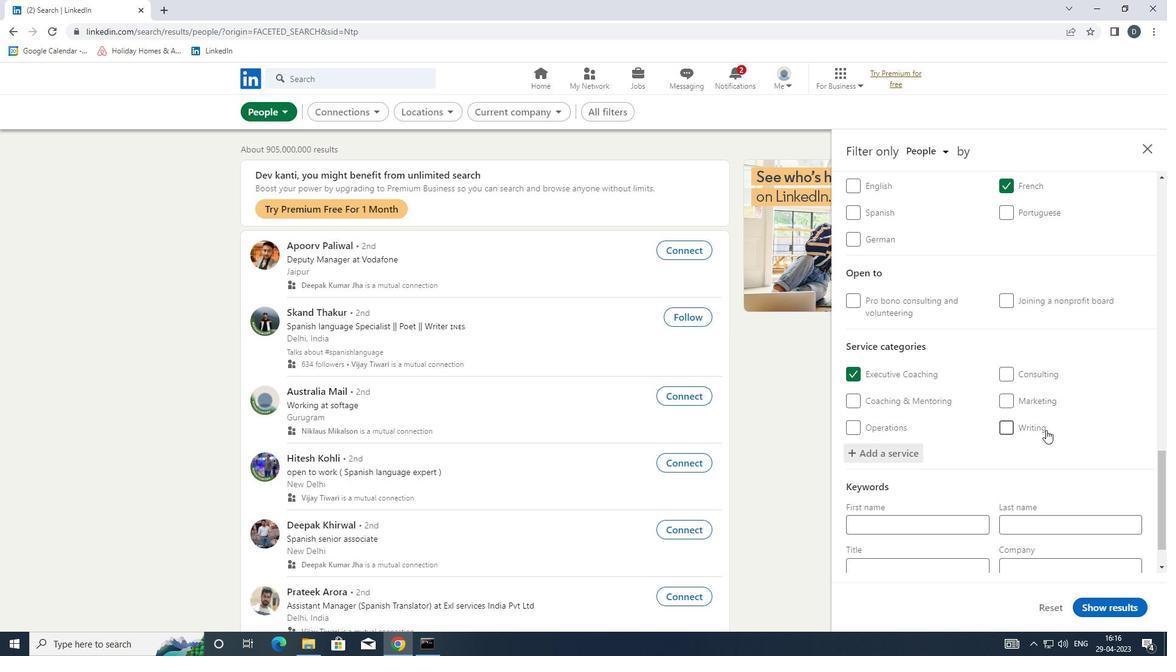 
Action: Mouse scrolled (1031, 433) with delta (0, 0)
Screenshot: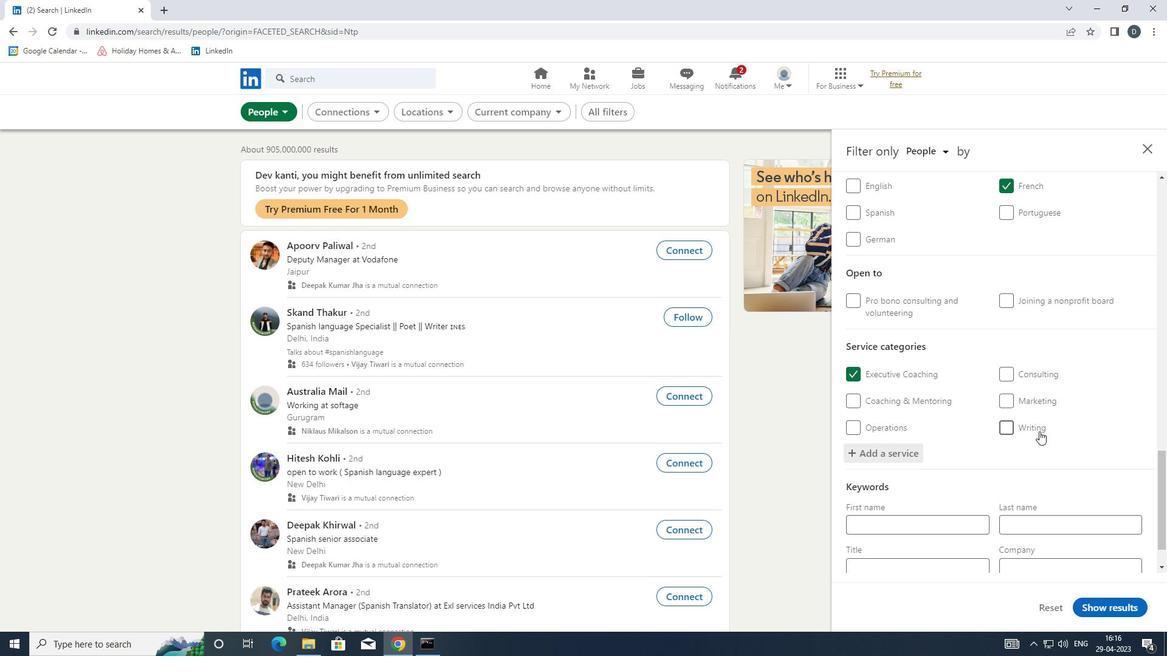 
Action: Mouse moved to (1031, 434)
Screenshot: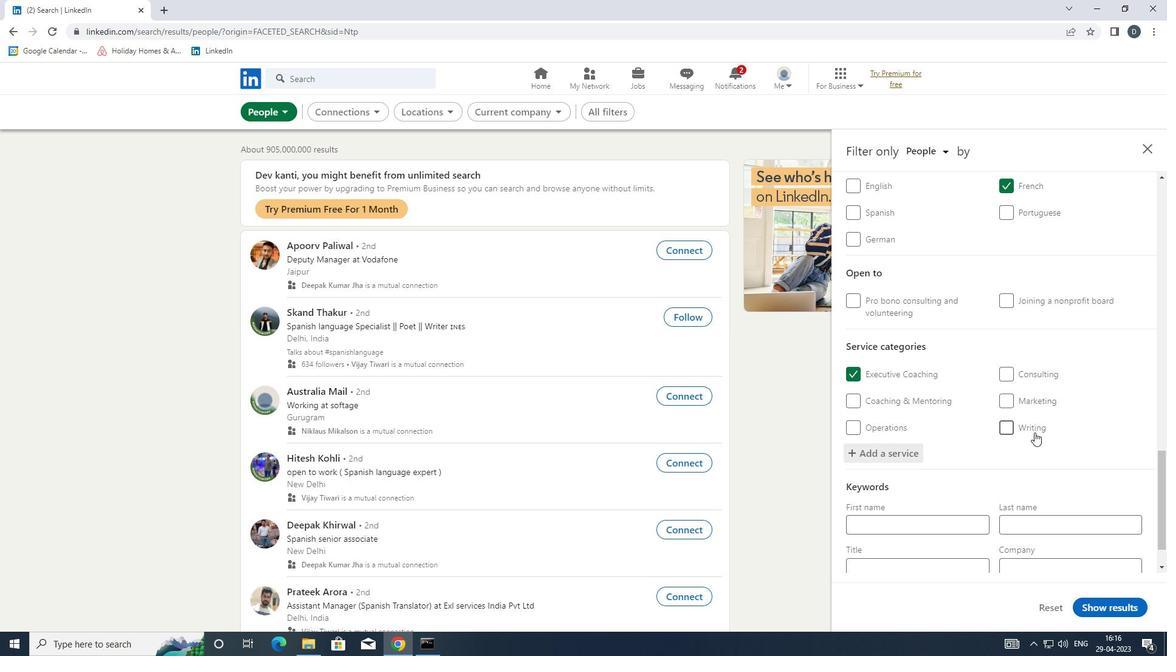 
Action: Mouse scrolled (1031, 433) with delta (0, 0)
Screenshot: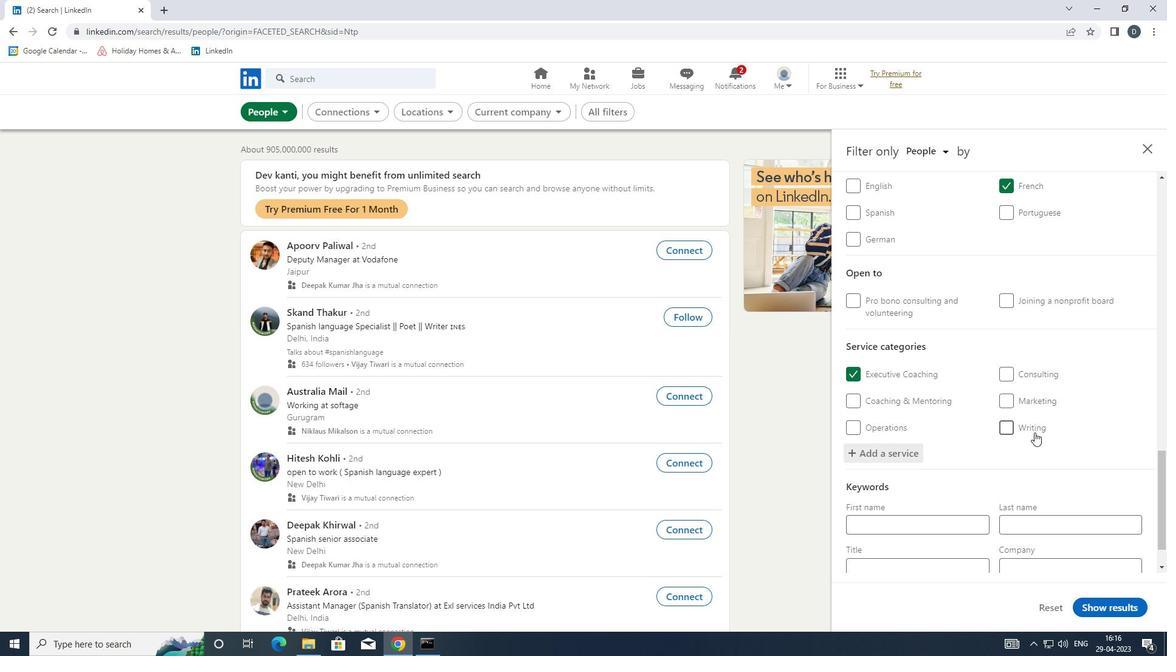 
Action: Mouse moved to (1030, 434)
Screenshot: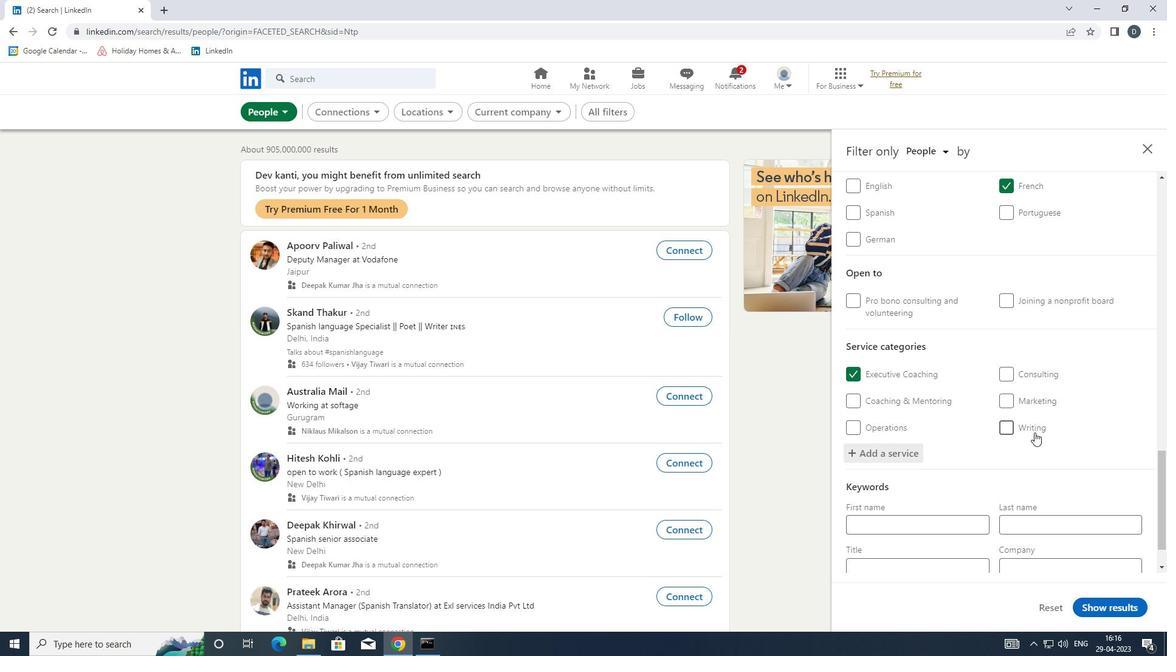 
Action: Mouse scrolled (1030, 434) with delta (0, 0)
Screenshot: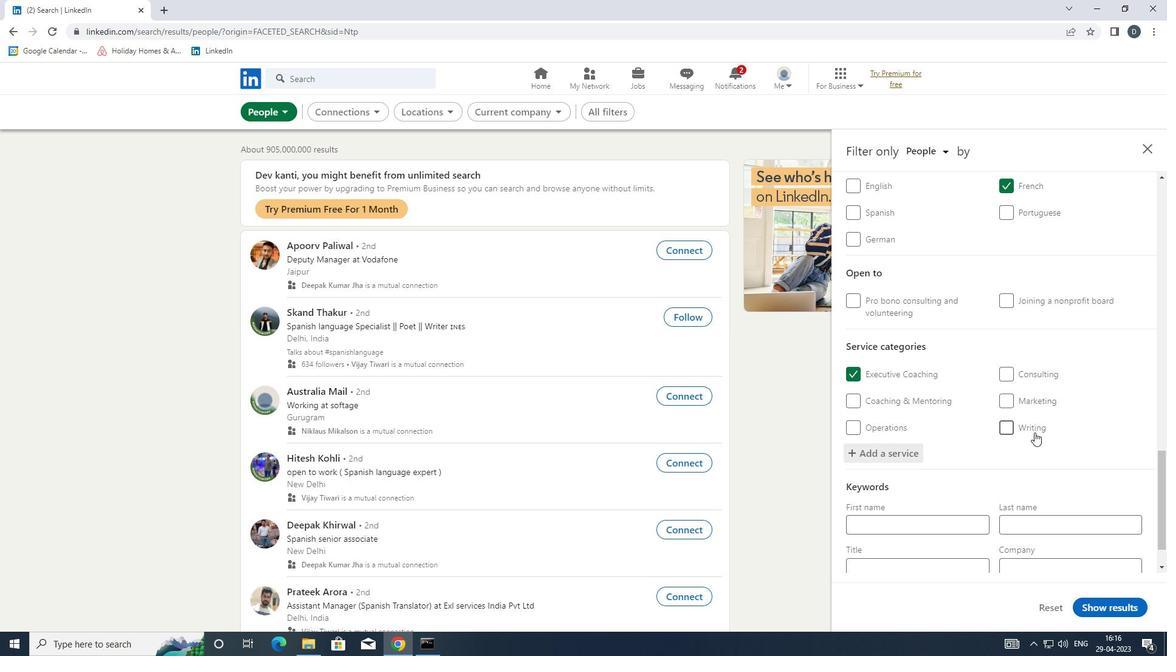 
Action: Mouse moved to (948, 516)
Screenshot: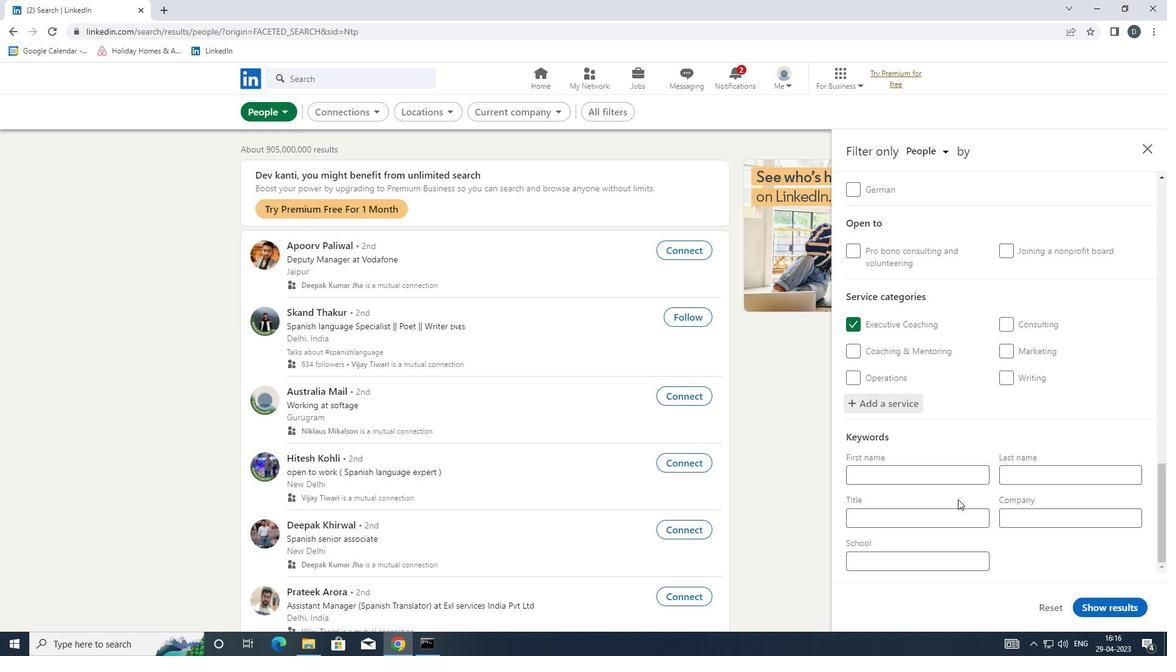 
Action: Mouse pressed left at (948, 516)
Screenshot: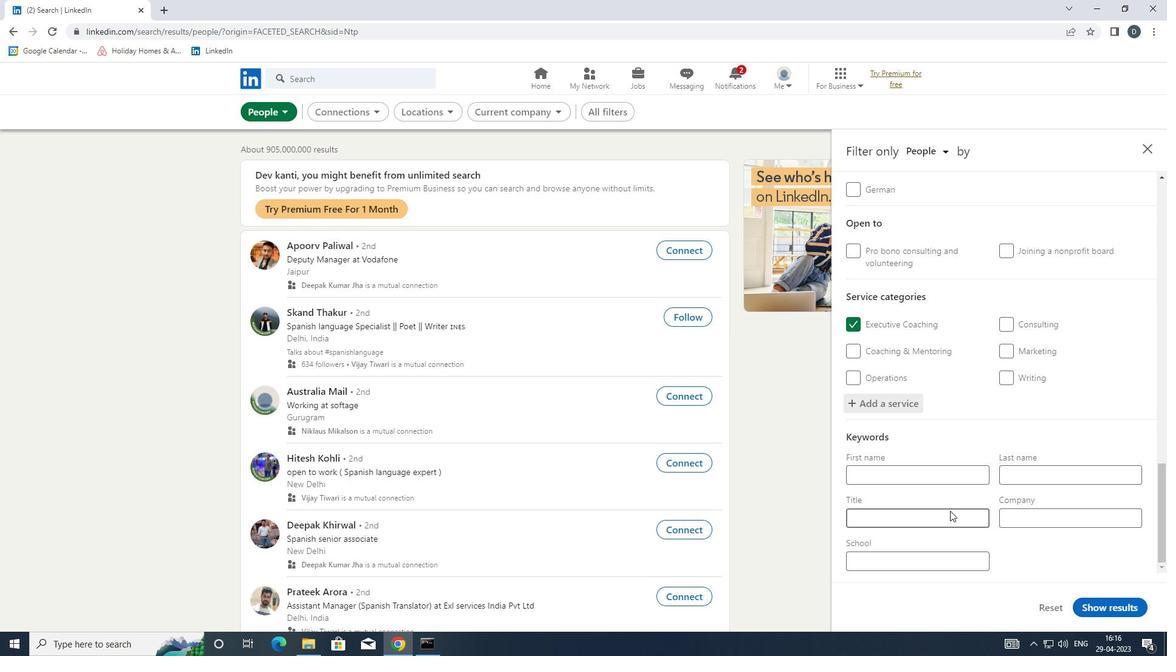 
Action: Key pressed <Key.shift>SPEECH<Key.space><Key.shift><Key.shift>PATHOLOGIST
Screenshot: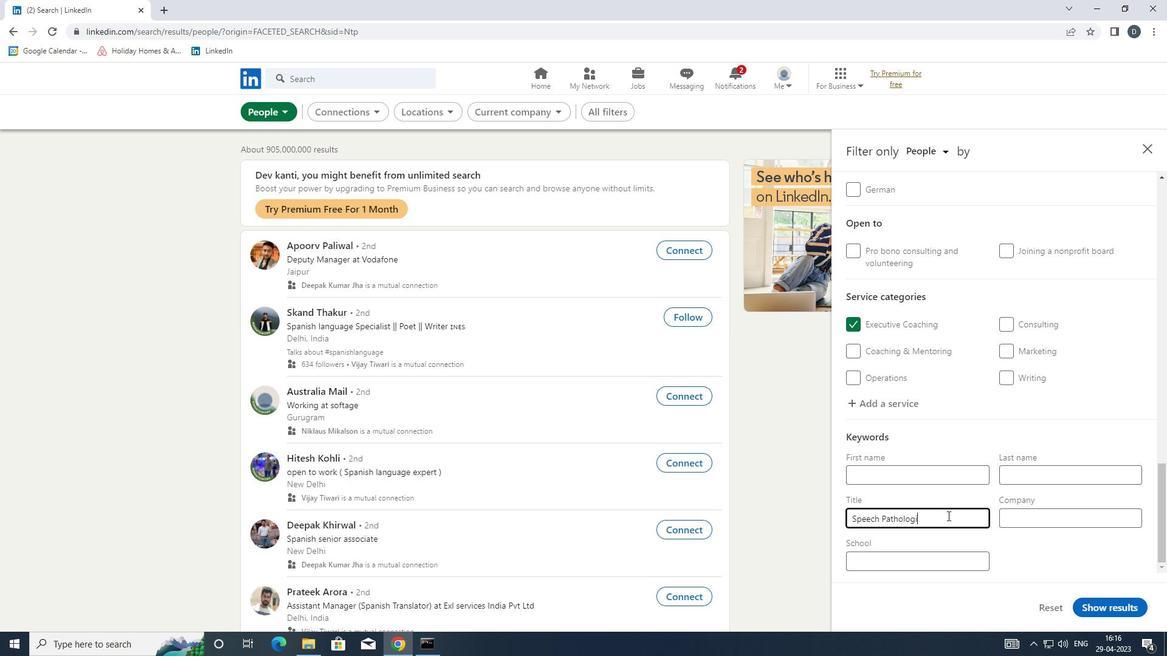 
Action: Mouse moved to (1123, 608)
Screenshot: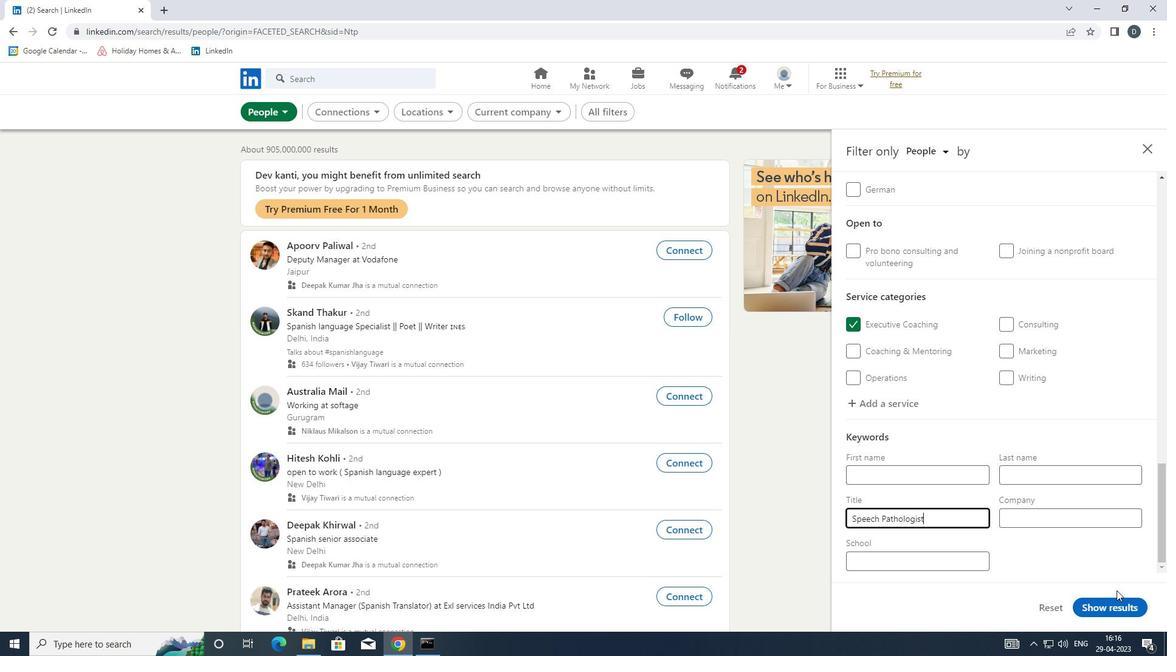 
Action: Mouse pressed left at (1123, 608)
Screenshot: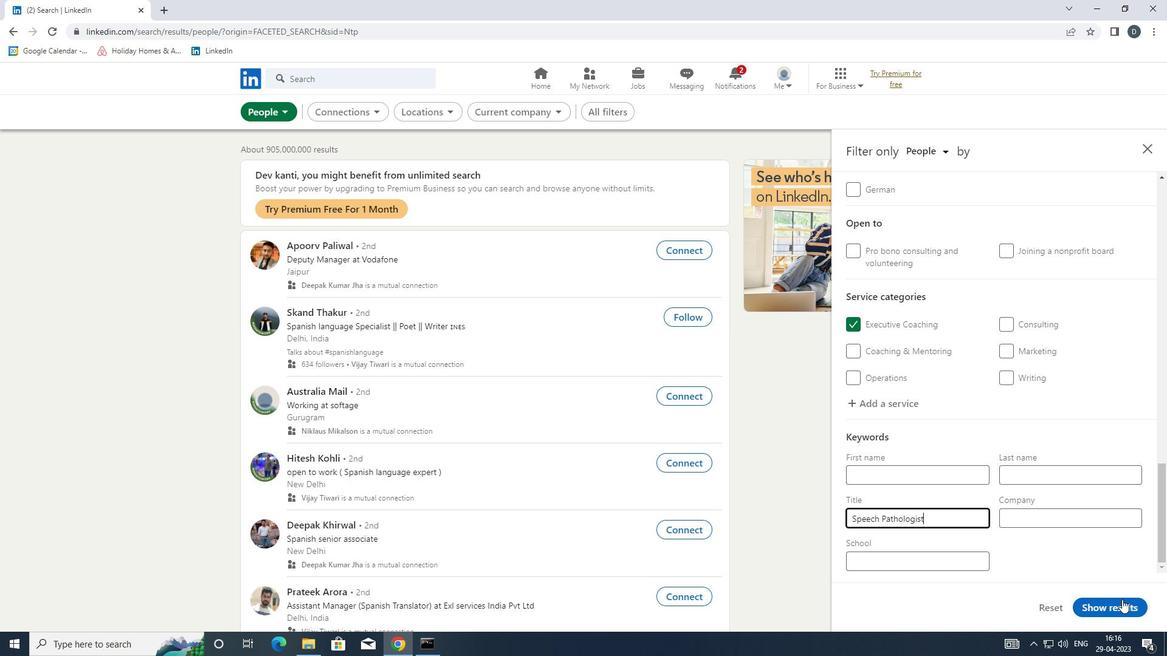 
Action: Mouse moved to (627, 260)
Screenshot: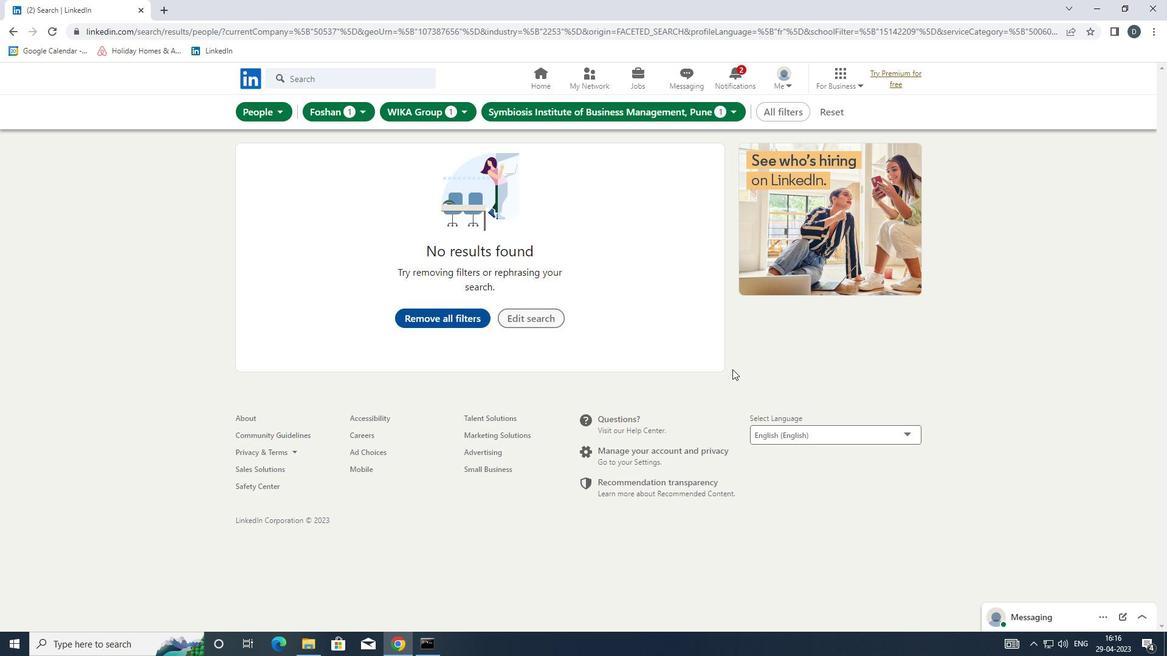 
